 Task: Look for space in Finote Selam, Ethiopia from 1st June, 2023 to 9th June, 2023 for 6 adults in price range Rs.6000 to Rs.12000. Place can be entire place with 3 bedrooms having 3 beds and 3 bathrooms. Property type can be house, flat, hotel. Booking option can be shelf check-in. Required host language is English.
Action: Mouse moved to (480, 97)
Screenshot: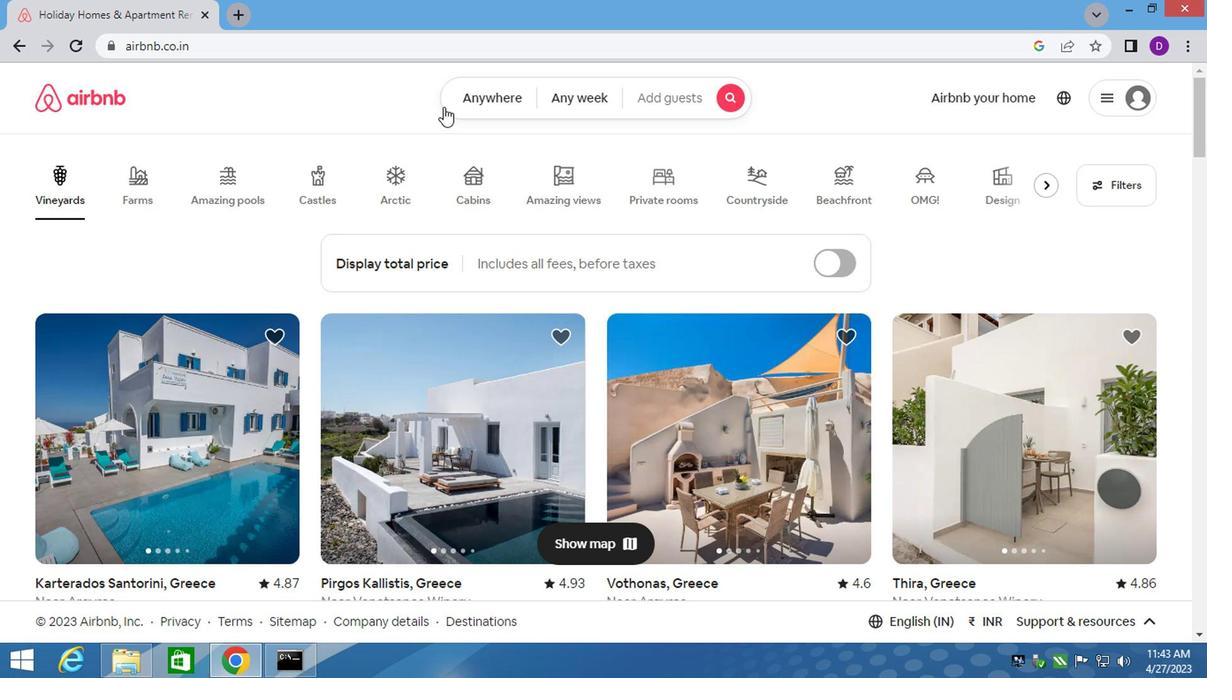 
Action: Mouse pressed left at (480, 97)
Screenshot: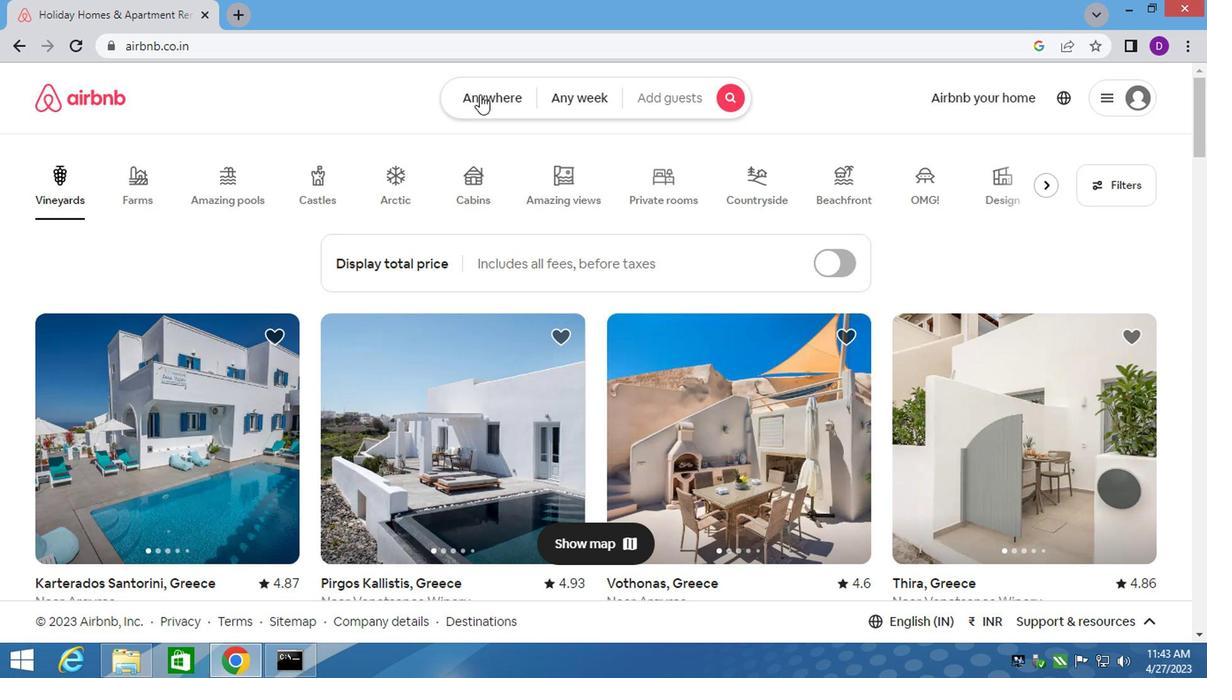 
Action: Mouse moved to (330, 172)
Screenshot: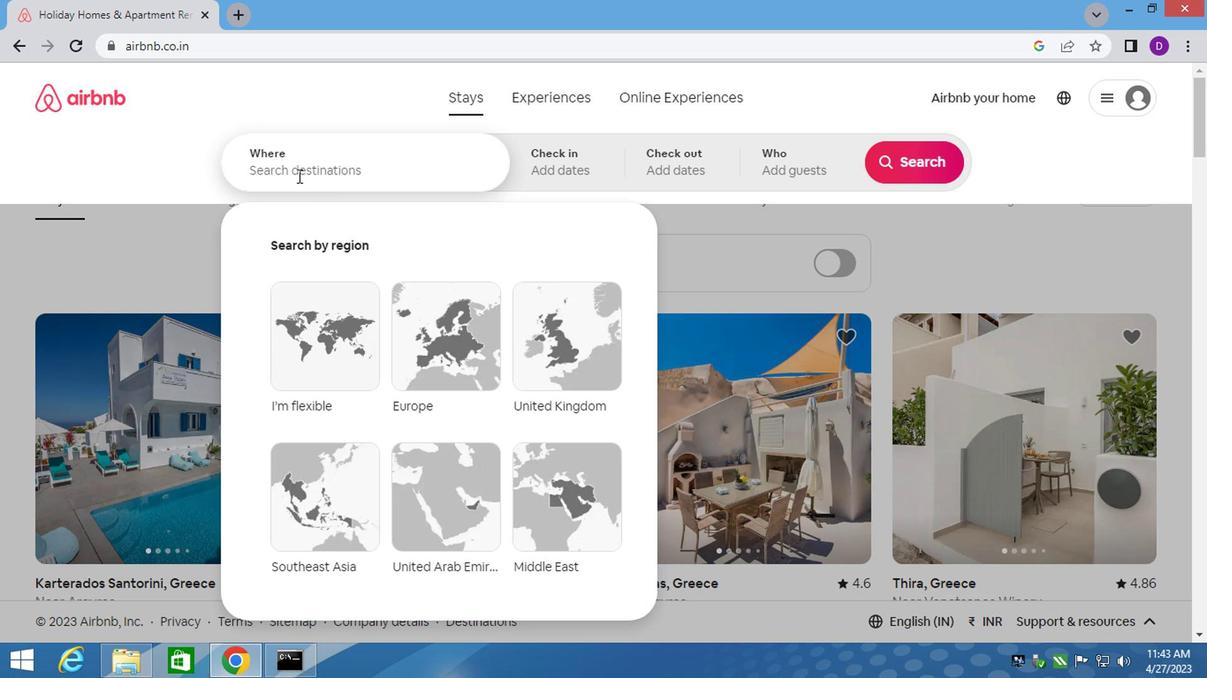 
Action: Mouse pressed left at (330, 172)
Screenshot: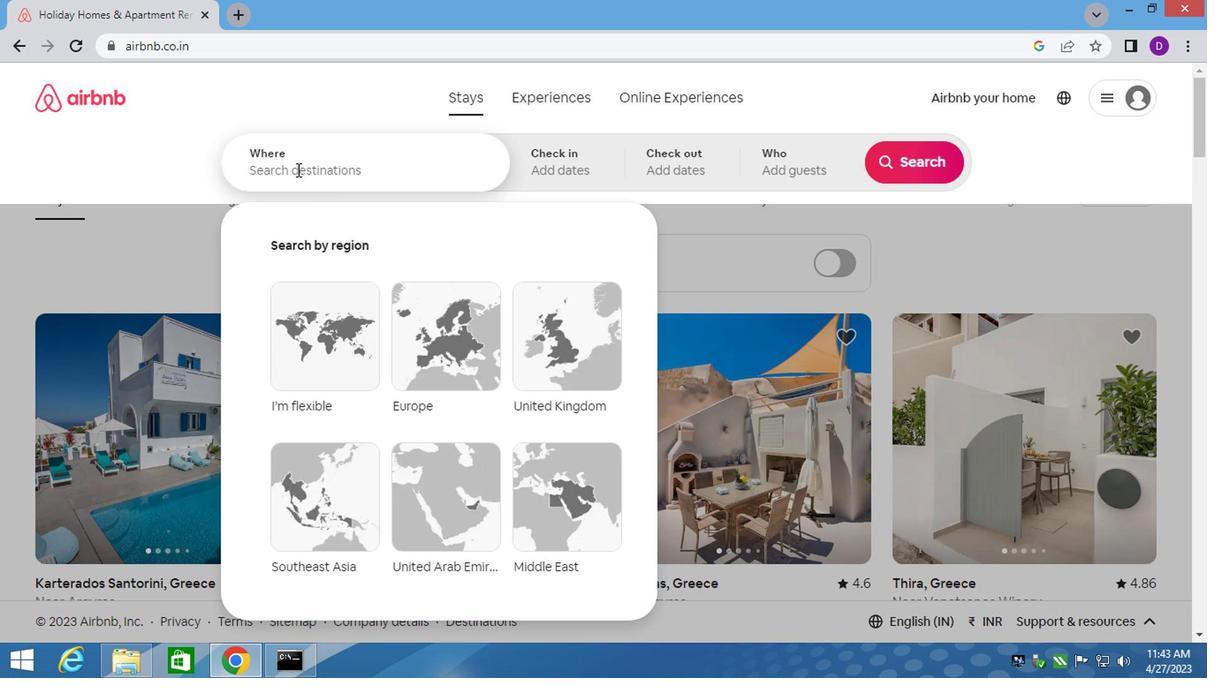 
Action: Key pressed <Key.shift_r><Key.shift_r><Key.shift_r><Key.shift_r><Key.shift_r><Key.shift_r><Key.shift_r><Key.shift_r><Key.shift_r><Key.shift_r>Finote<Key.space><Key.shift>SELAM,<Key.space><Key.shift>ETHIOPIA<Key.enter>
Screenshot: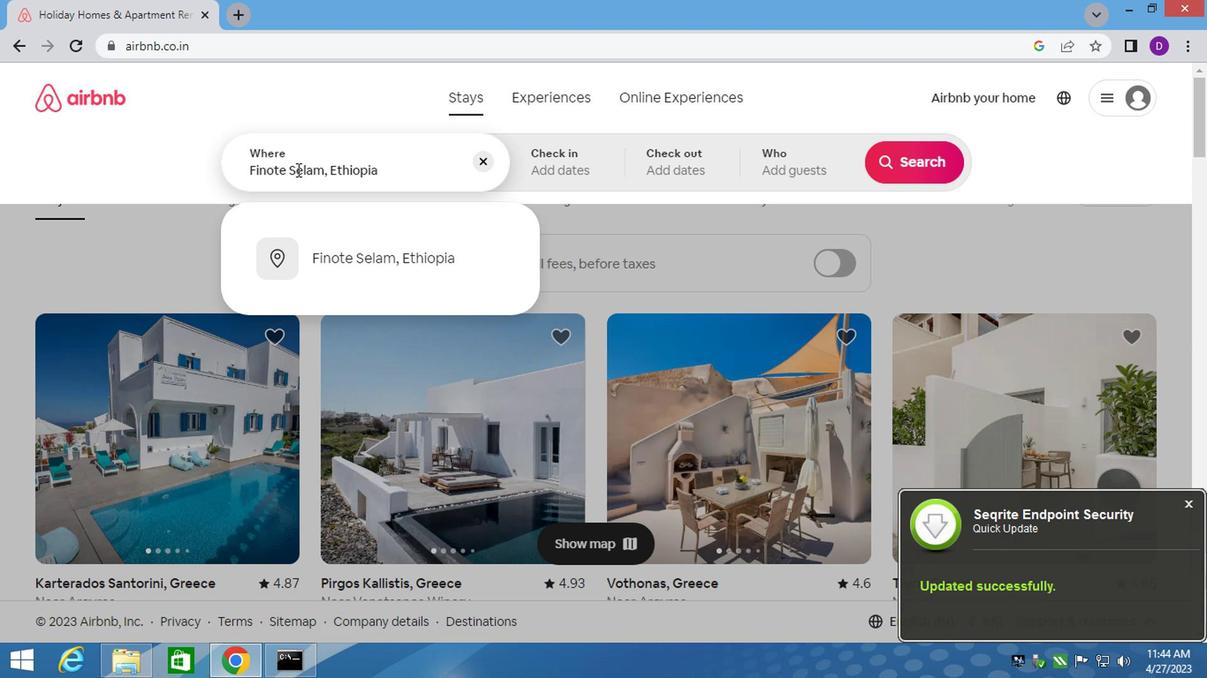 
Action: Mouse moved to (827, 310)
Screenshot: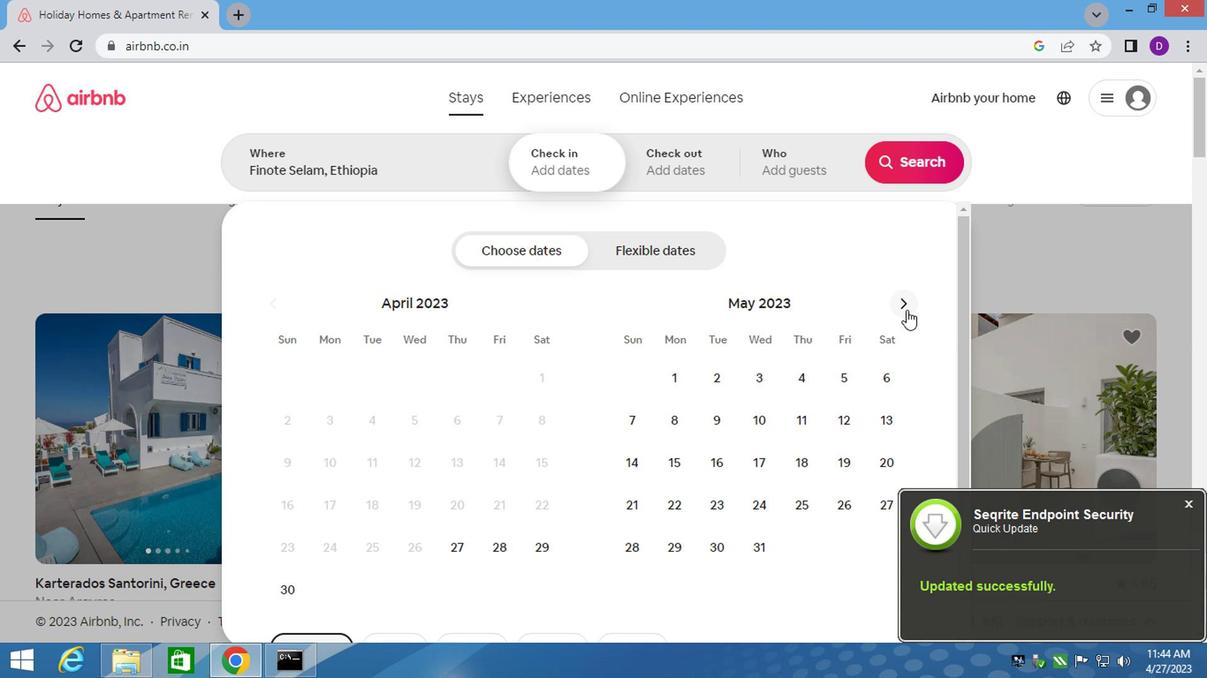 
Action: Mouse pressed left at (827, 310)
Screenshot: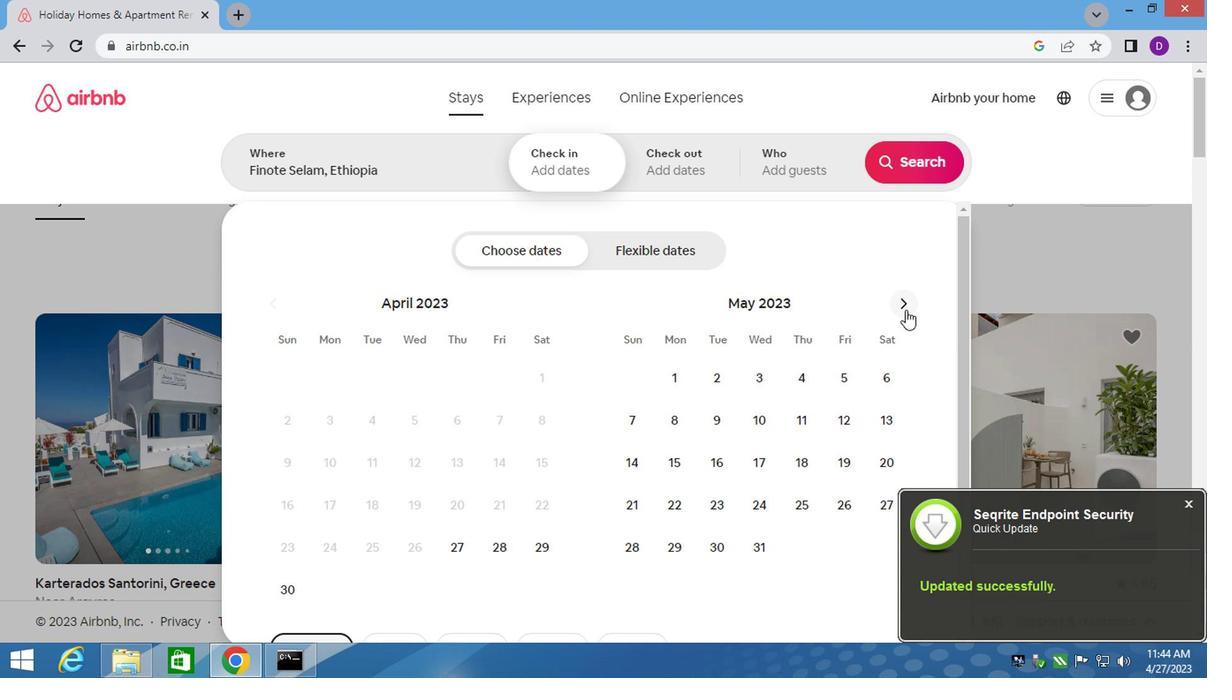 
Action: Mouse moved to (744, 386)
Screenshot: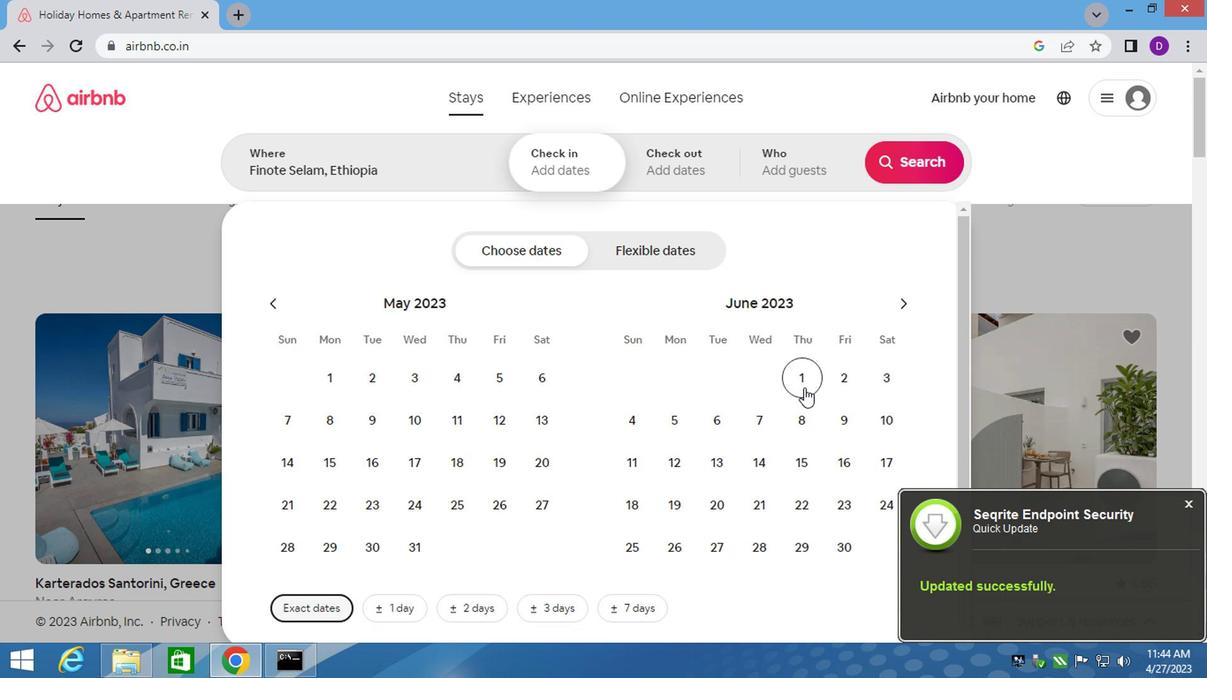 
Action: Mouse pressed left at (744, 386)
Screenshot: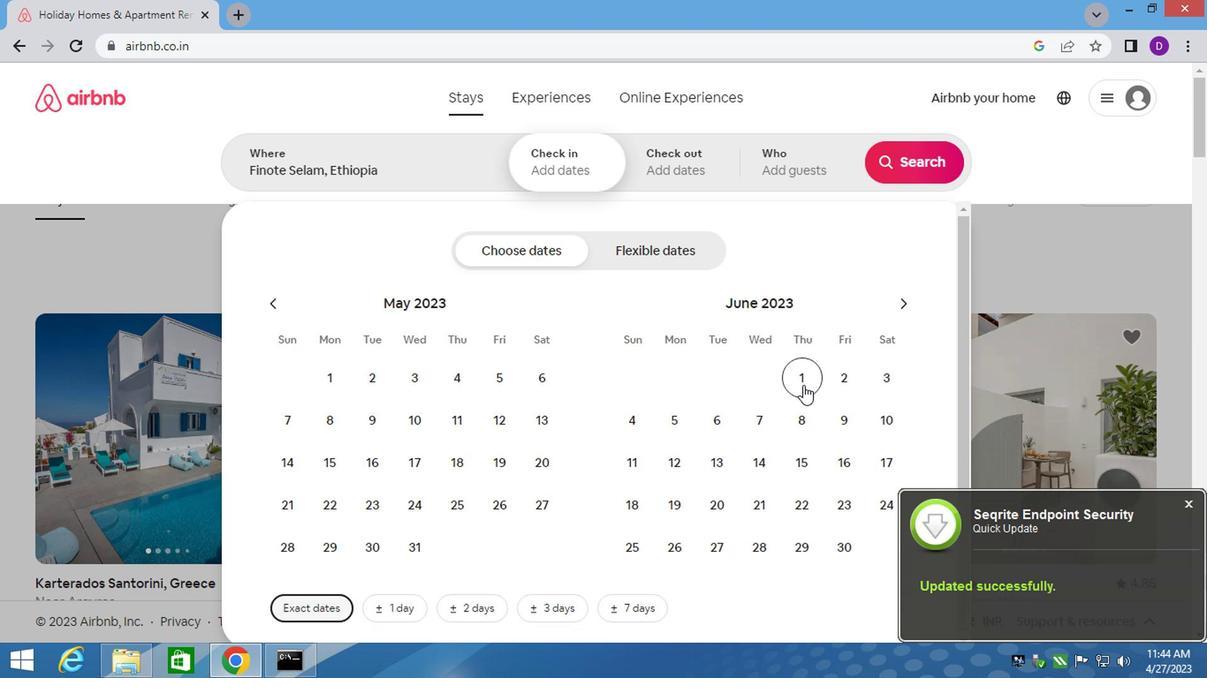 
Action: Mouse moved to (777, 428)
Screenshot: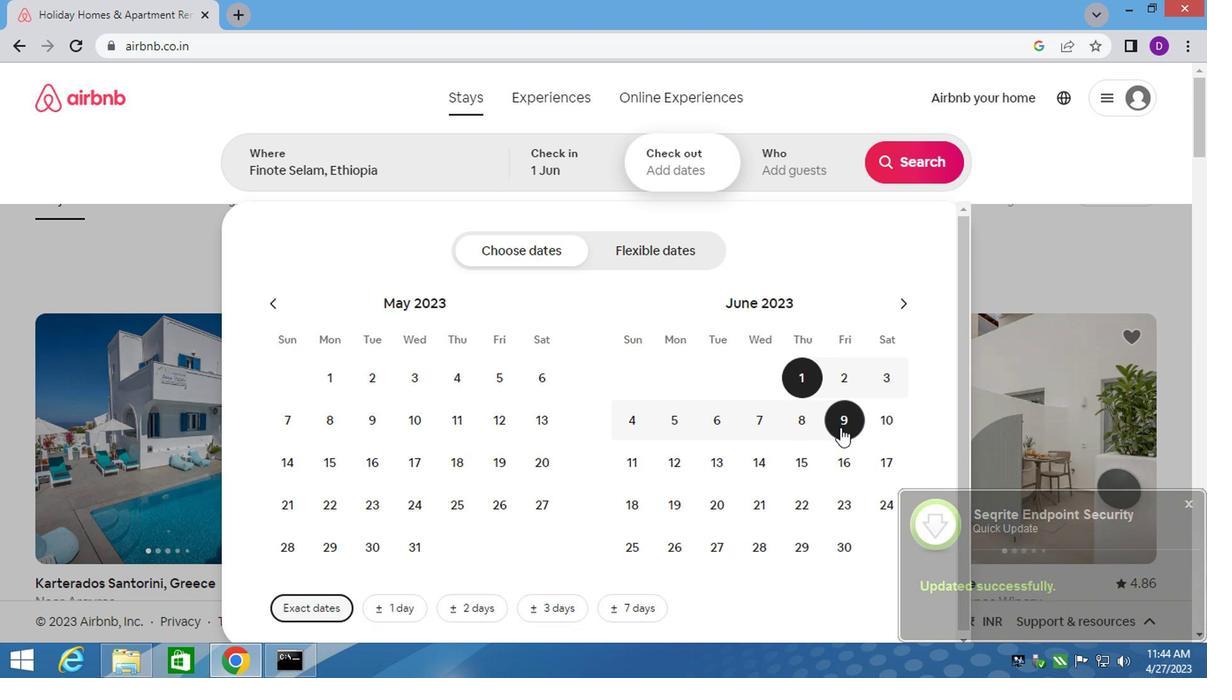 
Action: Mouse pressed left at (777, 428)
Screenshot: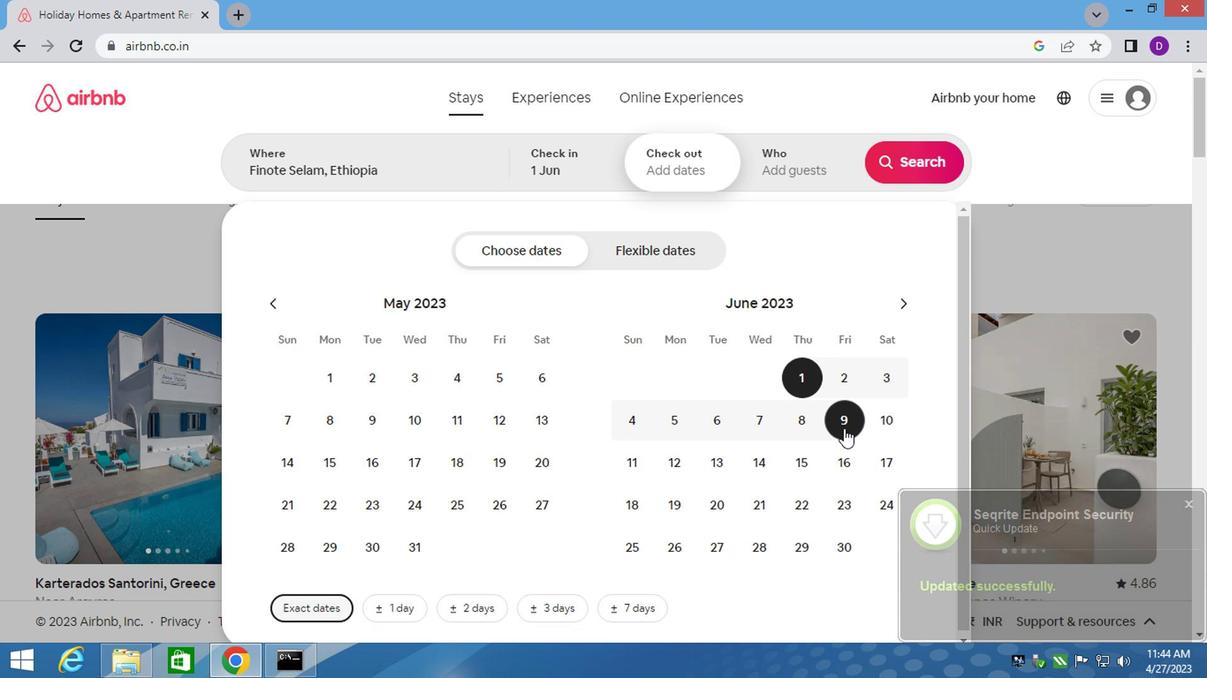 
Action: Mouse moved to (726, 160)
Screenshot: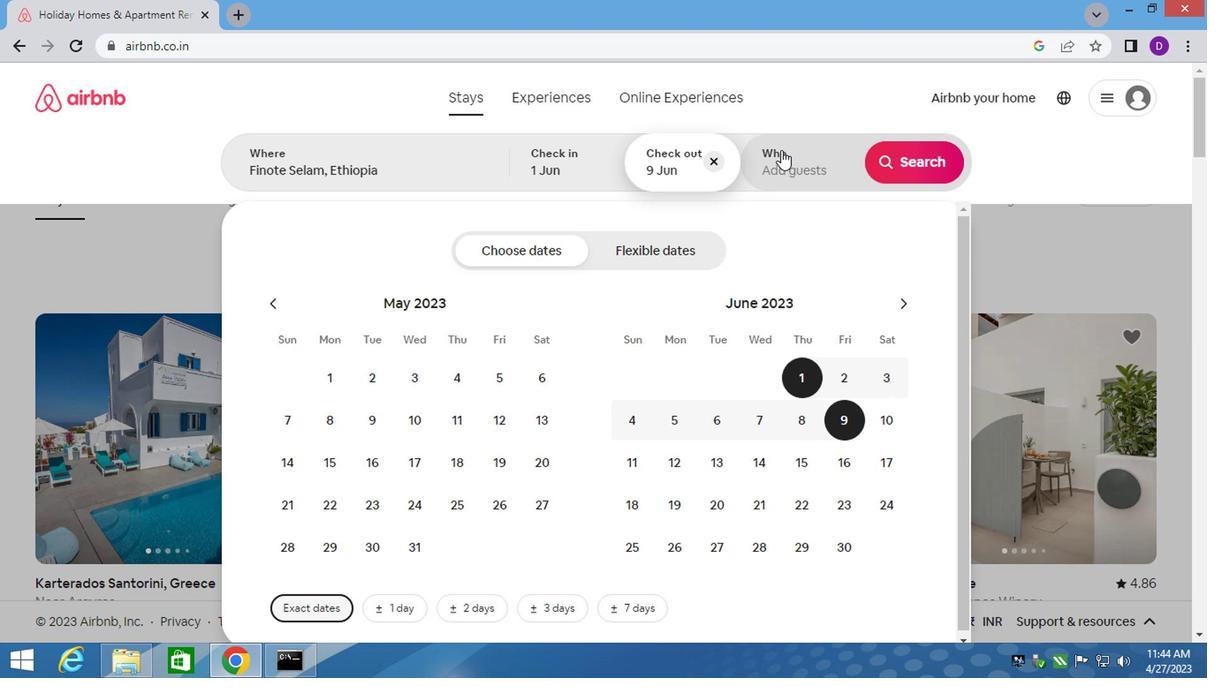 
Action: Mouse pressed left at (726, 160)
Screenshot: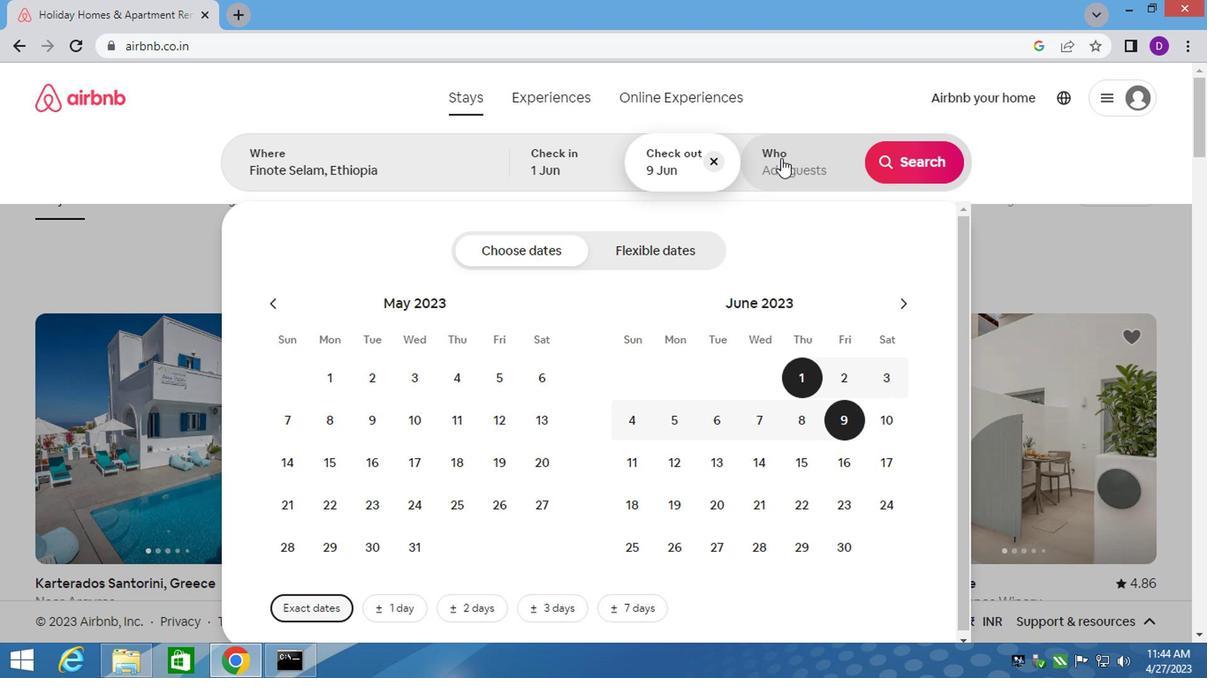 
Action: Mouse moved to (838, 265)
Screenshot: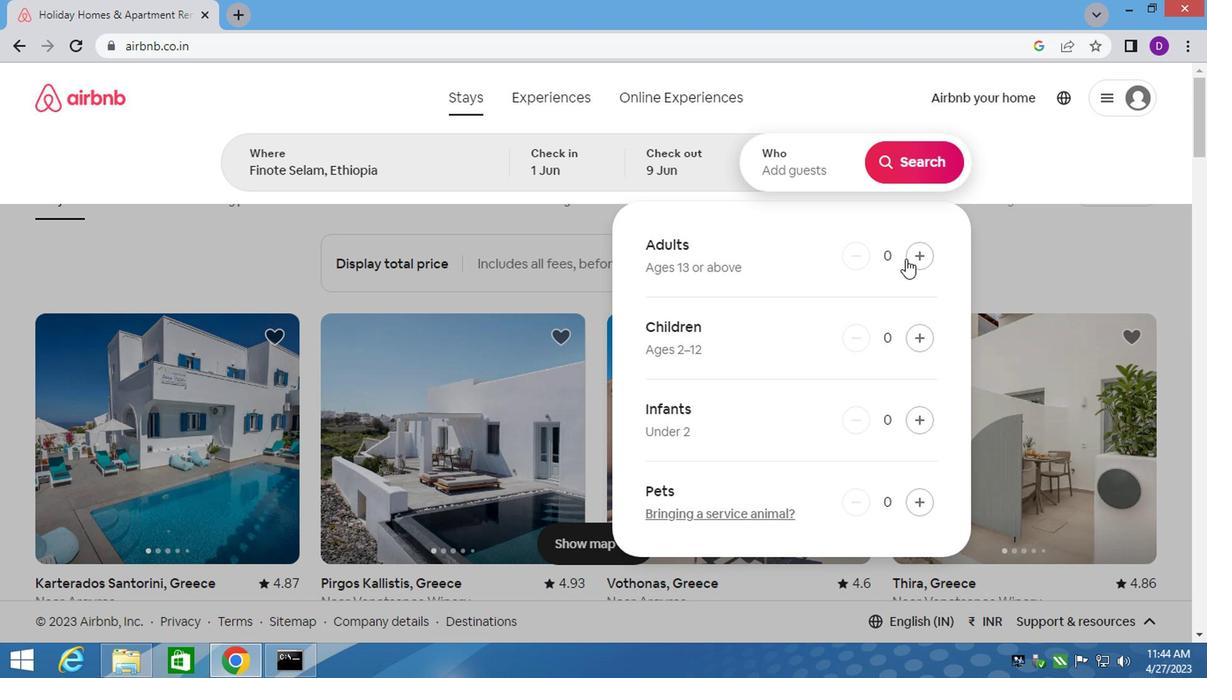 
Action: Mouse pressed left at (838, 265)
Screenshot: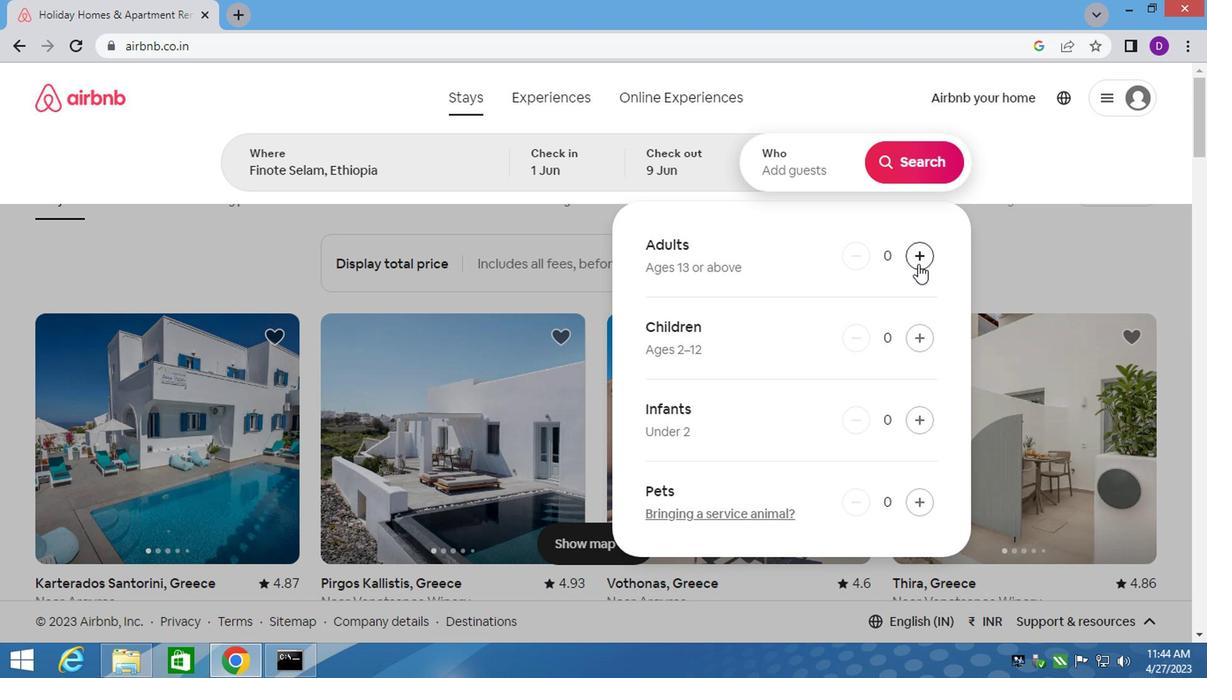 
Action: Mouse pressed left at (838, 265)
Screenshot: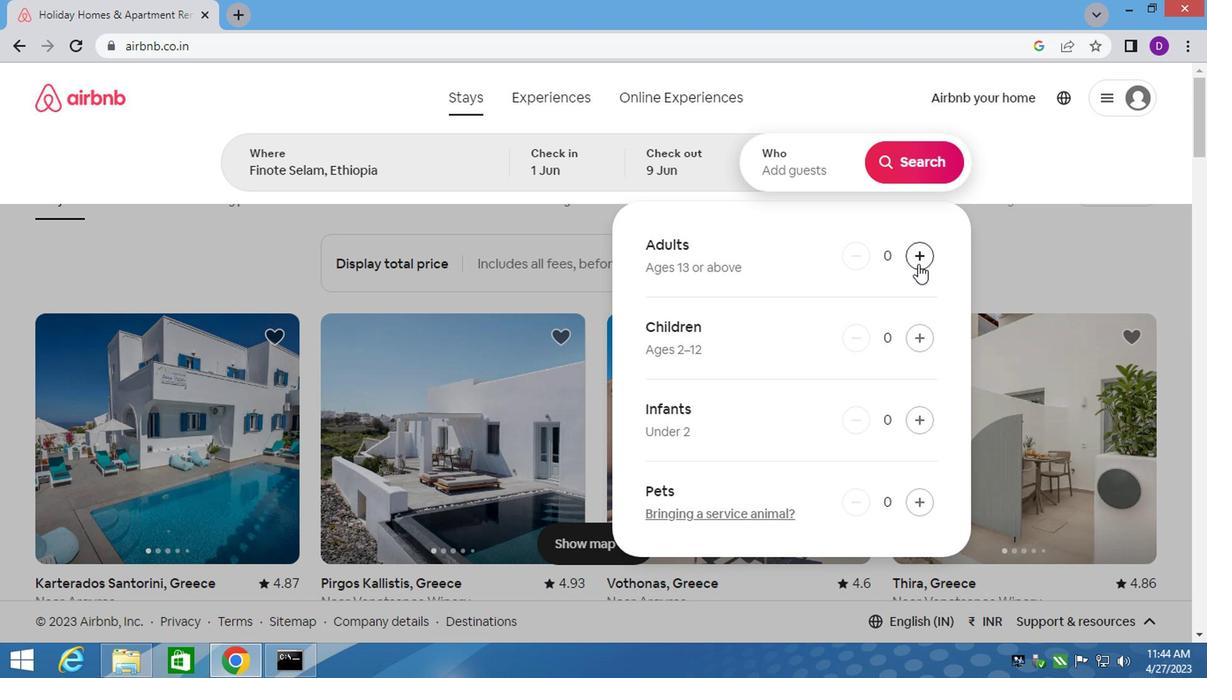 
Action: Mouse pressed left at (838, 265)
Screenshot: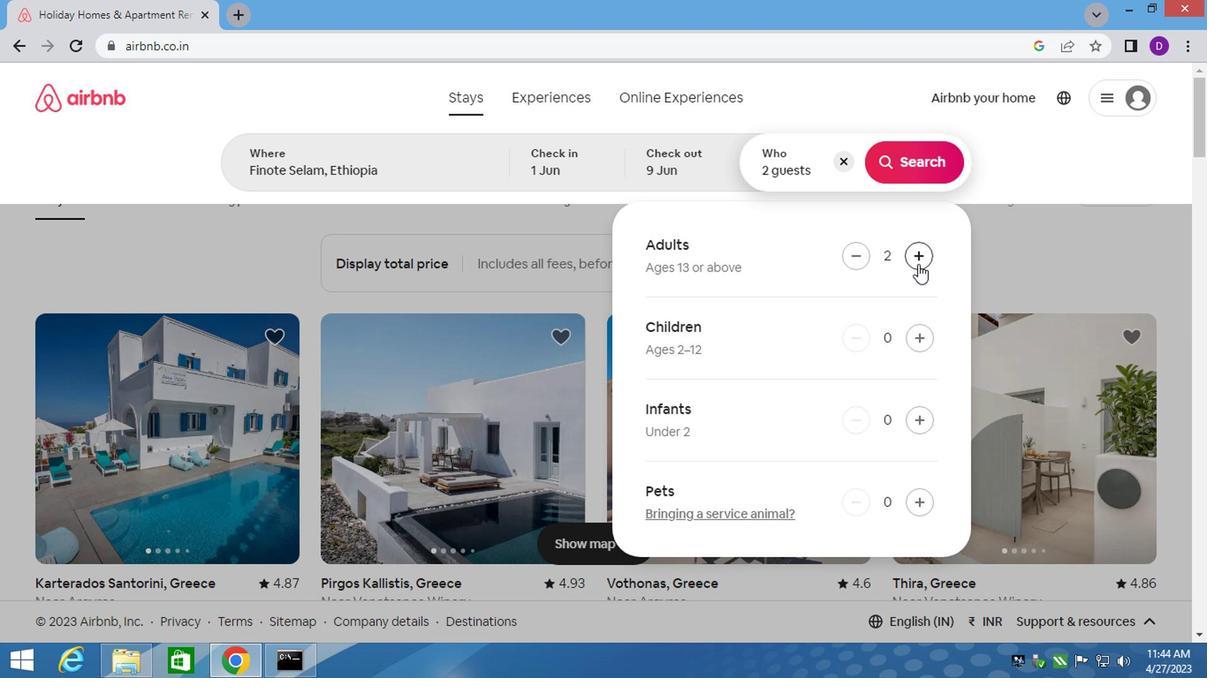 
Action: Mouse pressed left at (838, 265)
Screenshot: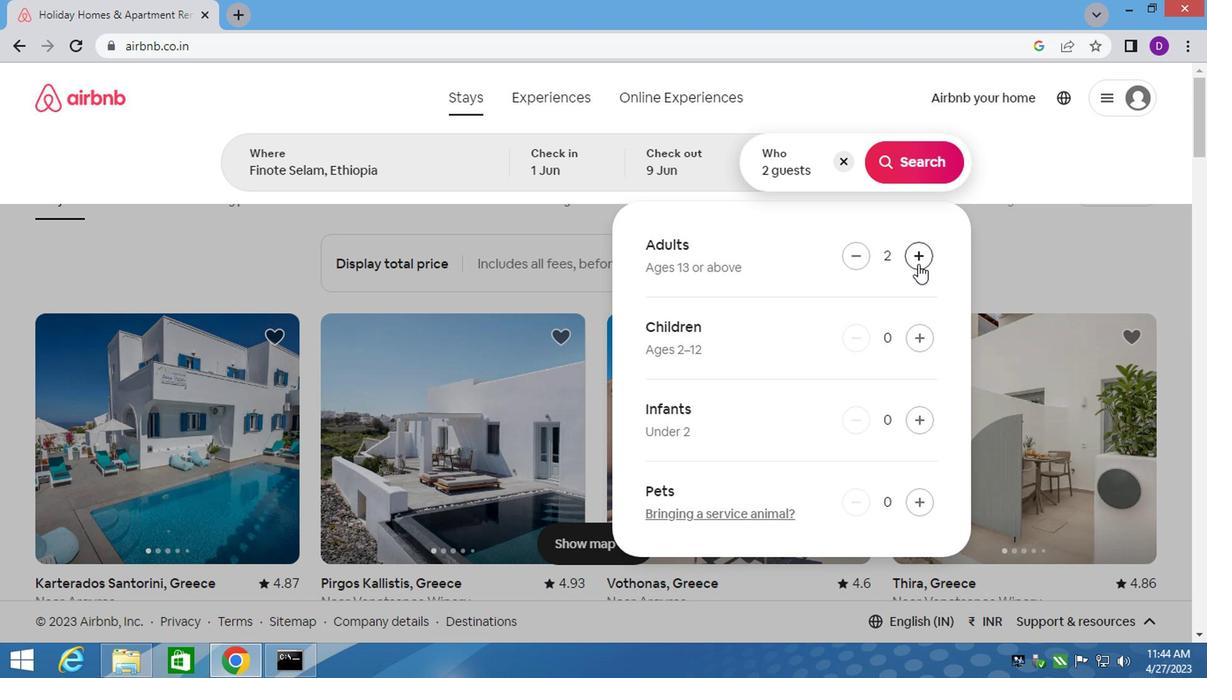 
Action: Mouse pressed left at (838, 265)
Screenshot: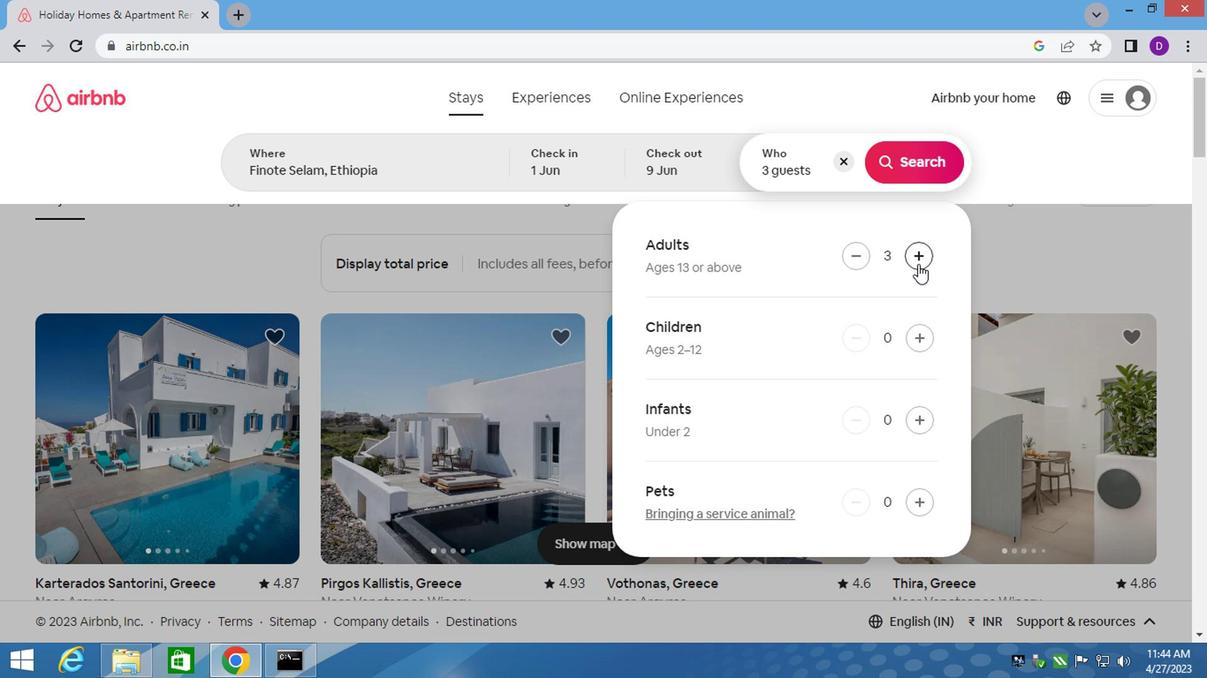 
Action: Mouse pressed left at (838, 265)
Screenshot: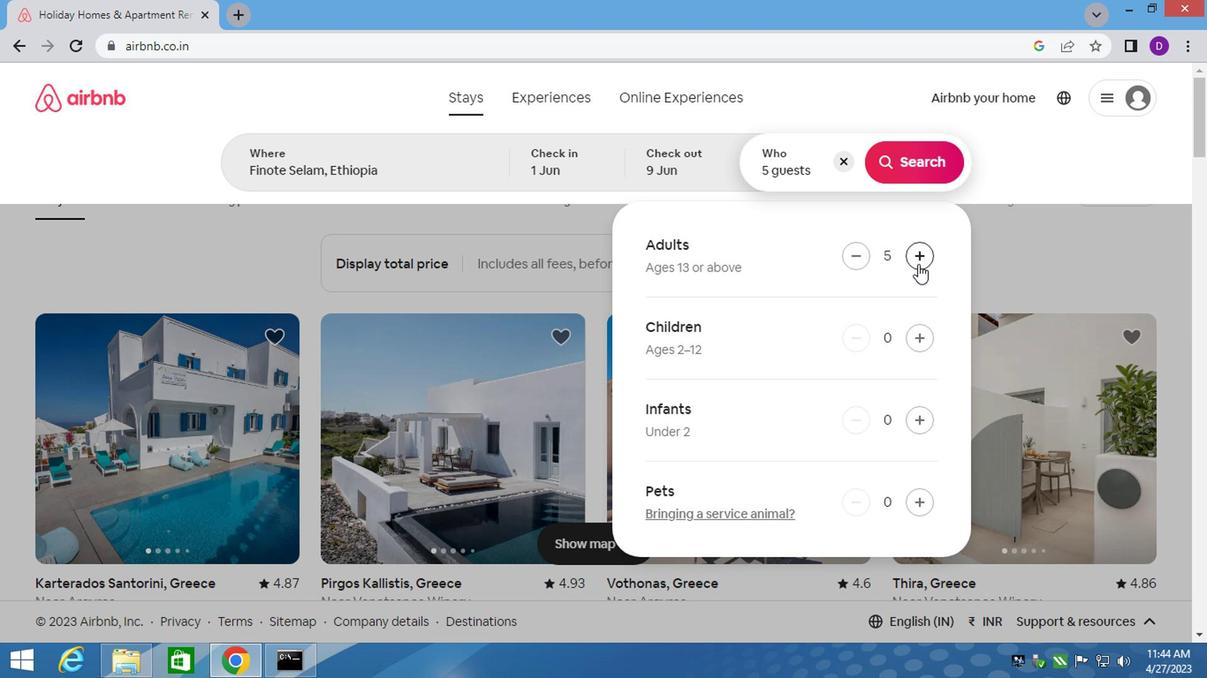 
Action: Mouse moved to (827, 163)
Screenshot: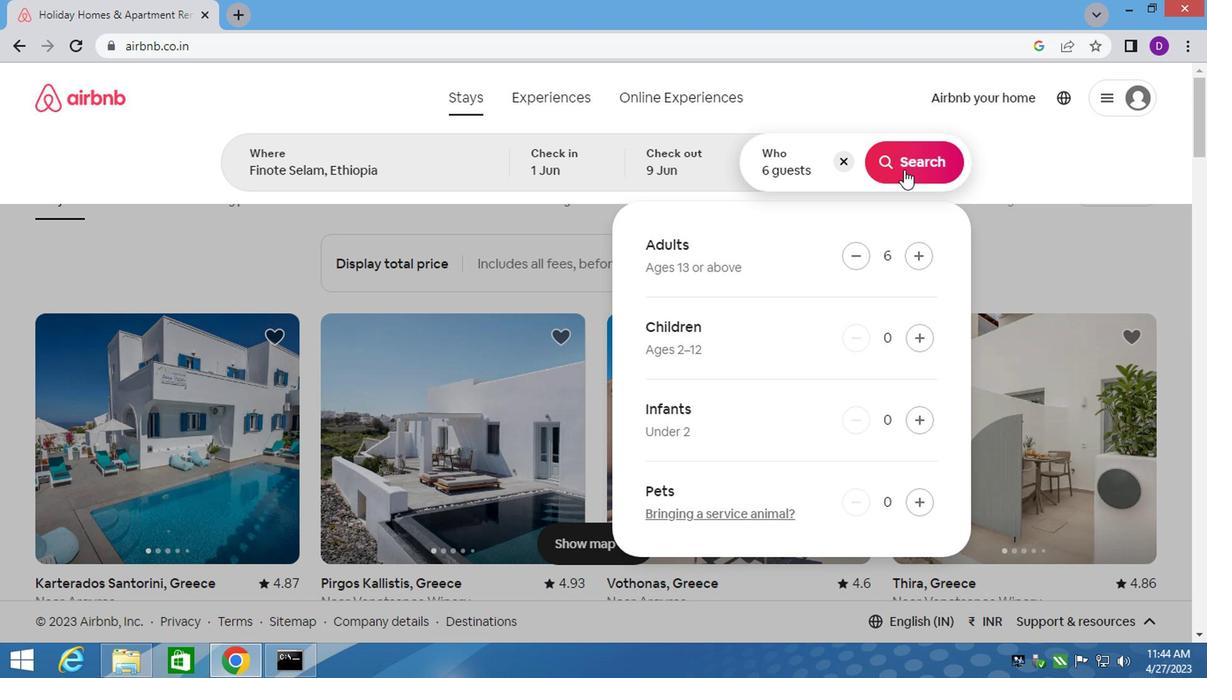 
Action: Mouse pressed left at (827, 163)
Screenshot: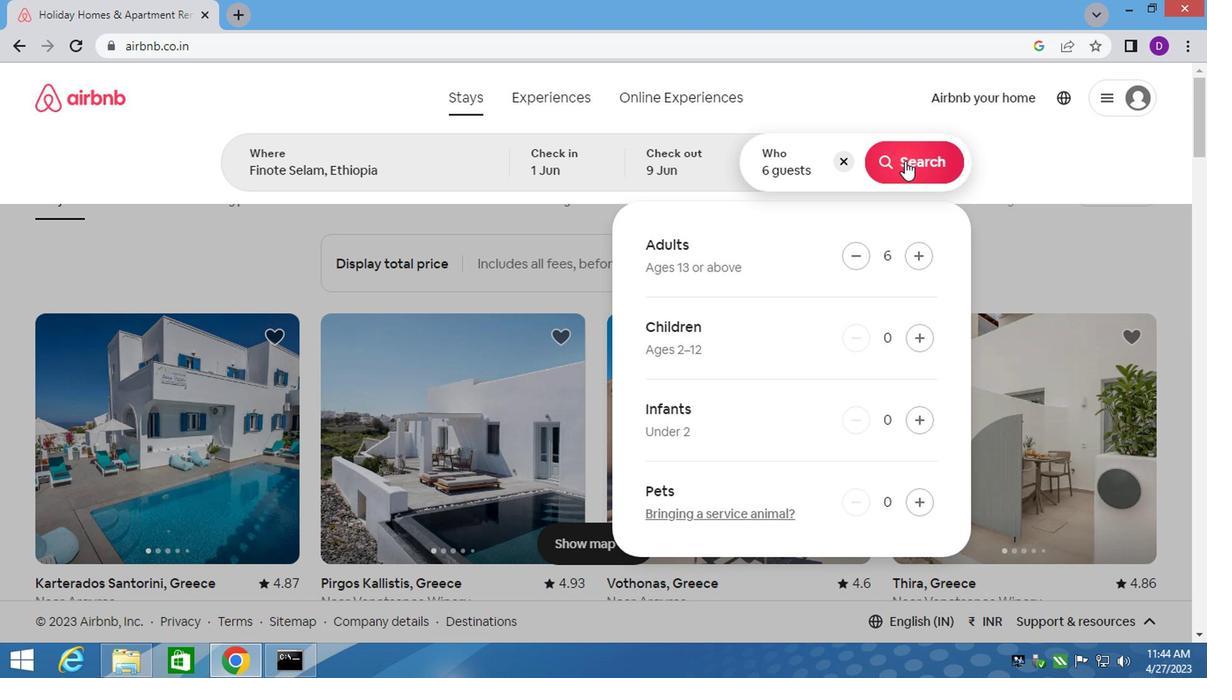 
Action: Mouse moved to (998, 174)
Screenshot: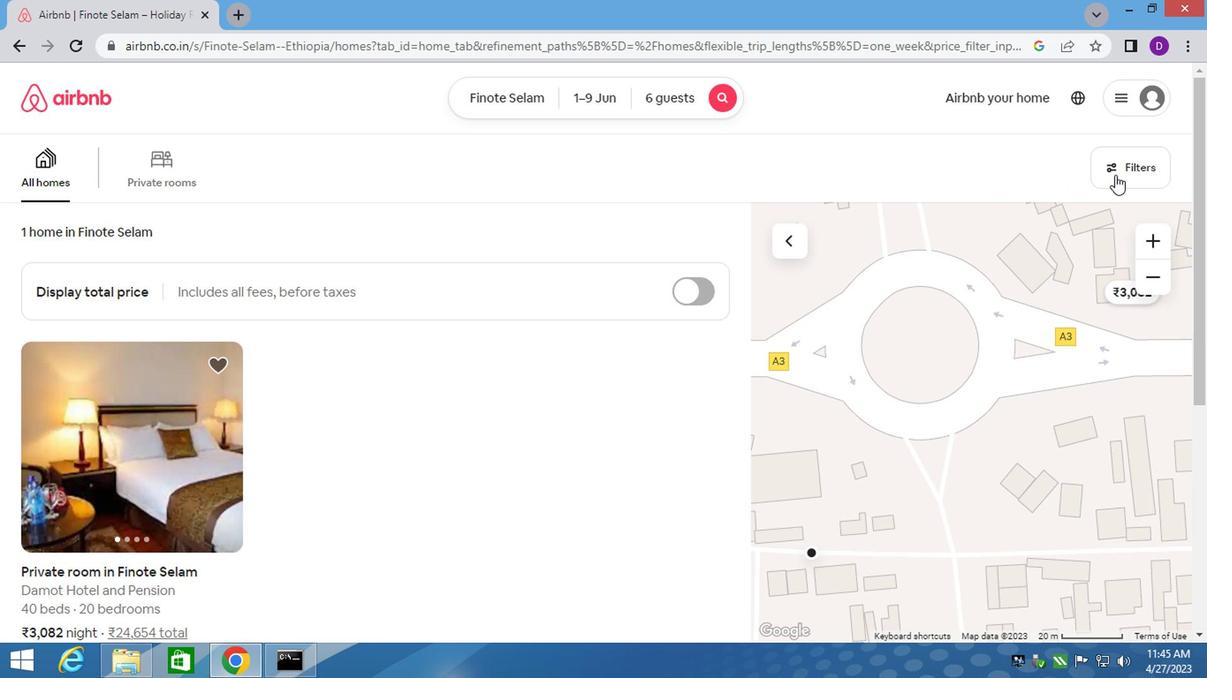 
Action: Mouse pressed left at (998, 174)
Screenshot: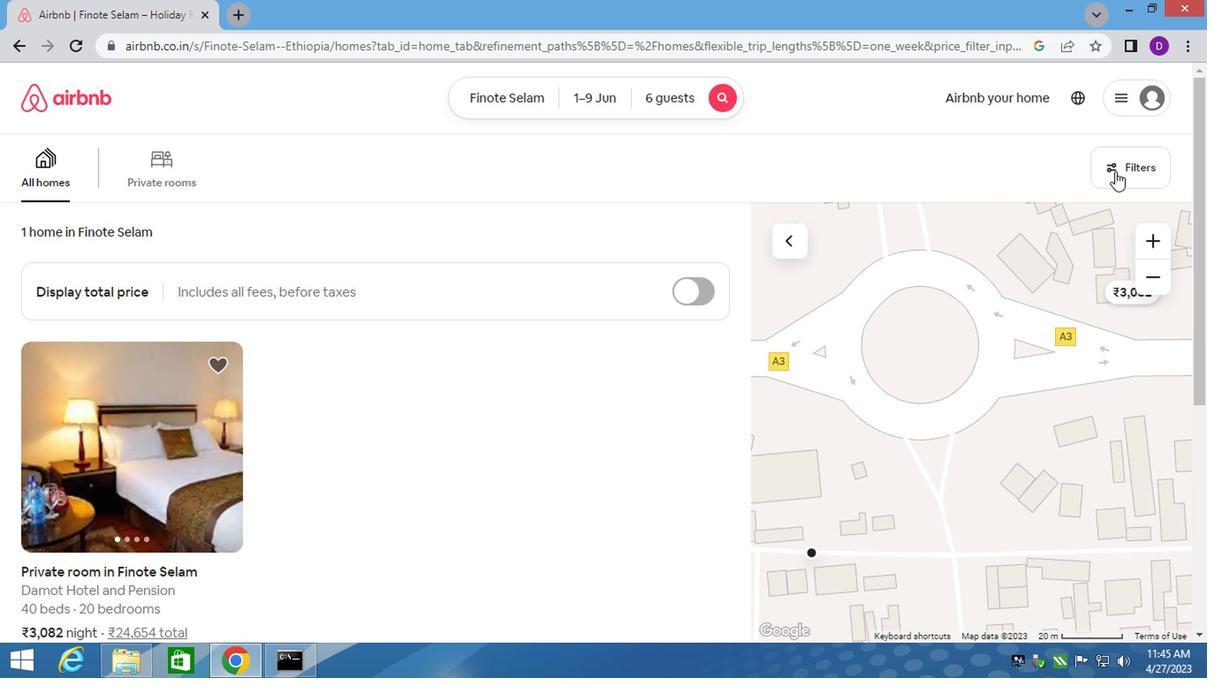 
Action: Mouse moved to (404, 338)
Screenshot: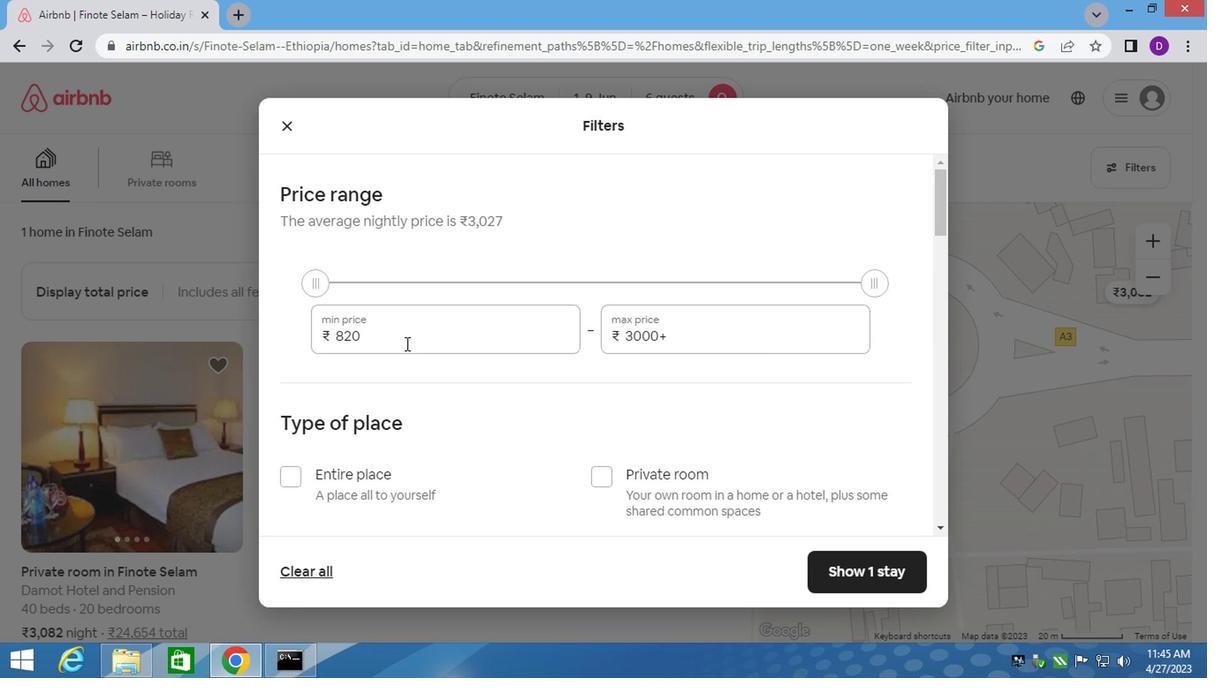 
Action: Mouse pressed left at (404, 338)
Screenshot: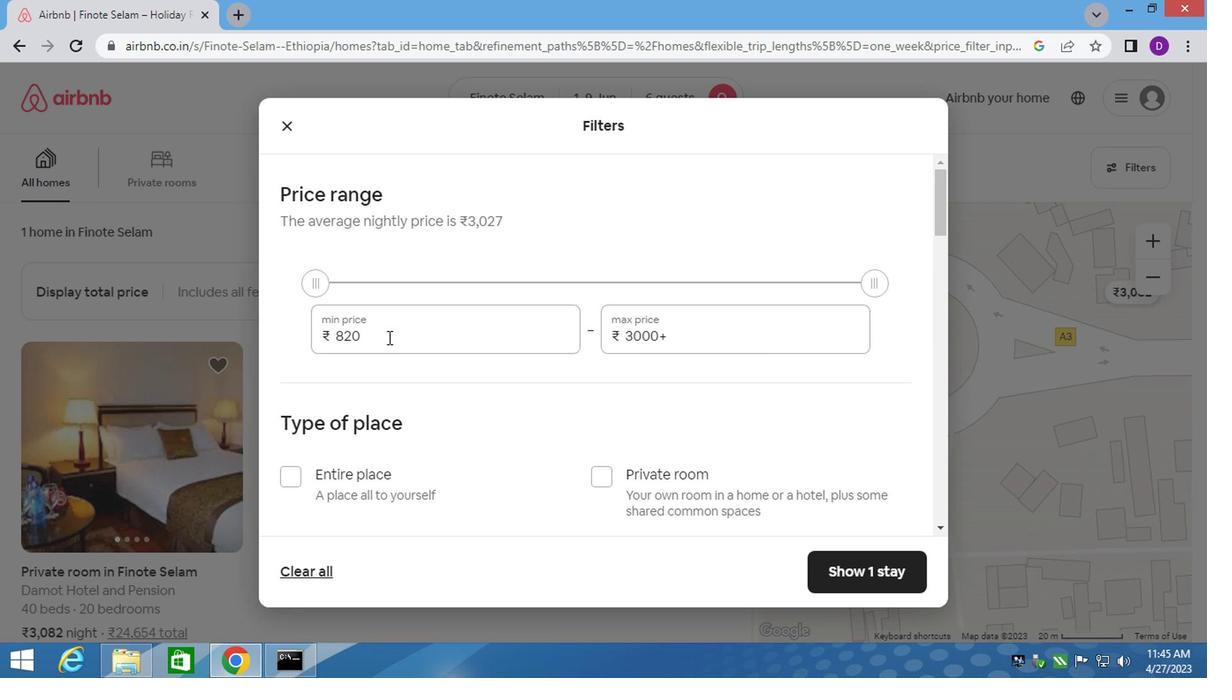 
Action: Mouse pressed left at (404, 338)
Screenshot: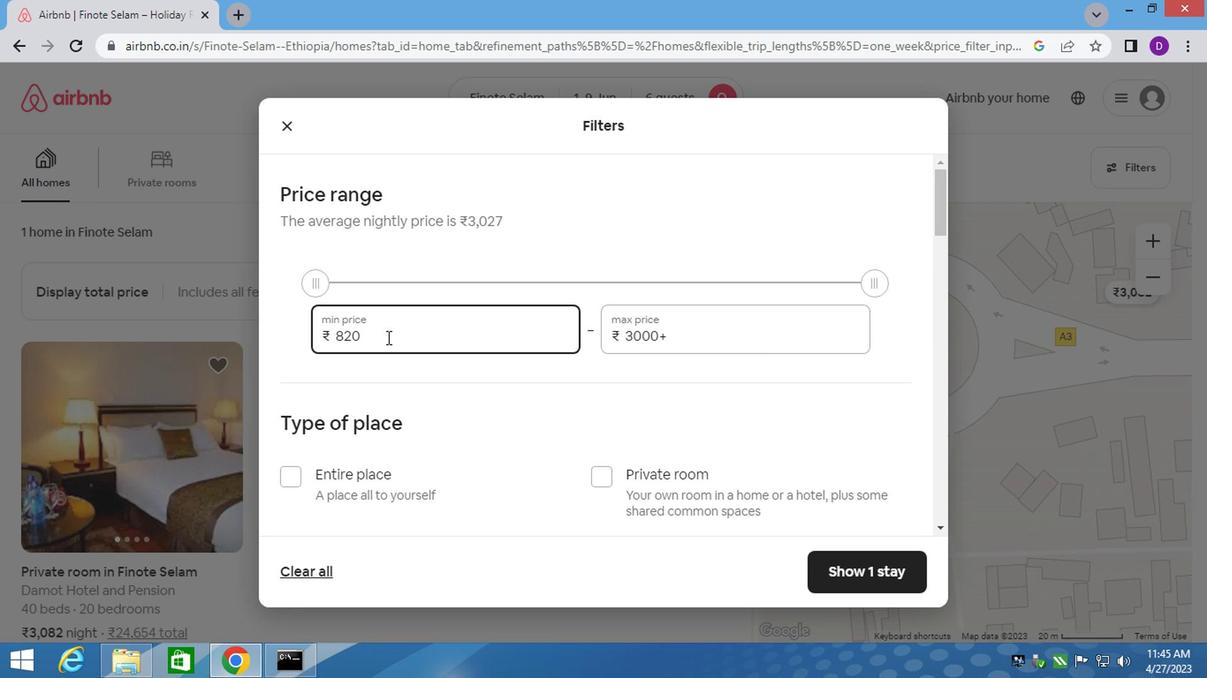 
Action: Mouse pressed left at (404, 338)
Screenshot: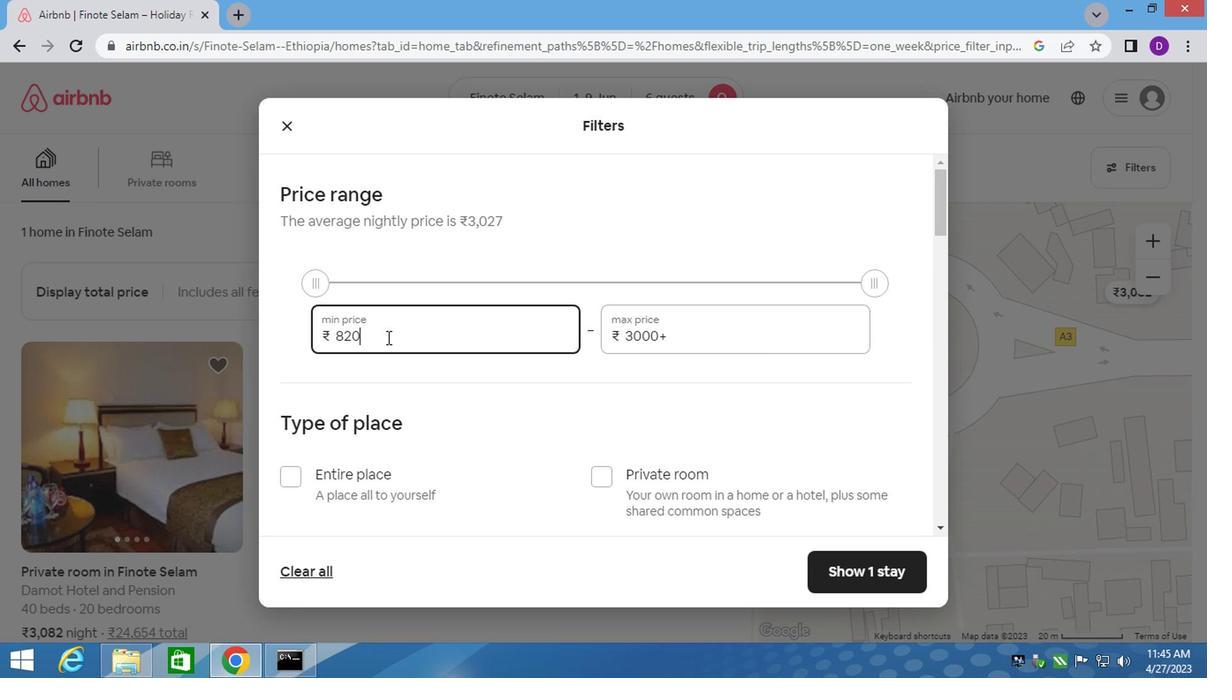 
Action: Key pressed 6000<Key.tab>12000
Screenshot: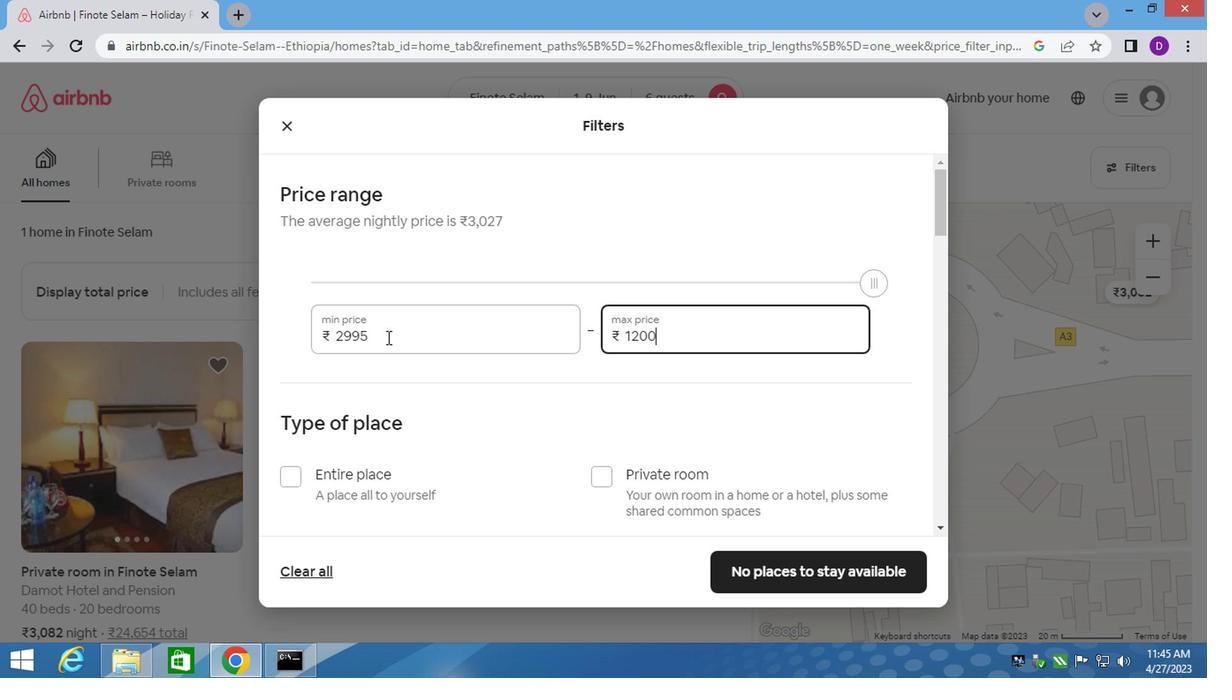 
Action: Mouse moved to (403, 338)
Screenshot: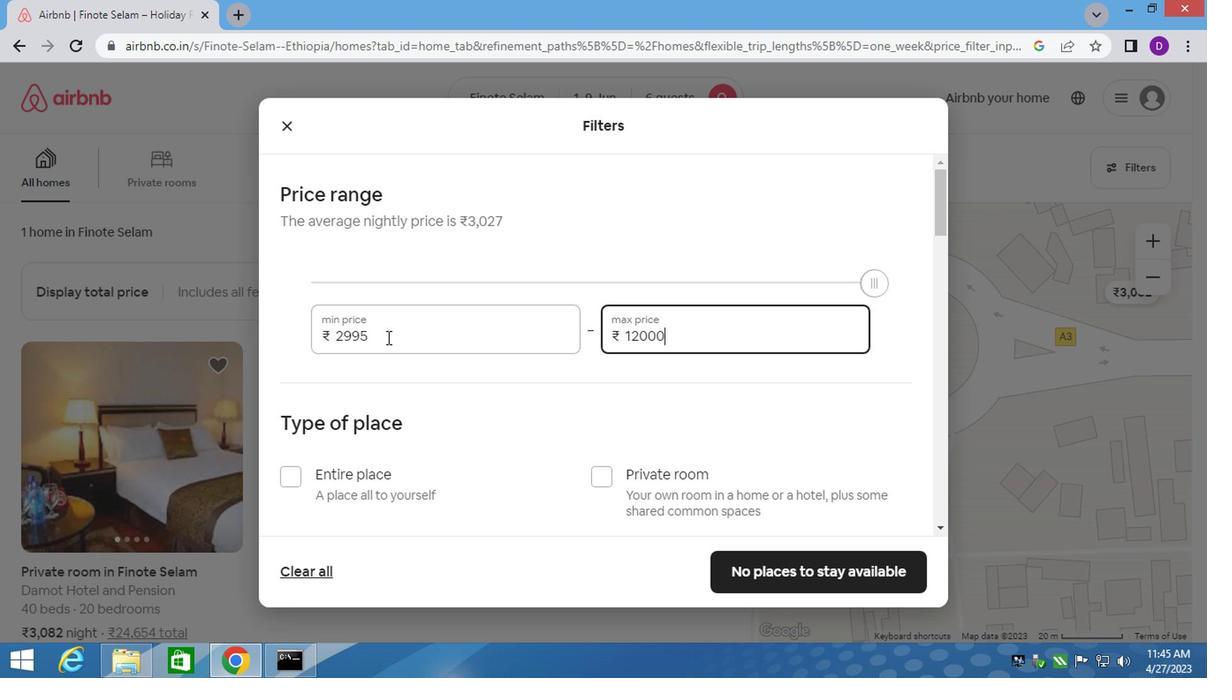
Action: Mouse scrolled (403, 337) with delta (0, -1)
Screenshot: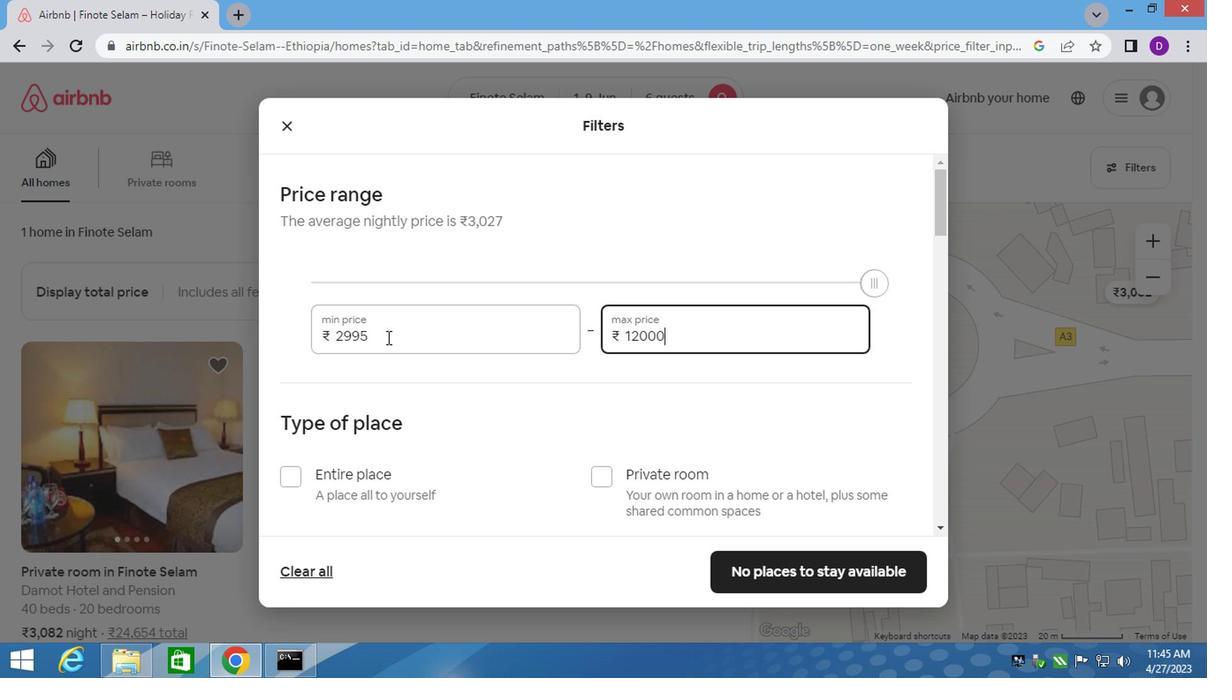 
Action: Mouse moved to (401, 343)
Screenshot: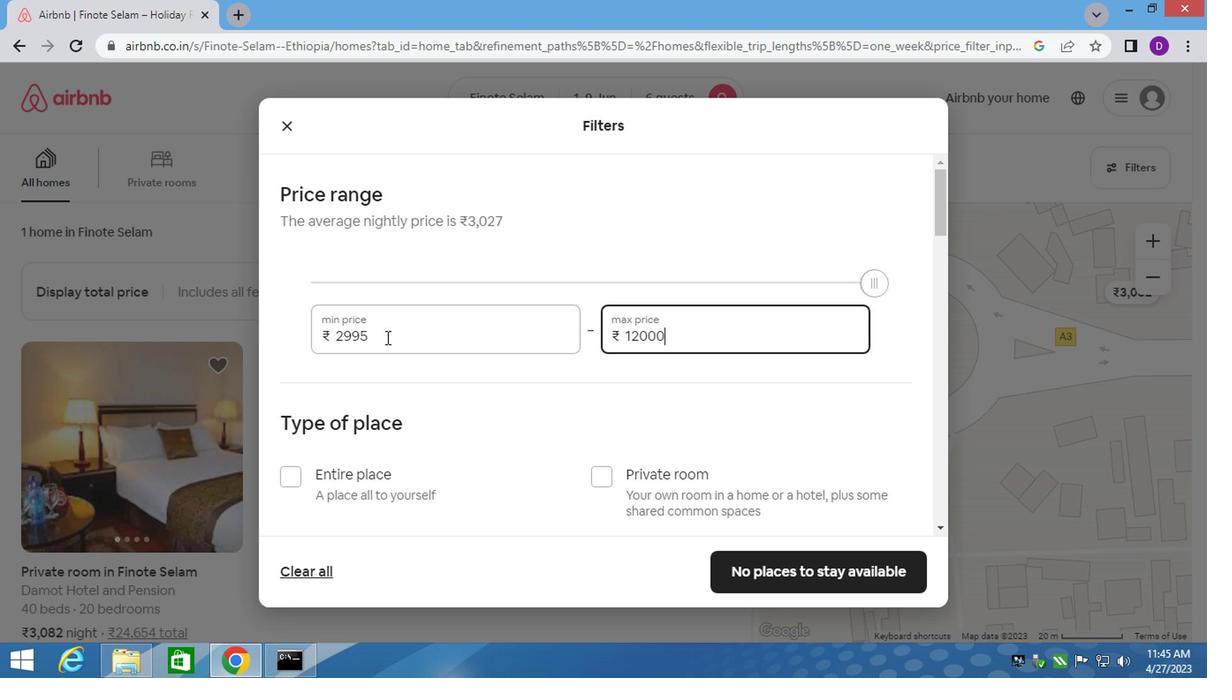 
Action: Mouse scrolled (401, 342) with delta (0, -1)
Screenshot: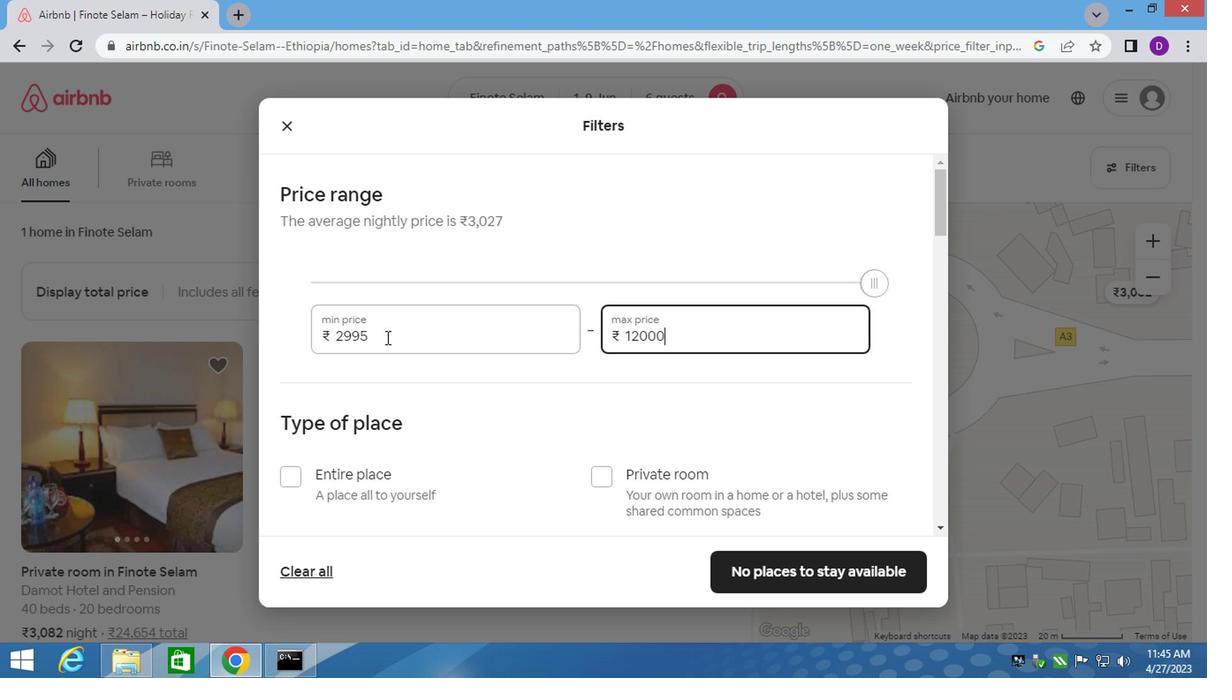 
Action: Mouse moved to (325, 301)
Screenshot: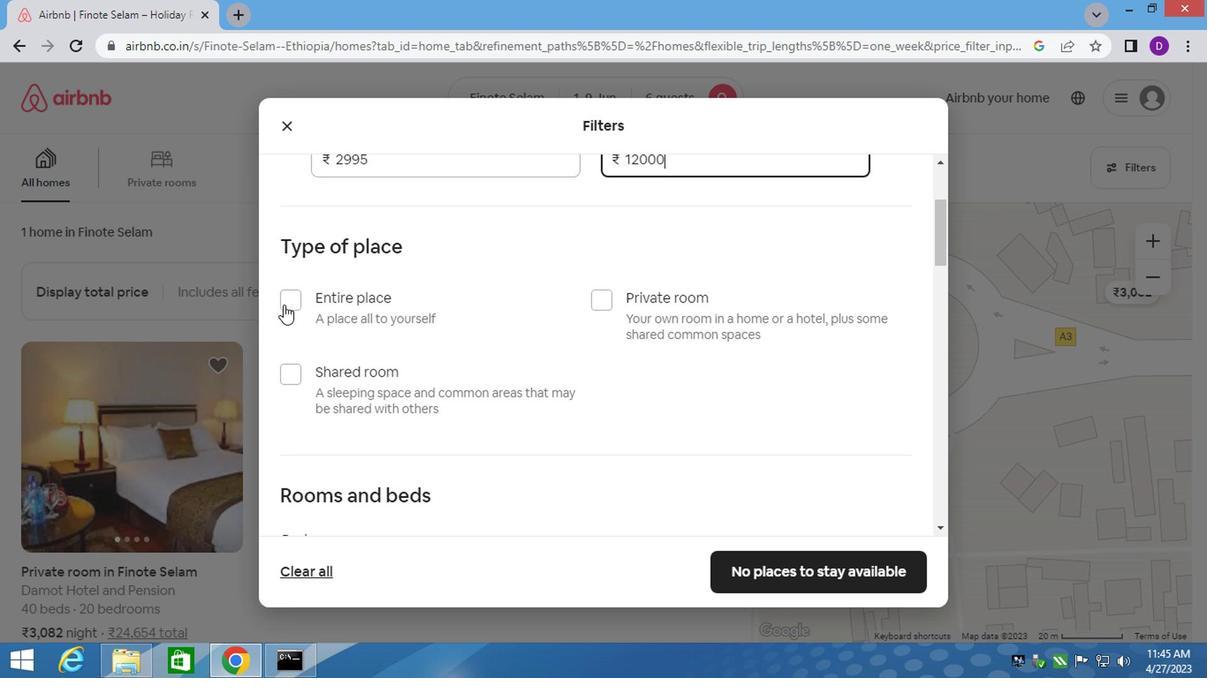 
Action: Mouse pressed left at (325, 301)
Screenshot: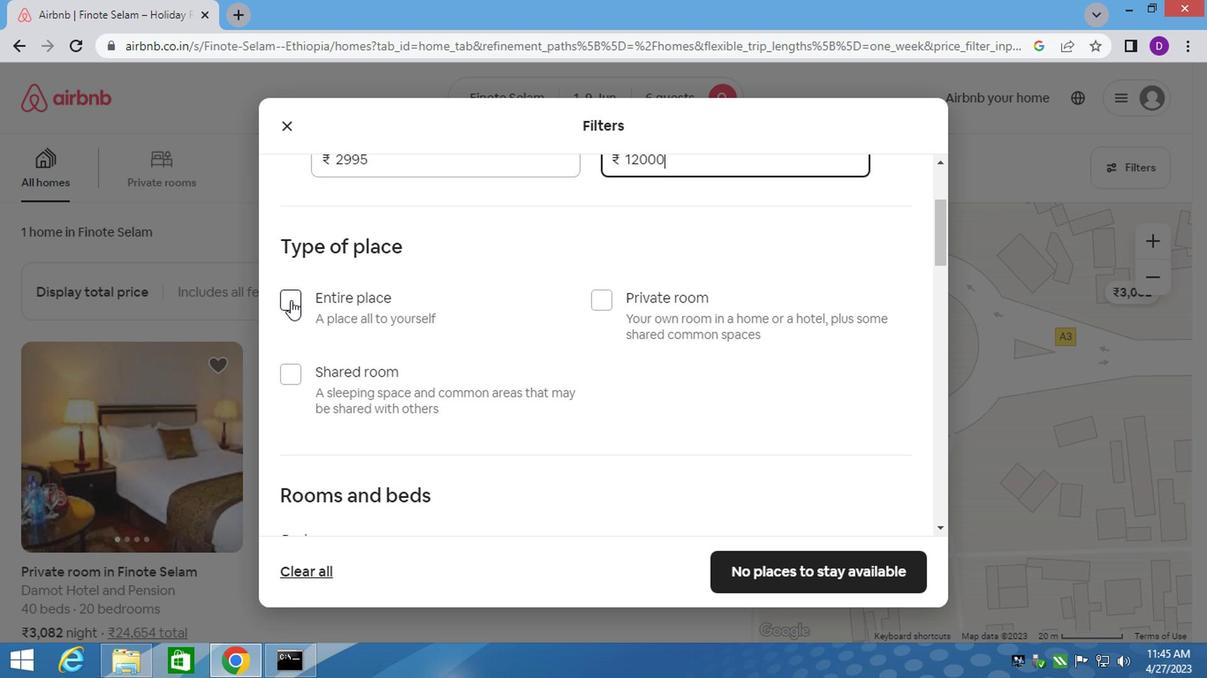 
Action: Mouse moved to (414, 335)
Screenshot: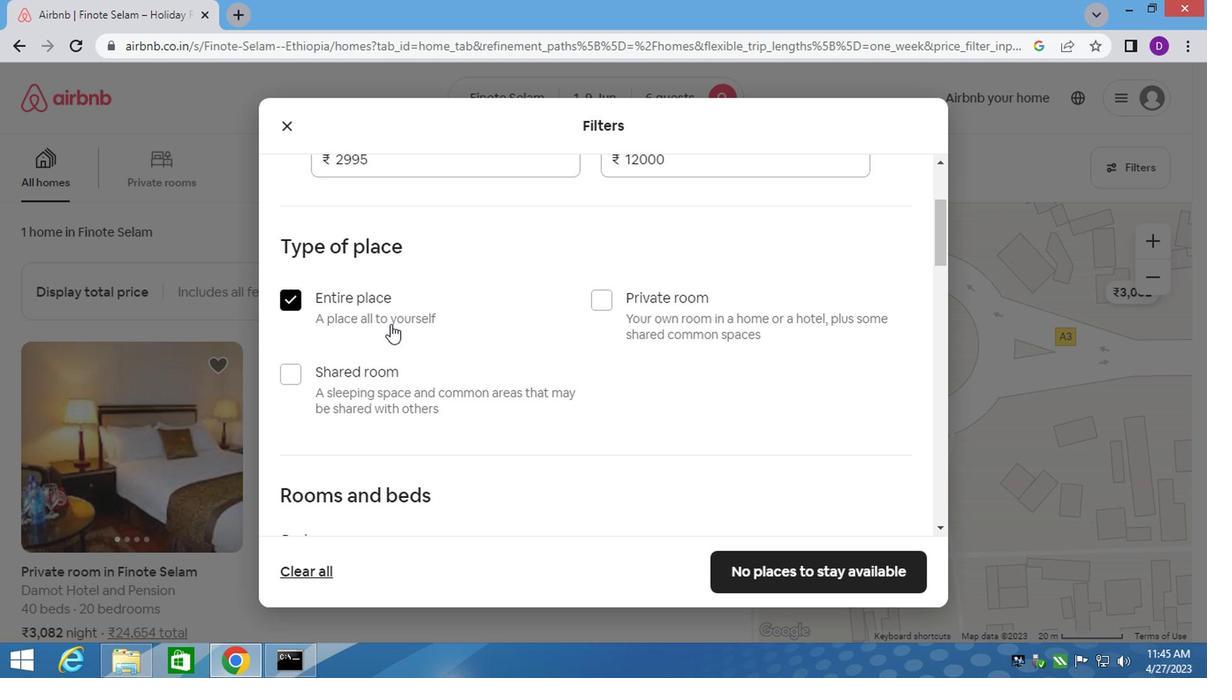 
Action: Mouse scrolled (414, 334) with delta (0, 0)
Screenshot: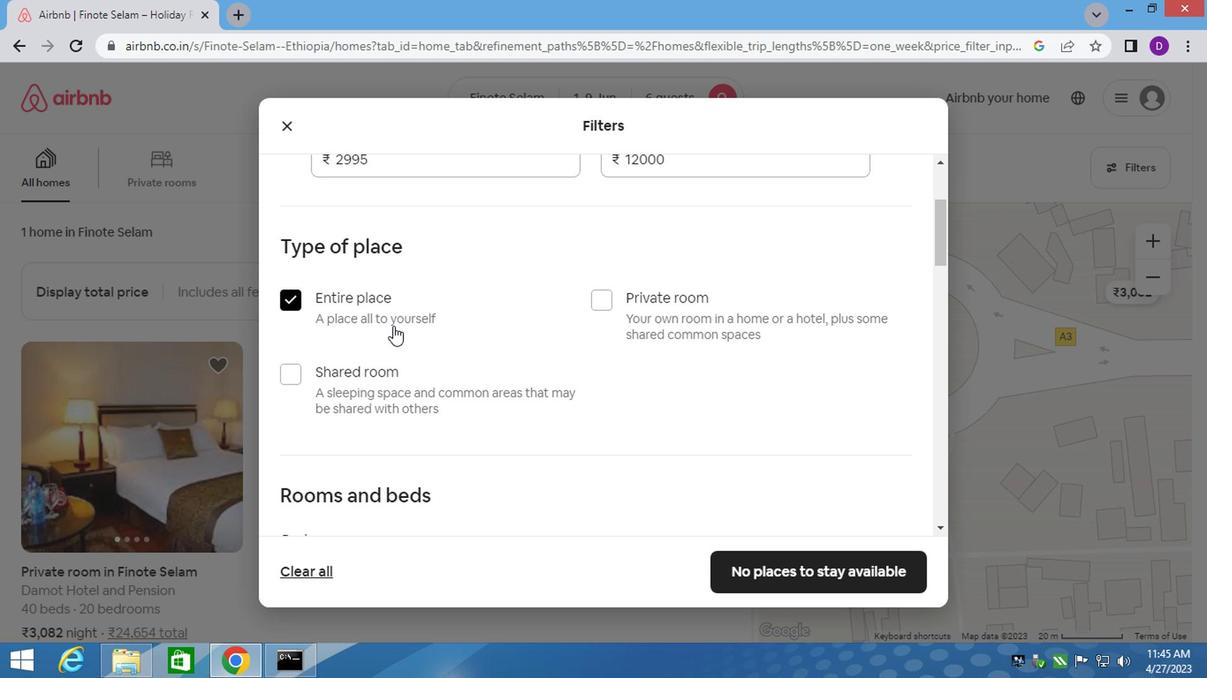 
Action: Mouse moved to (419, 343)
Screenshot: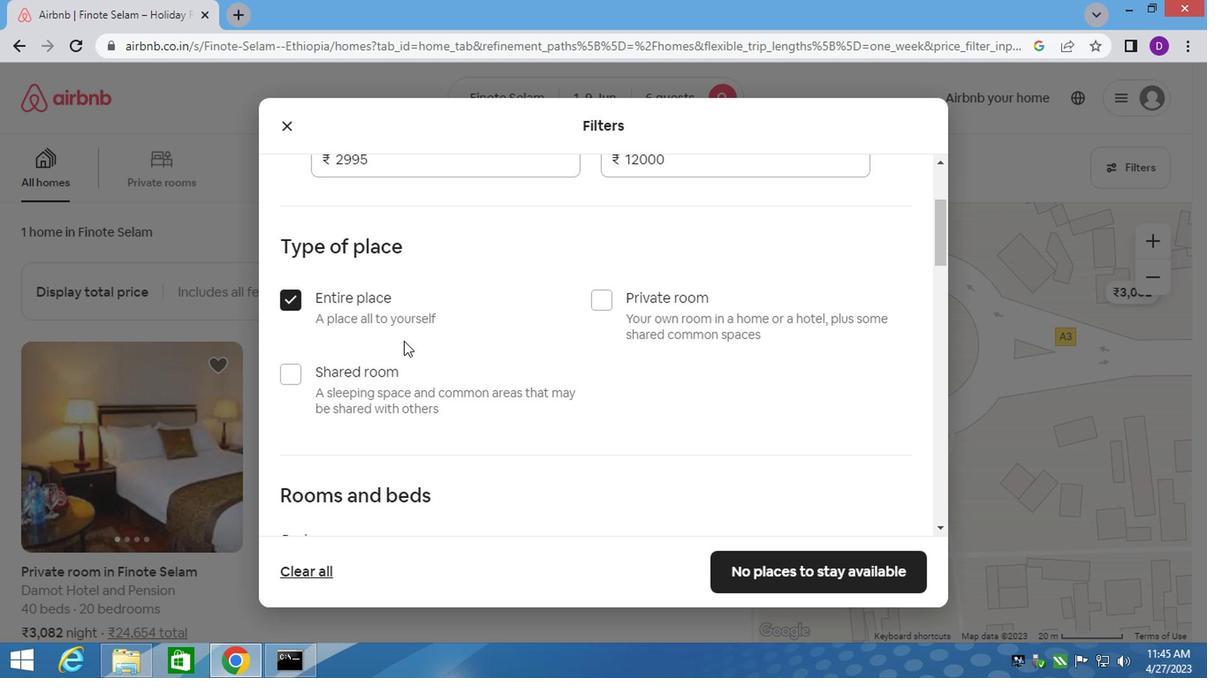
Action: Mouse scrolled (418, 341) with delta (0, 0)
Screenshot: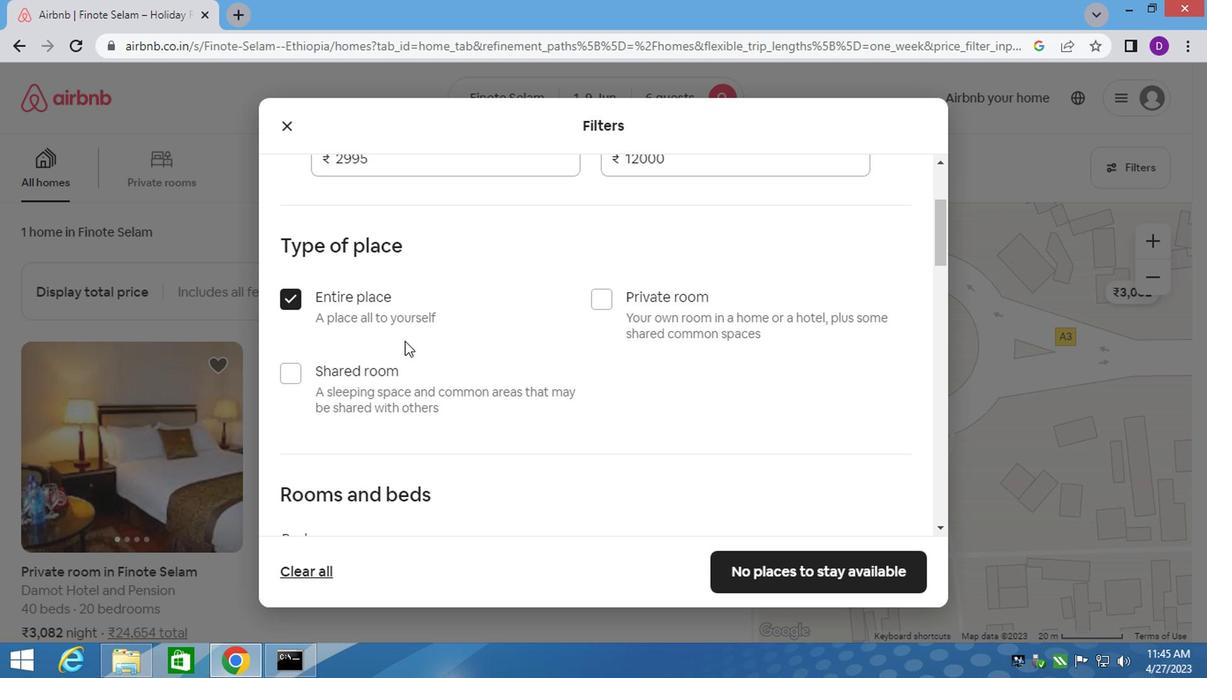 
Action: Mouse moved to (428, 348)
Screenshot: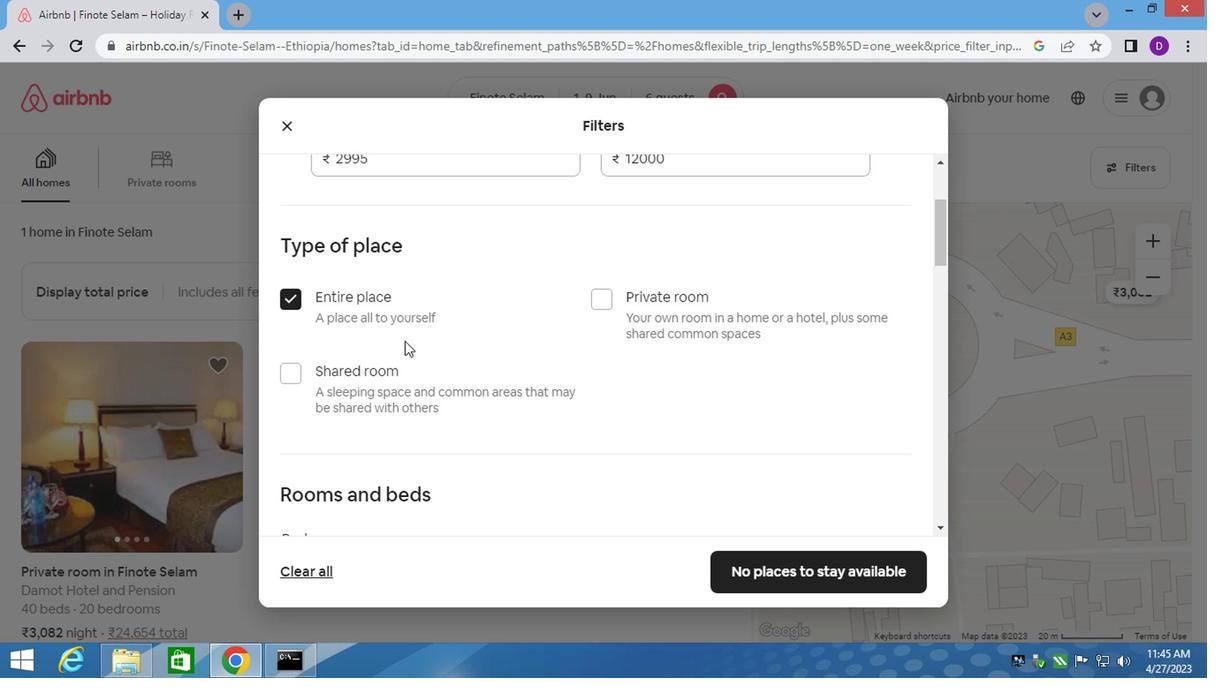
Action: Mouse scrolled (420, 343) with delta (0, 0)
Screenshot: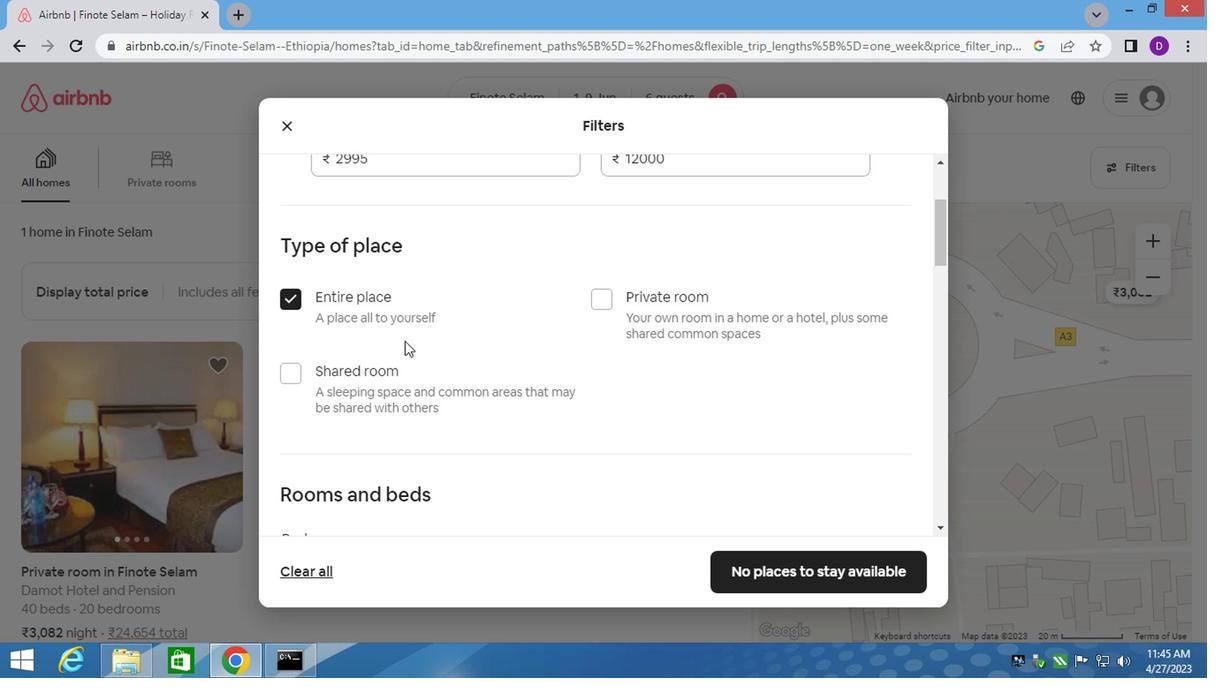 
Action: Mouse moved to (430, 350)
Screenshot: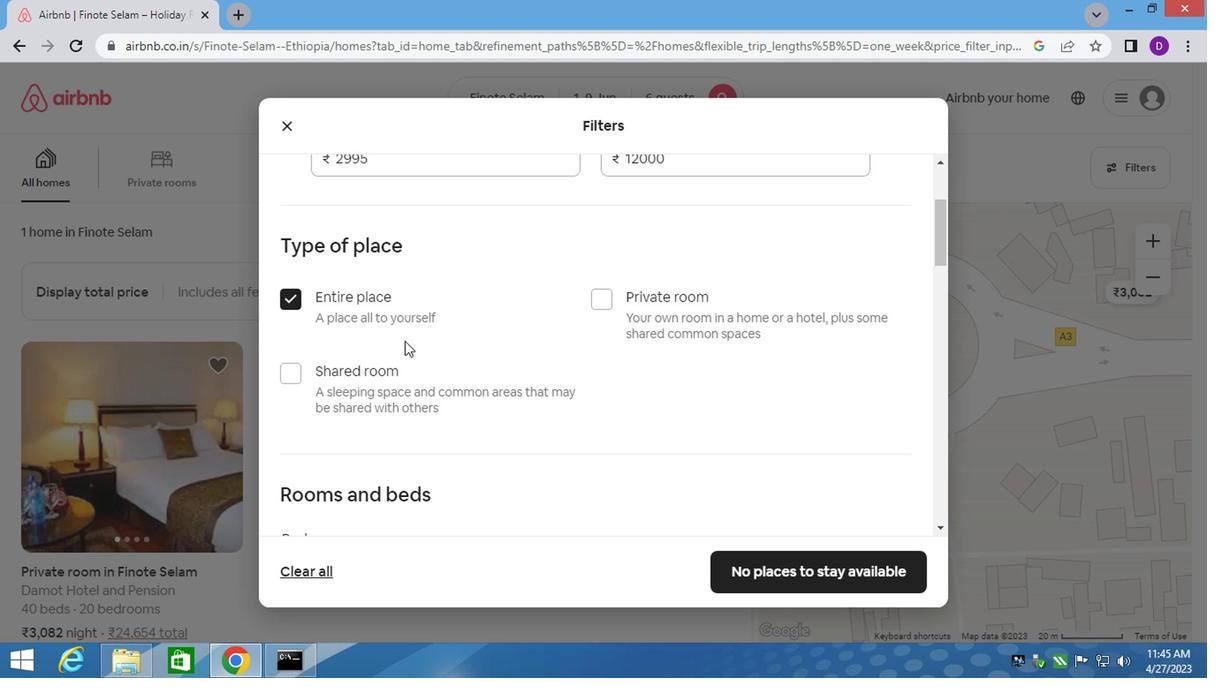 
Action: Mouse scrolled (423, 345) with delta (0, 0)
Screenshot: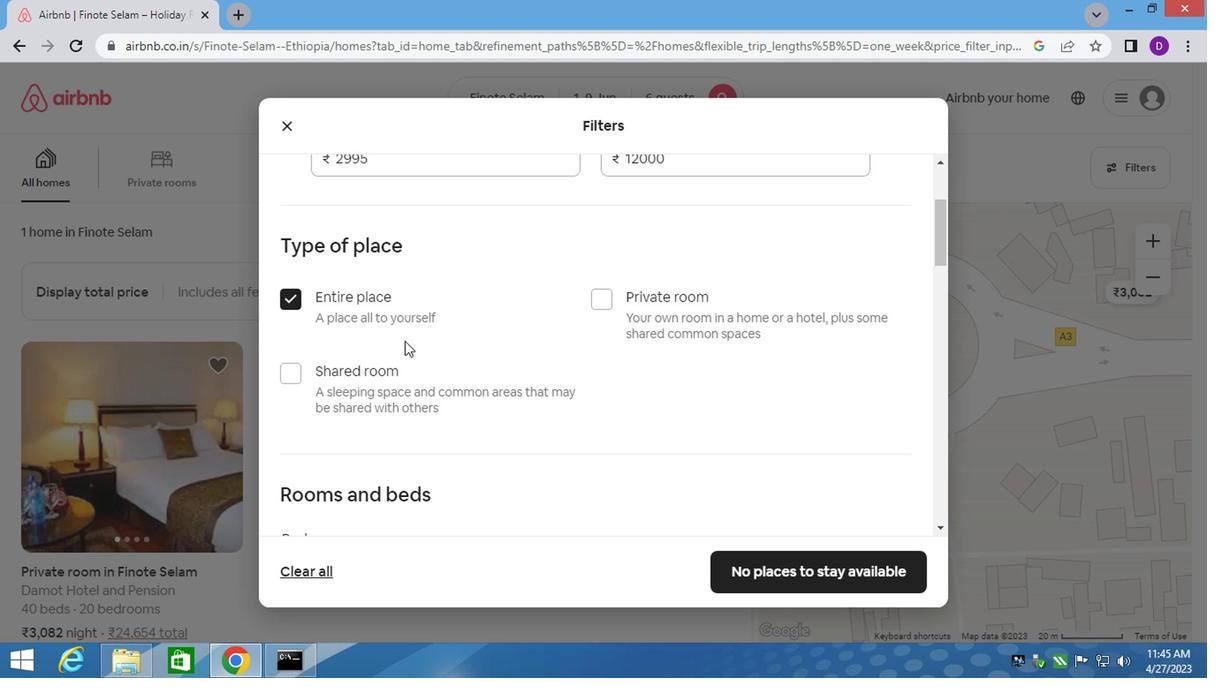 
Action: Mouse moved to (491, 232)
Screenshot: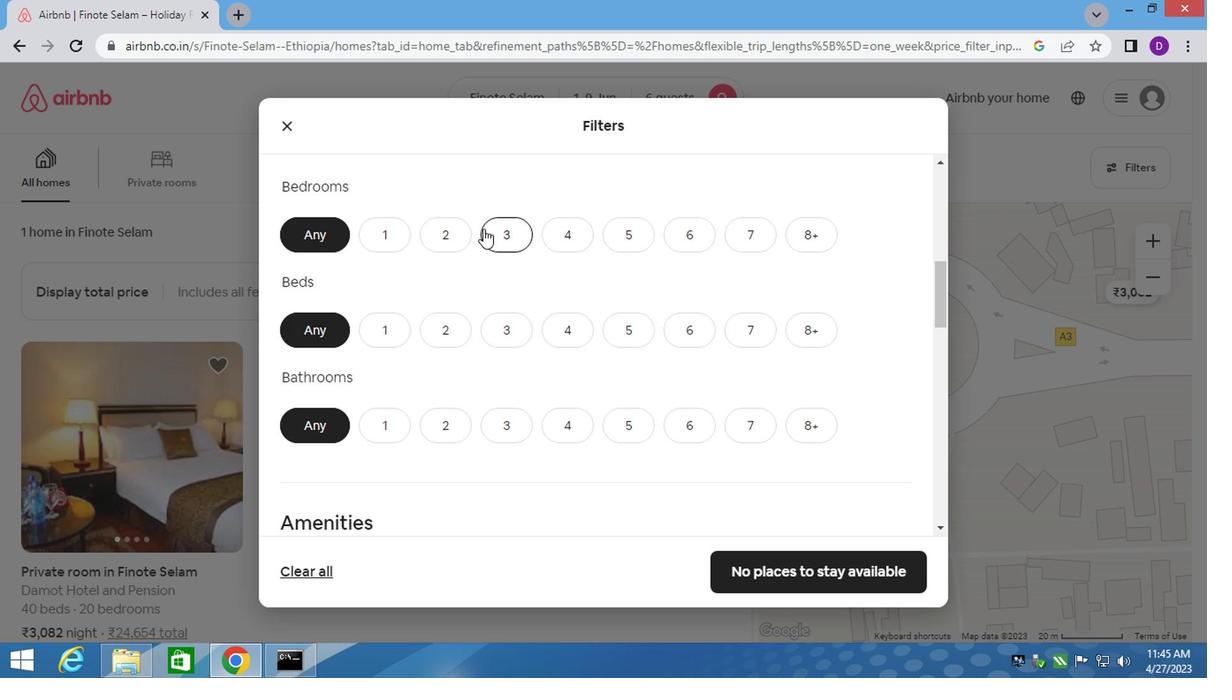 
Action: Mouse pressed left at (491, 232)
Screenshot: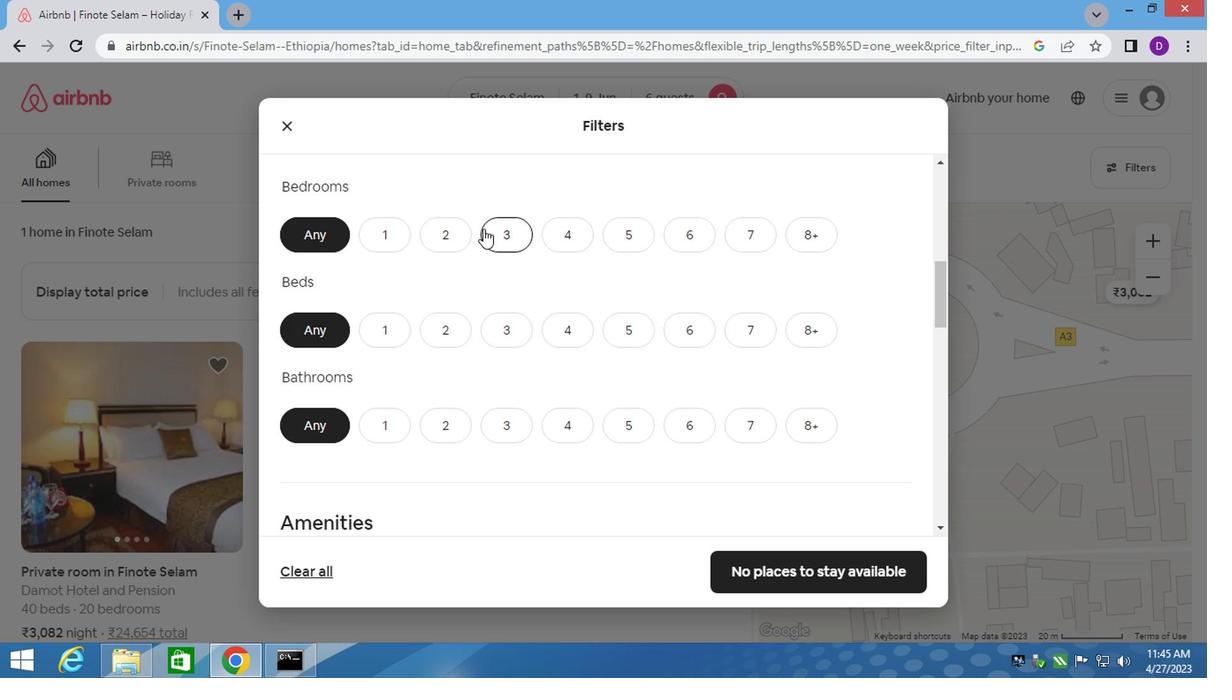 
Action: Mouse moved to (496, 323)
Screenshot: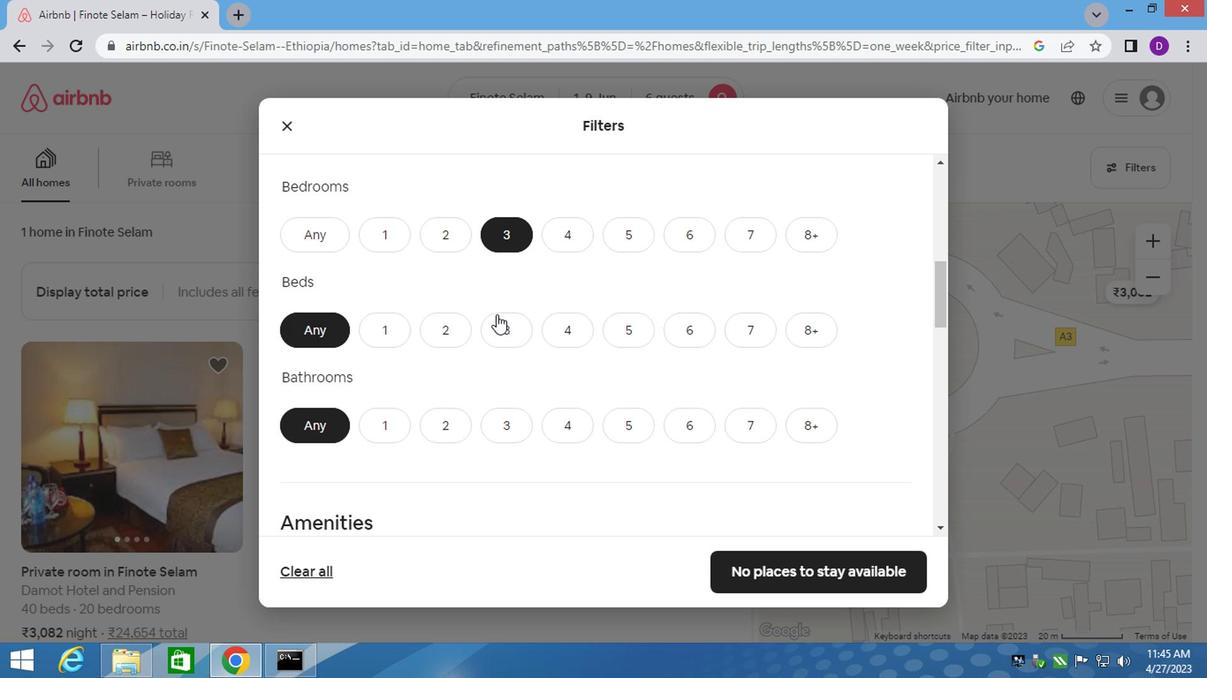 
Action: Mouse pressed left at (496, 323)
Screenshot: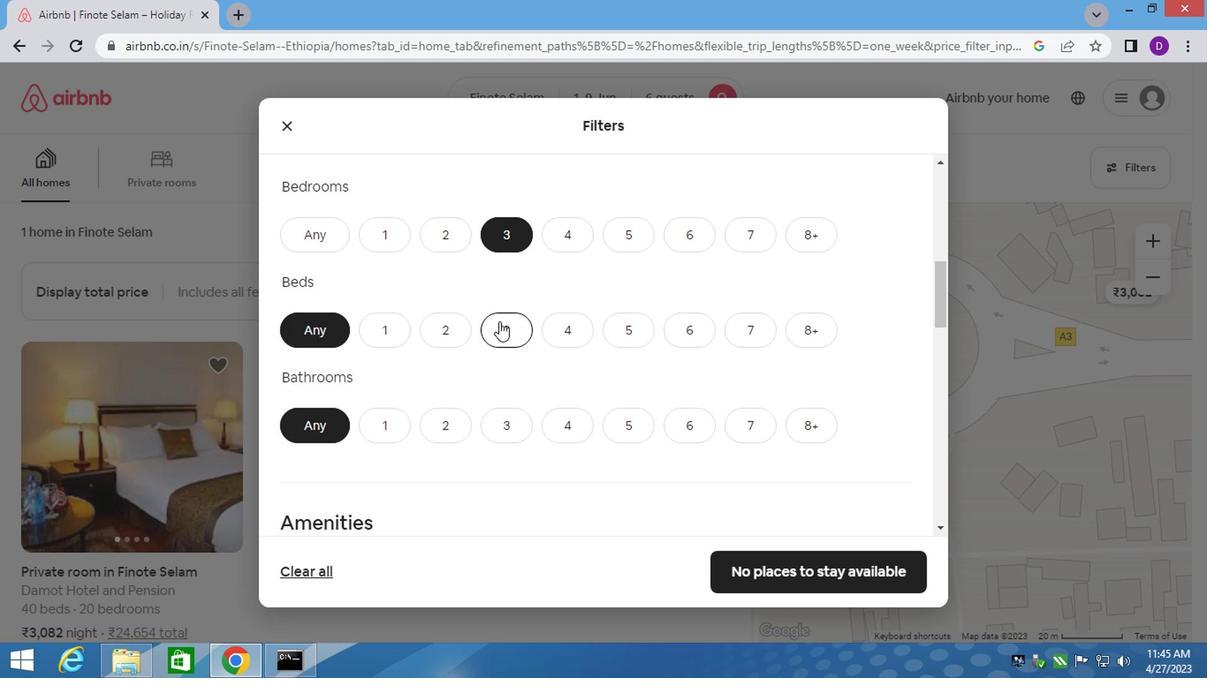 
Action: Mouse moved to (497, 425)
Screenshot: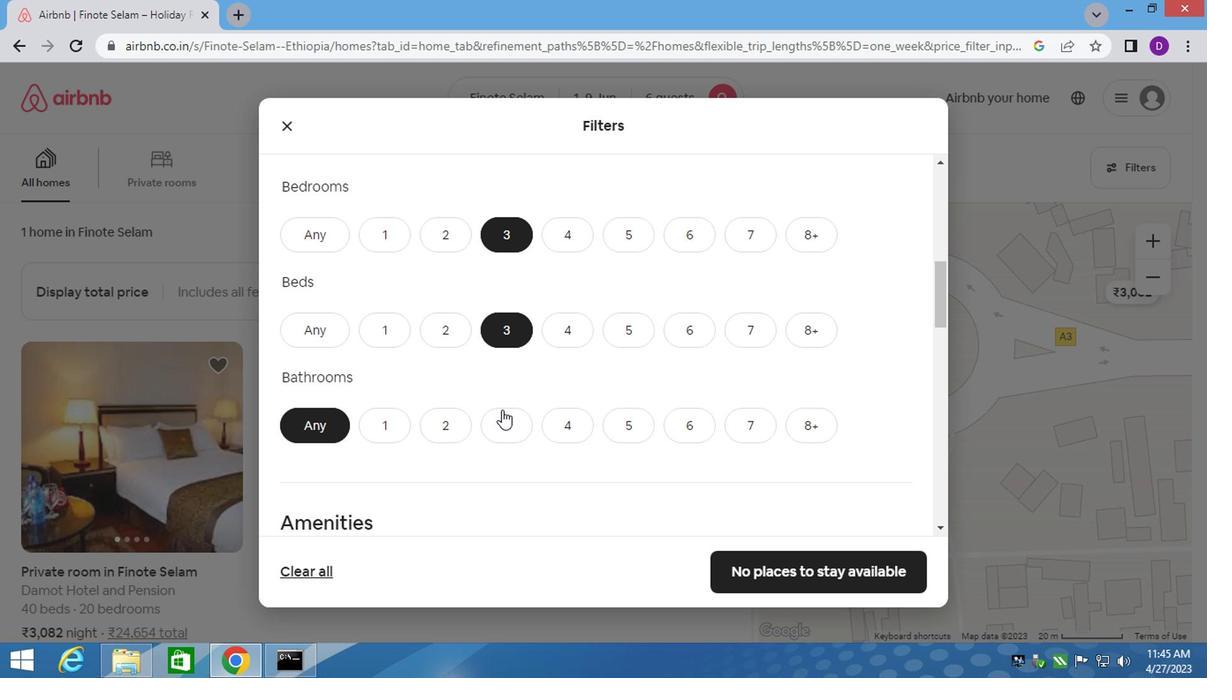 
Action: Mouse pressed left at (497, 425)
Screenshot: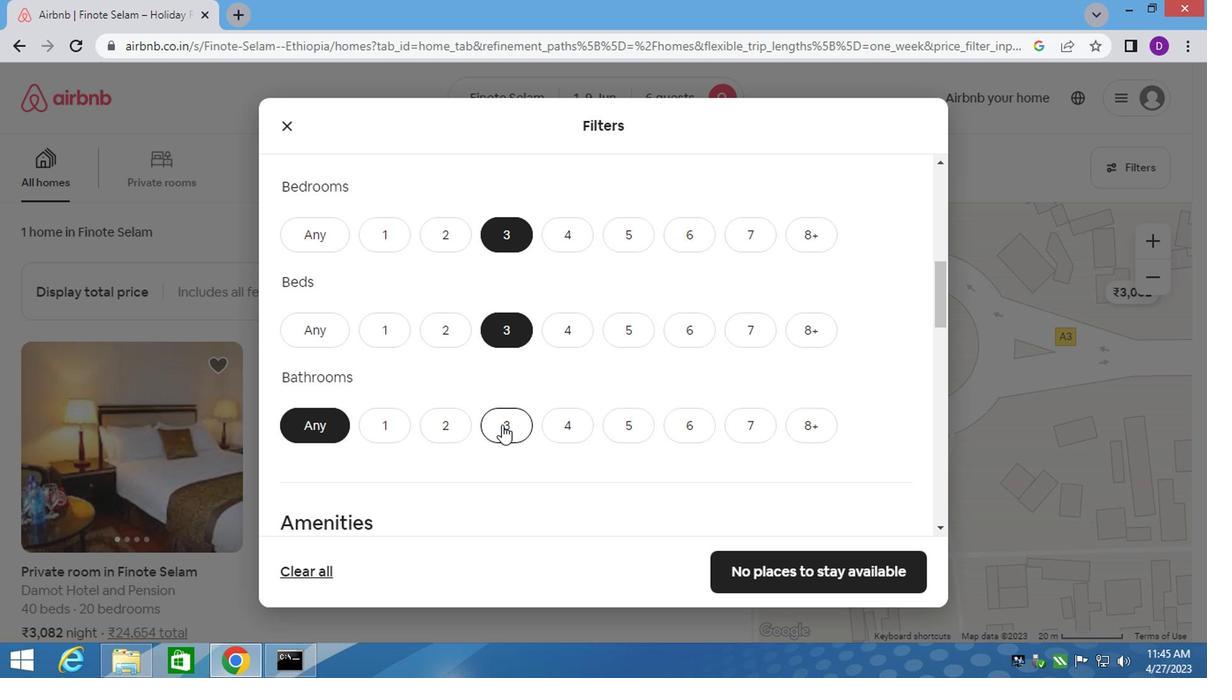 
Action: Mouse moved to (525, 419)
Screenshot: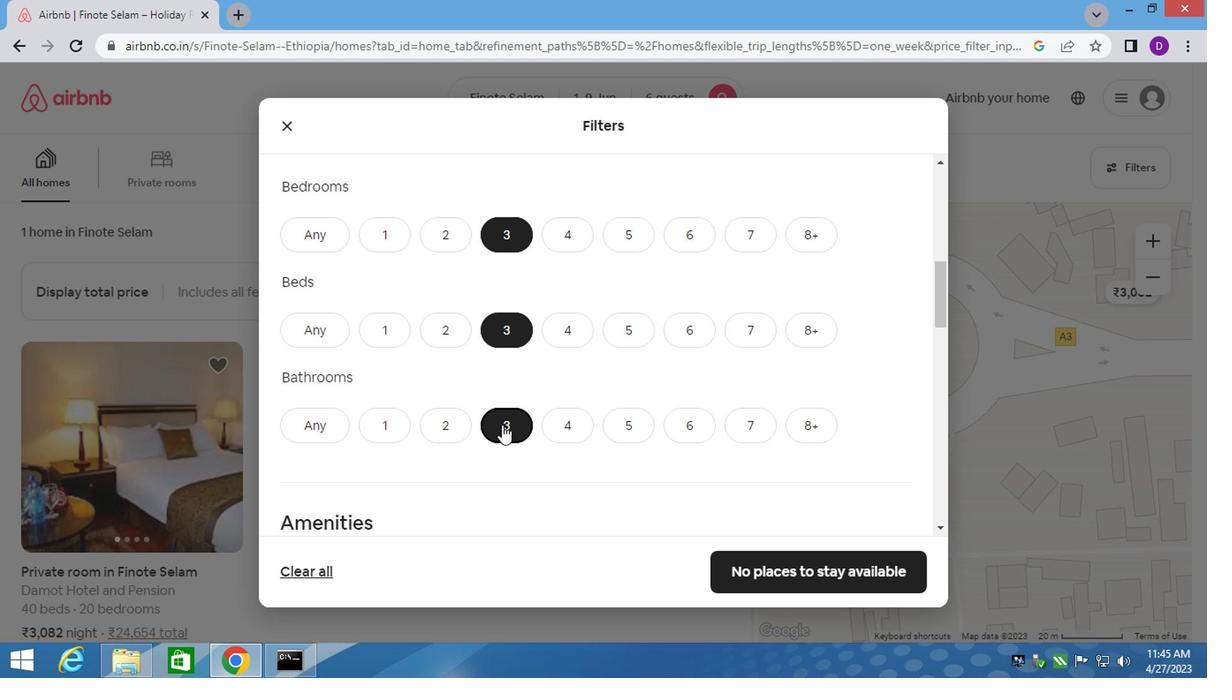
Action: Mouse scrolled (525, 419) with delta (0, 0)
Screenshot: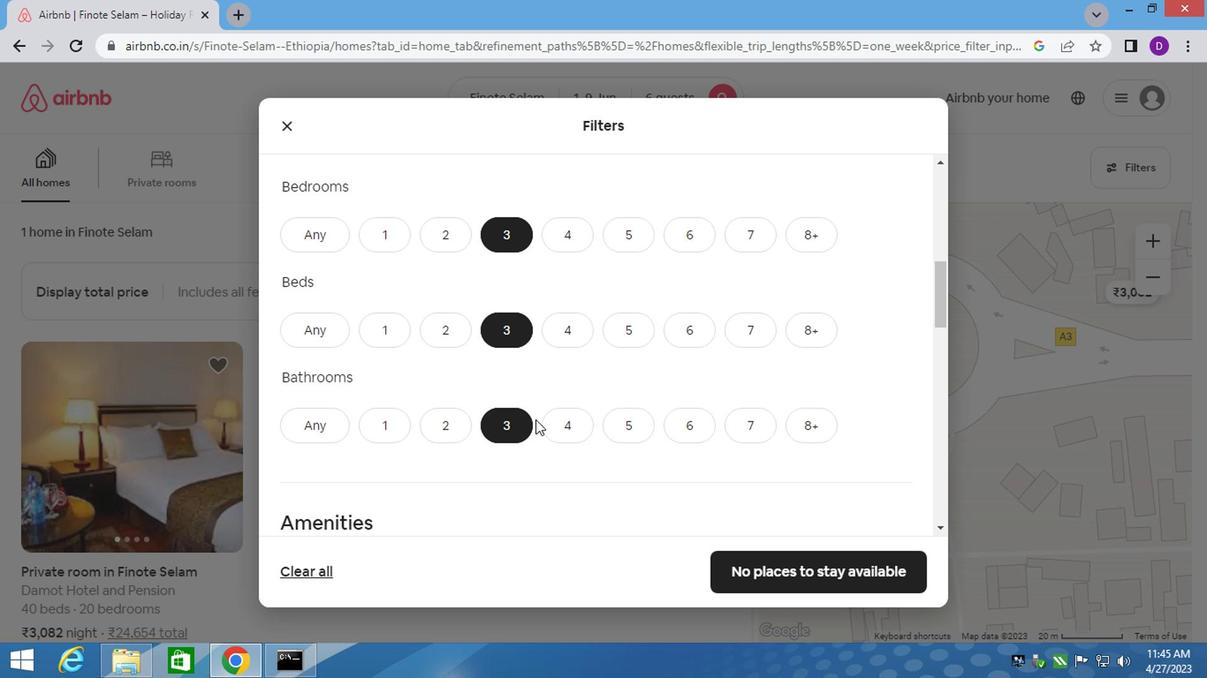 
Action: Mouse scrolled (525, 419) with delta (0, 0)
Screenshot: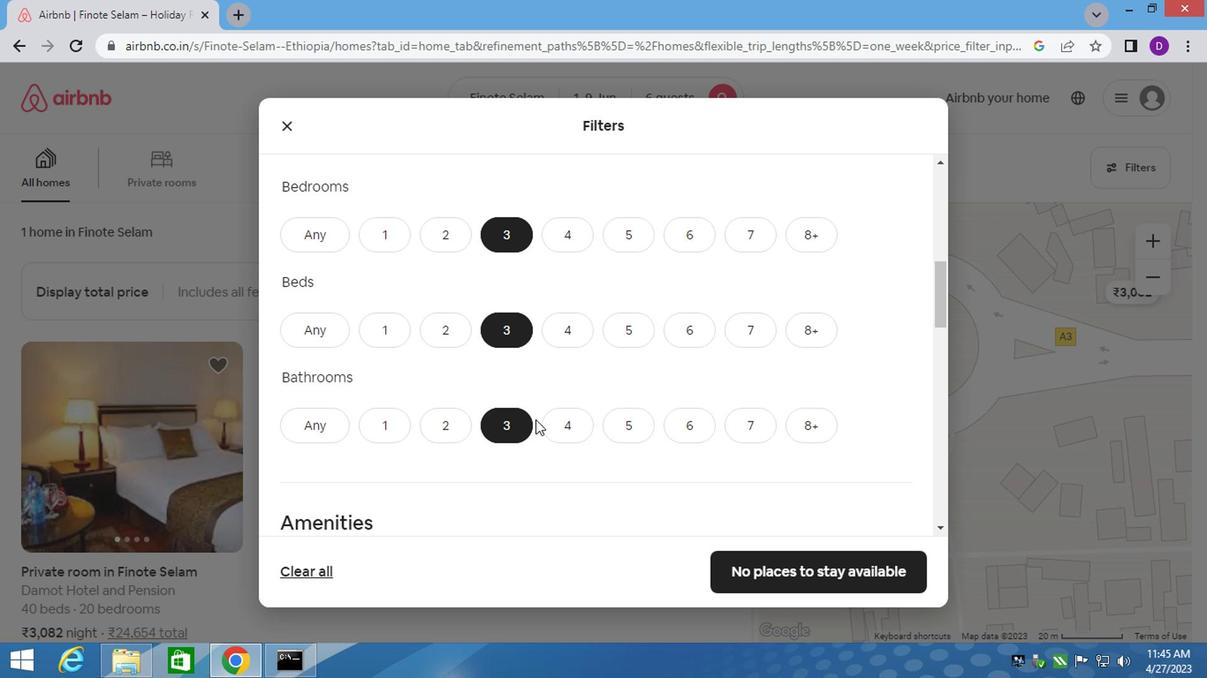 
Action: Mouse moved to (523, 419)
Screenshot: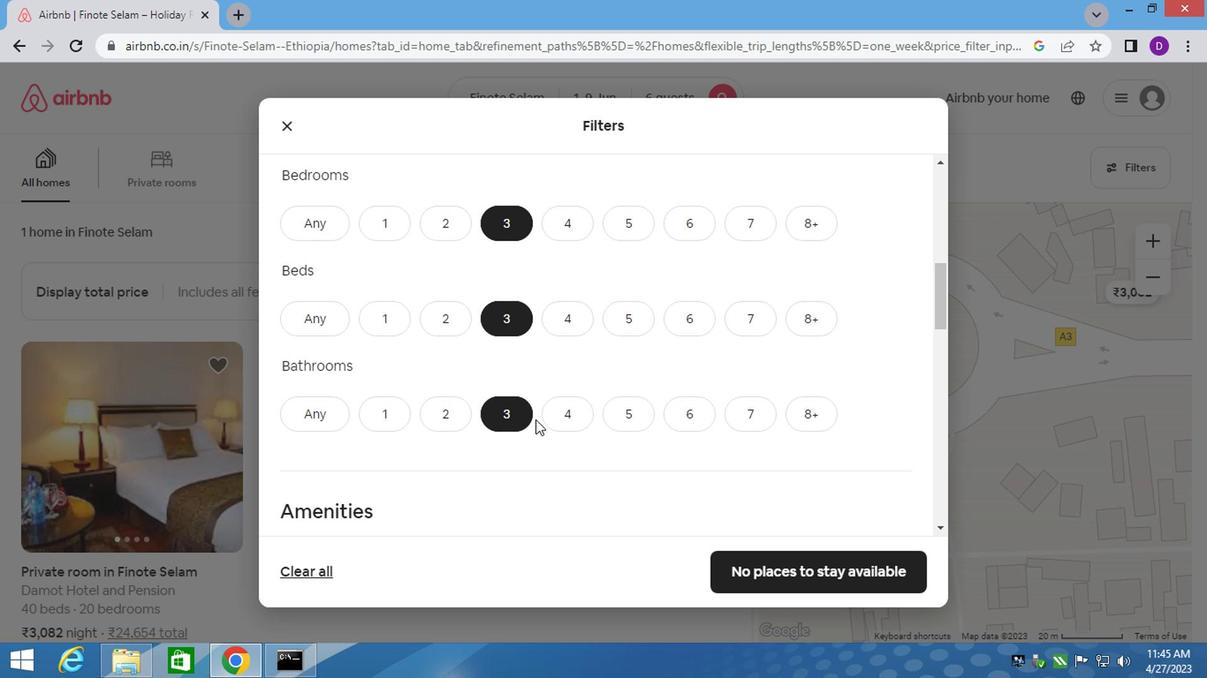 
Action: Mouse scrolled (525, 419) with delta (0, 0)
Screenshot: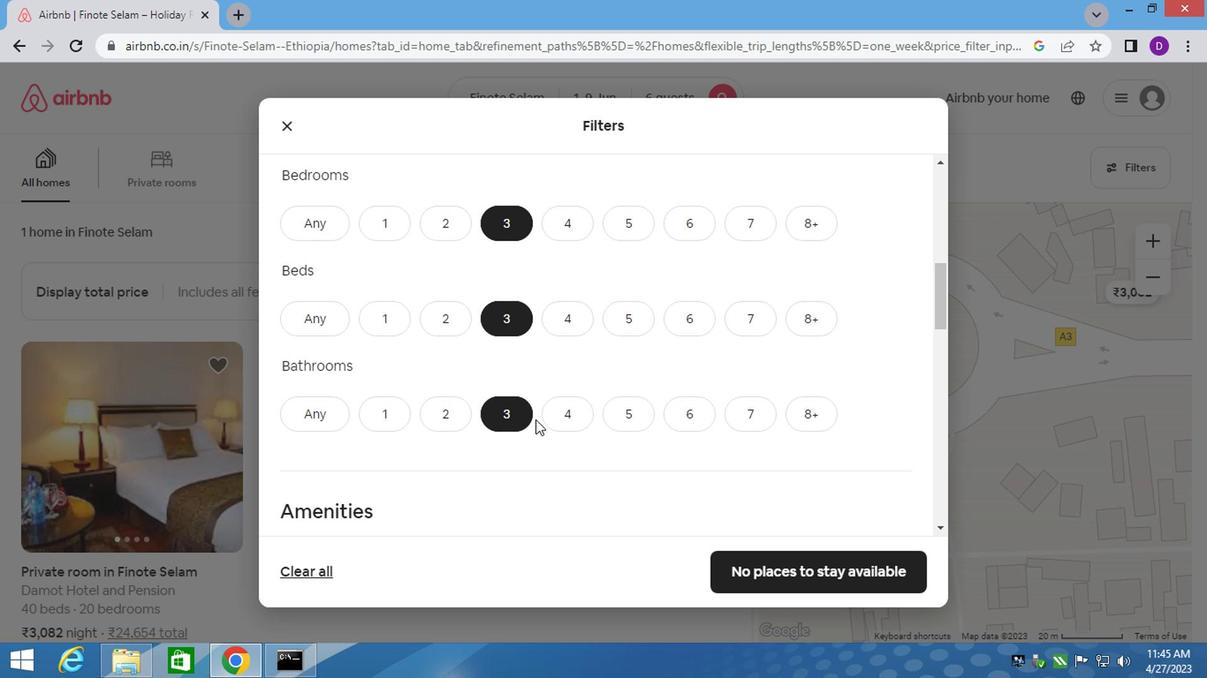 
Action: Mouse moved to (445, 408)
Screenshot: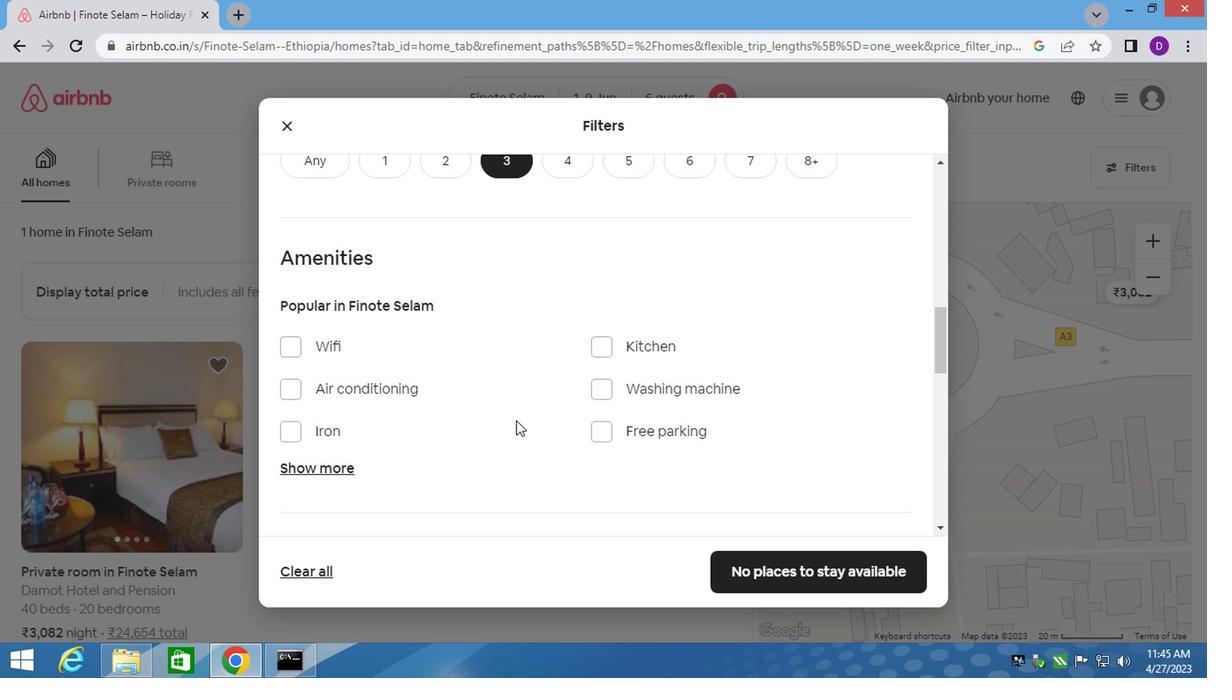 
Action: Mouse scrolled (445, 406) with delta (0, -1)
Screenshot: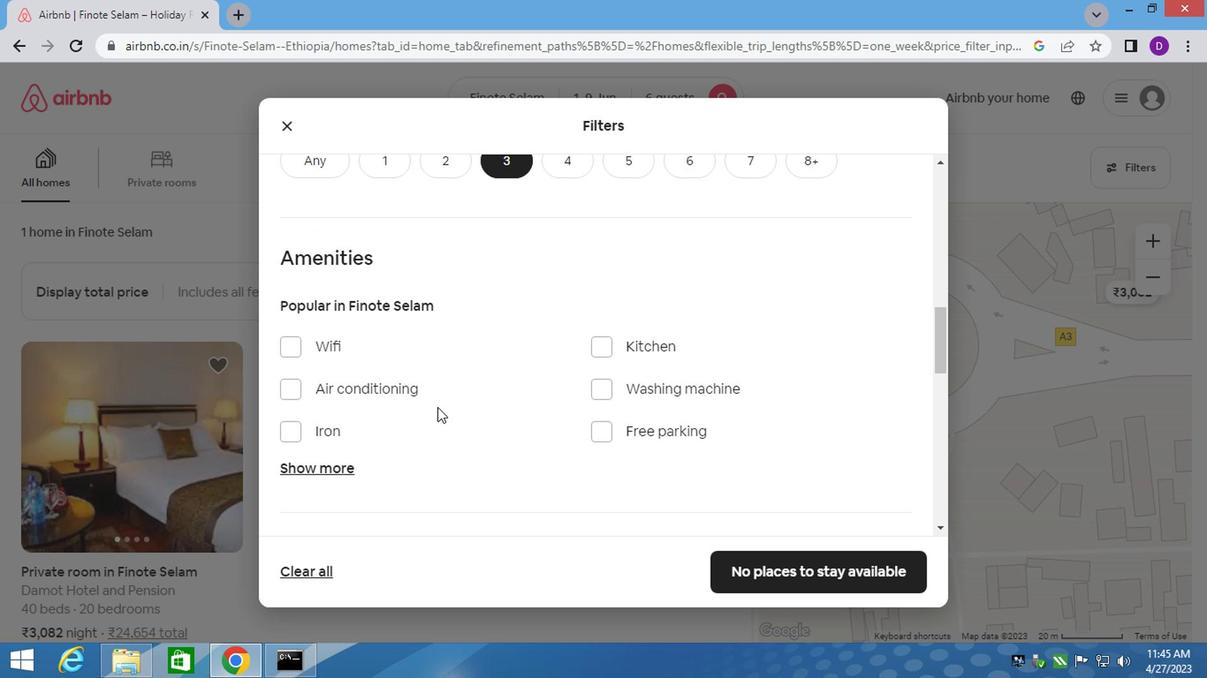 
Action: Mouse moved to (565, 387)
Screenshot: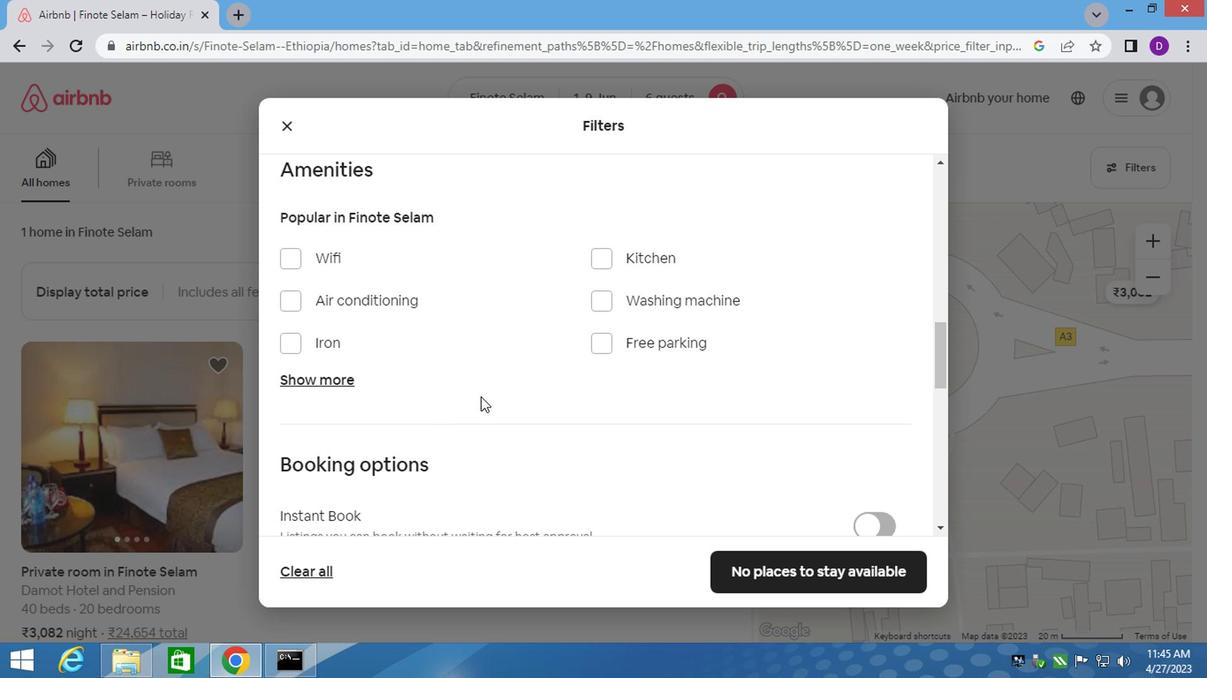 
Action: Mouse scrolled (556, 386) with delta (0, -1)
Screenshot: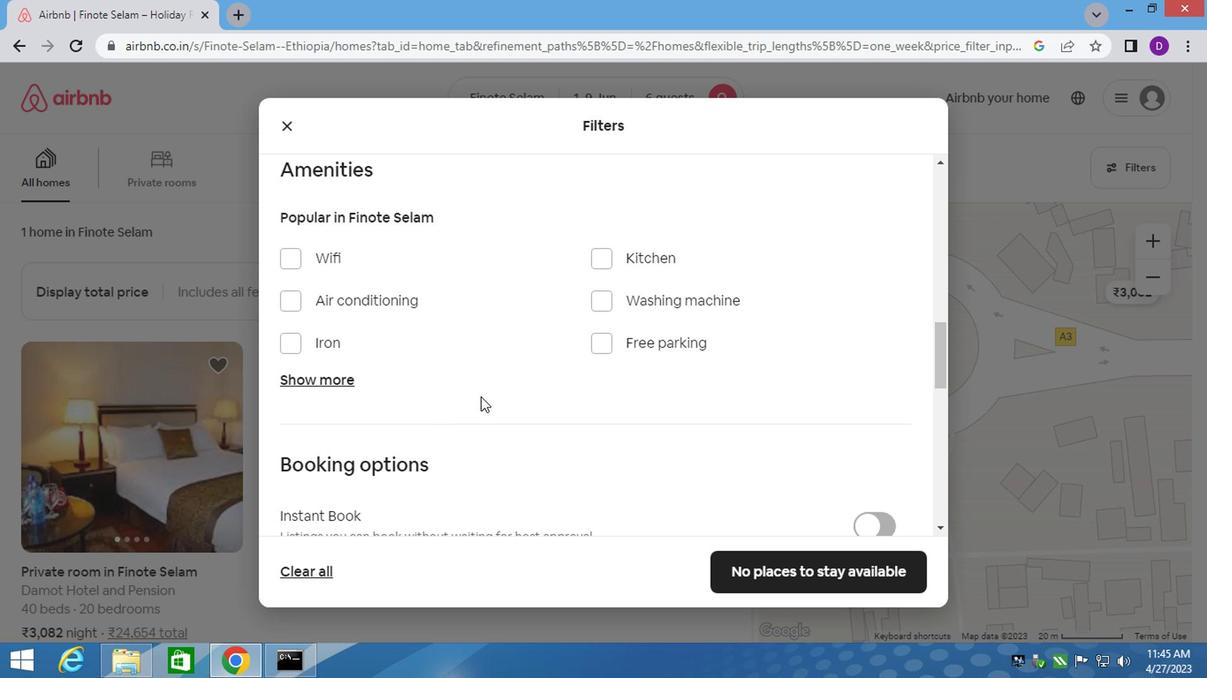 
Action: Mouse moved to (606, 395)
Screenshot: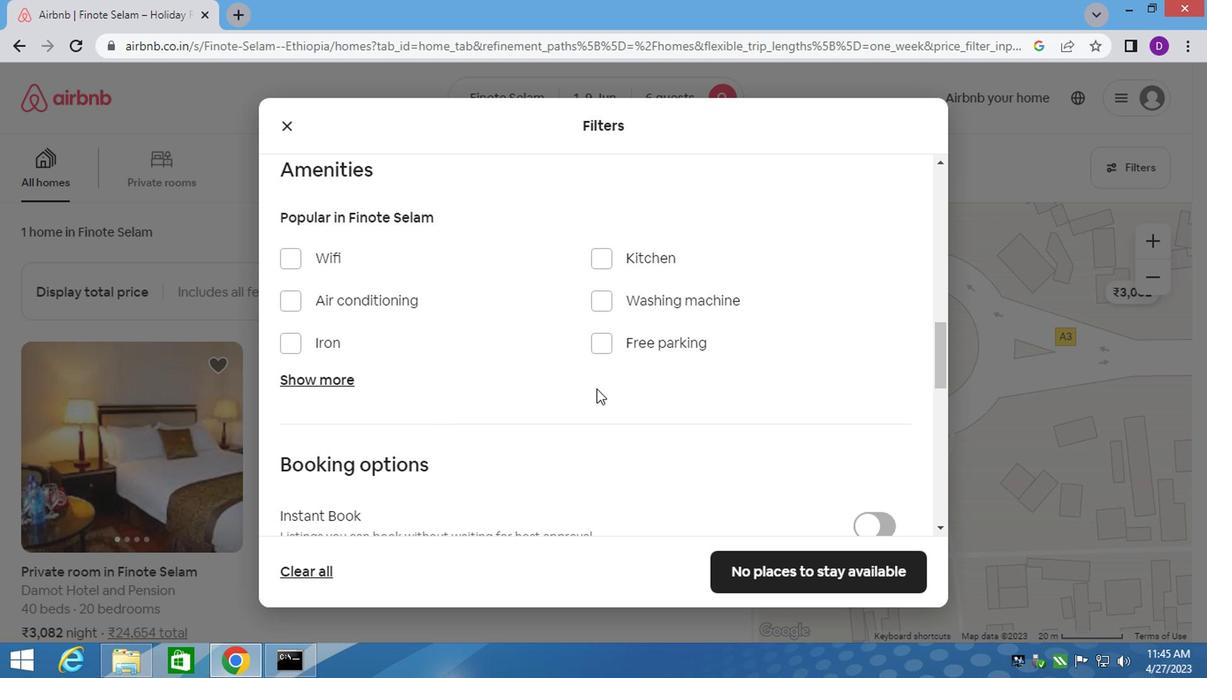 
Action: Mouse scrolled (592, 392) with delta (0, 0)
Screenshot: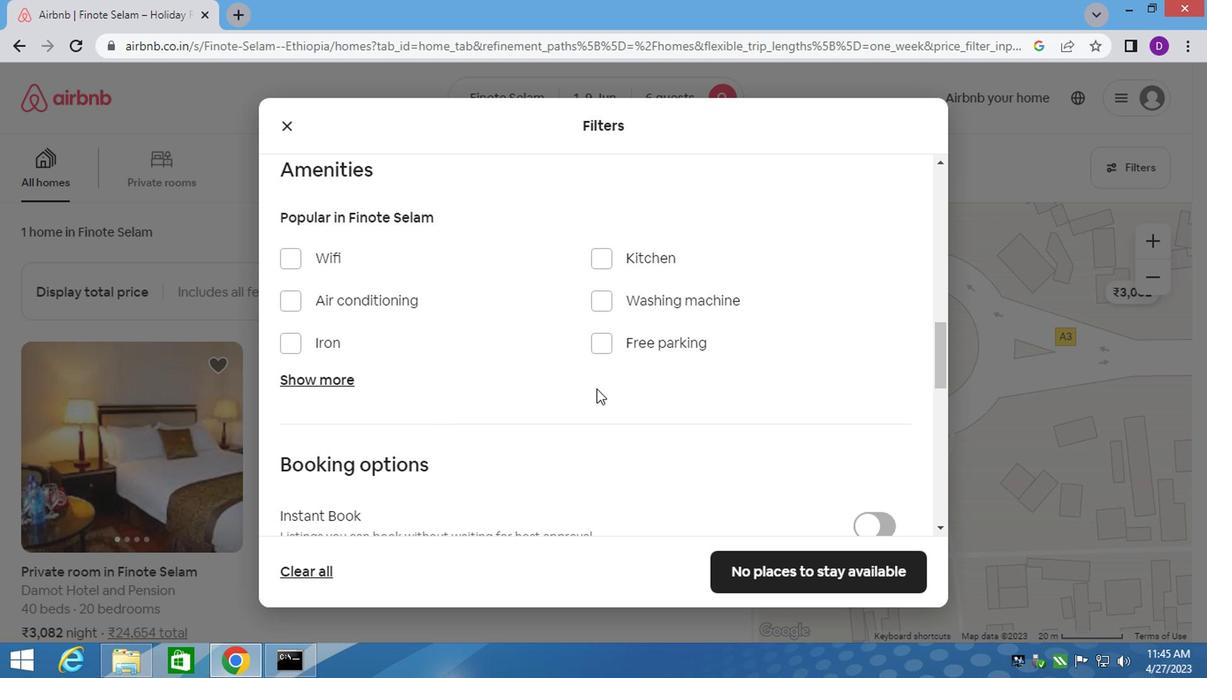 
Action: Mouse moved to (796, 406)
Screenshot: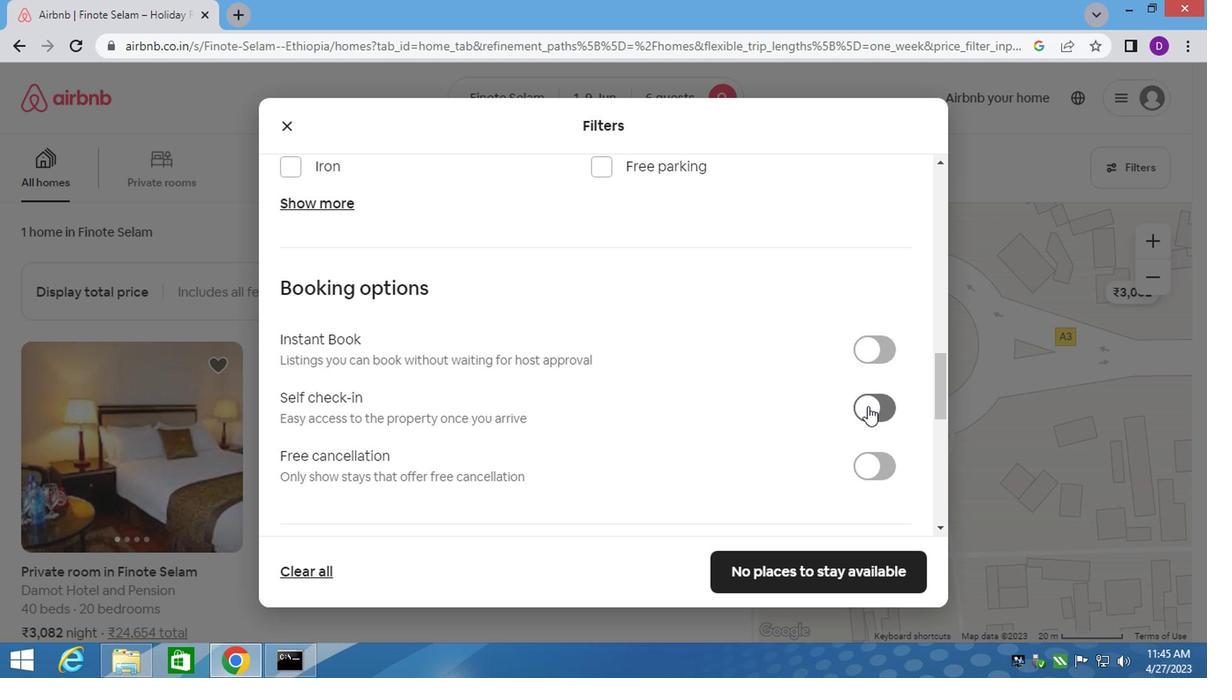 
Action: Mouse pressed left at (796, 406)
Screenshot: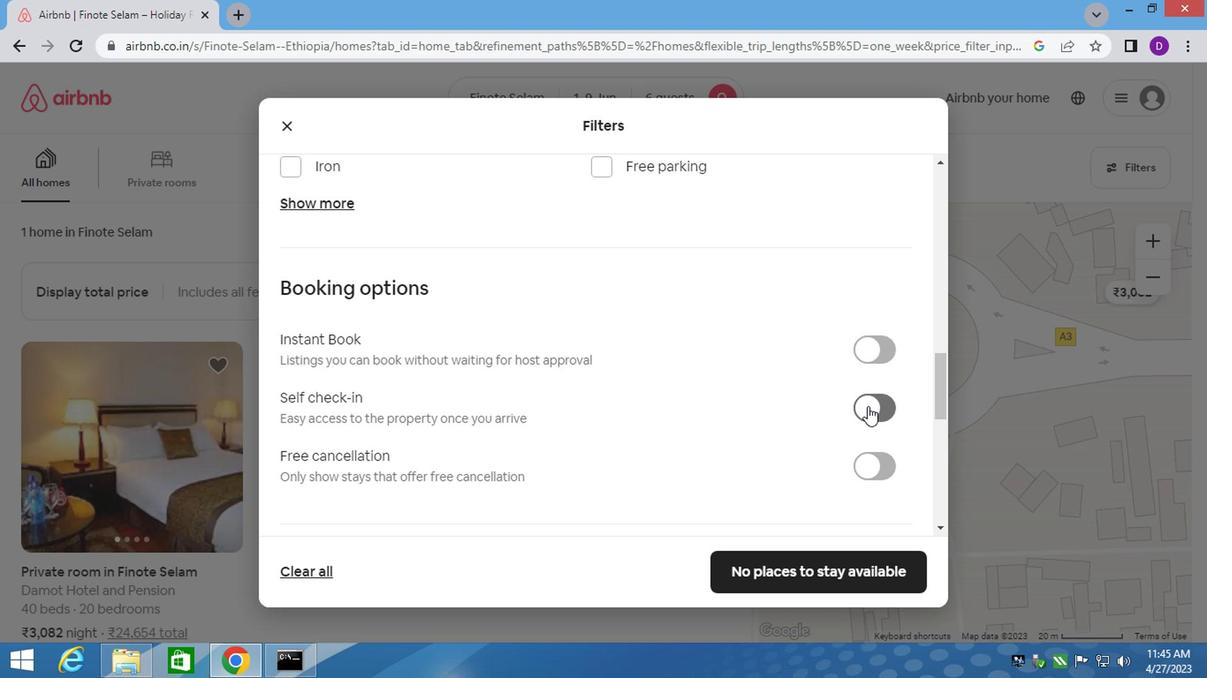 
Action: Mouse moved to (590, 408)
Screenshot: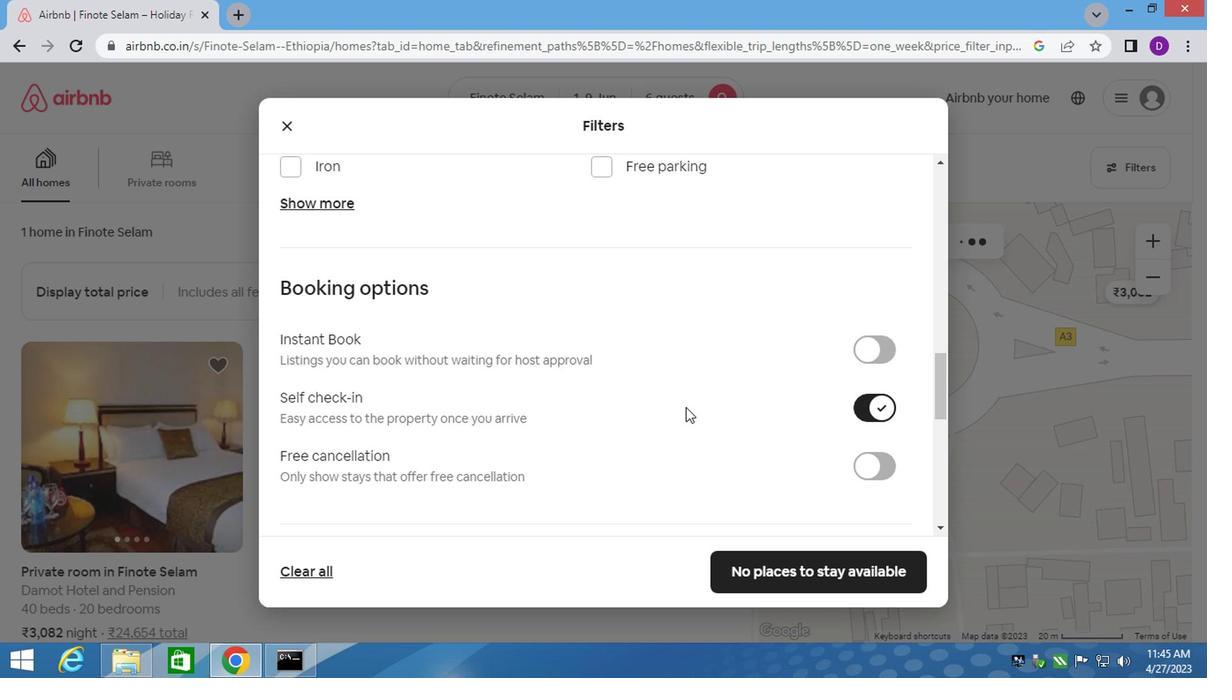 
Action: Mouse scrolled (592, 406) with delta (0, -1)
Screenshot: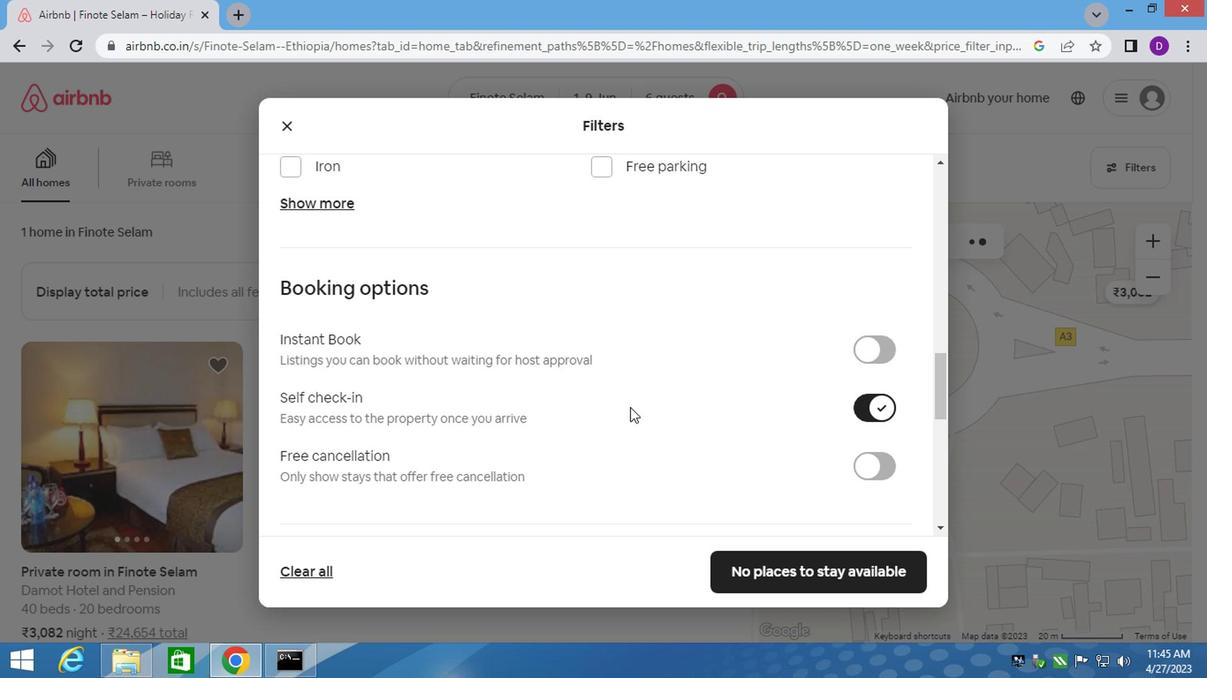 
Action: Mouse moved to (589, 408)
Screenshot: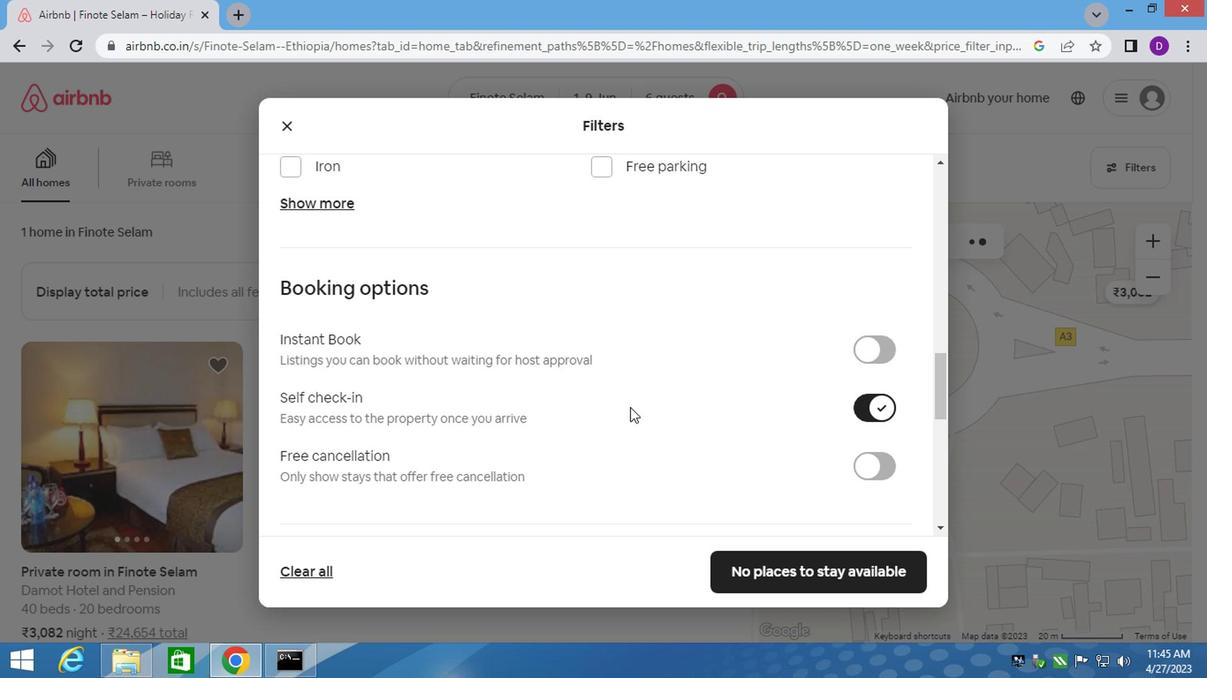 
Action: Mouse scrolled (589, 408) with delta (0, 0)
Screenshot: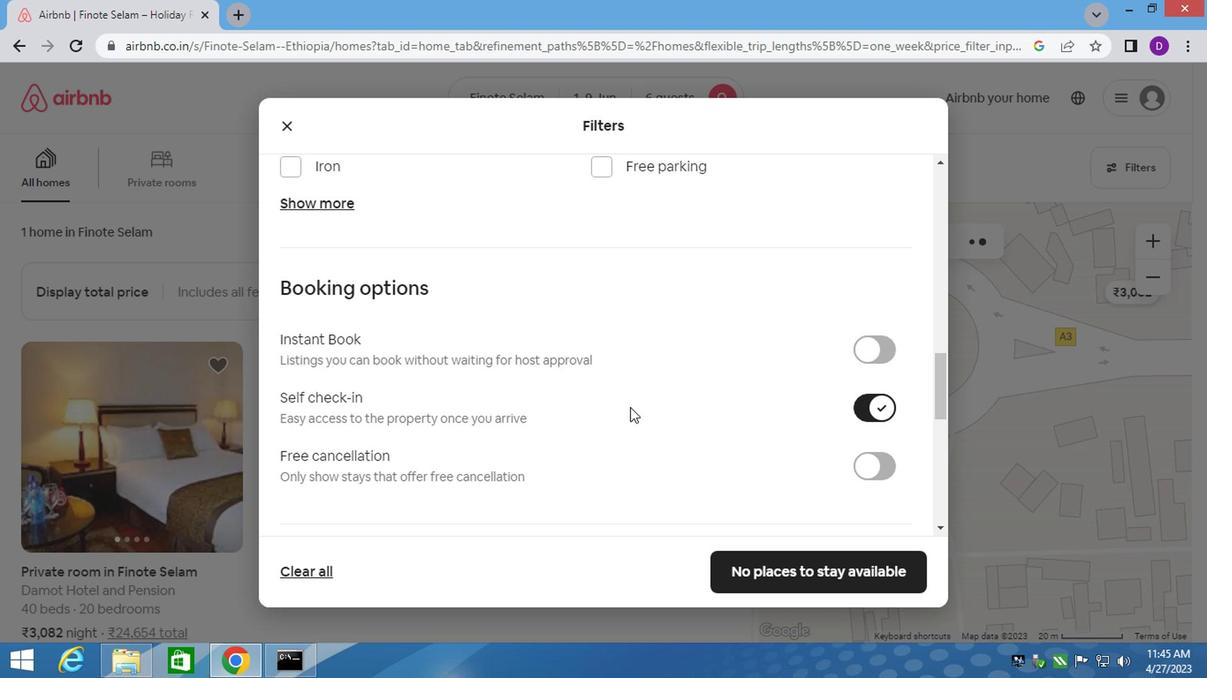 
Action: Mouse moved to (589, 409)
Screenshot: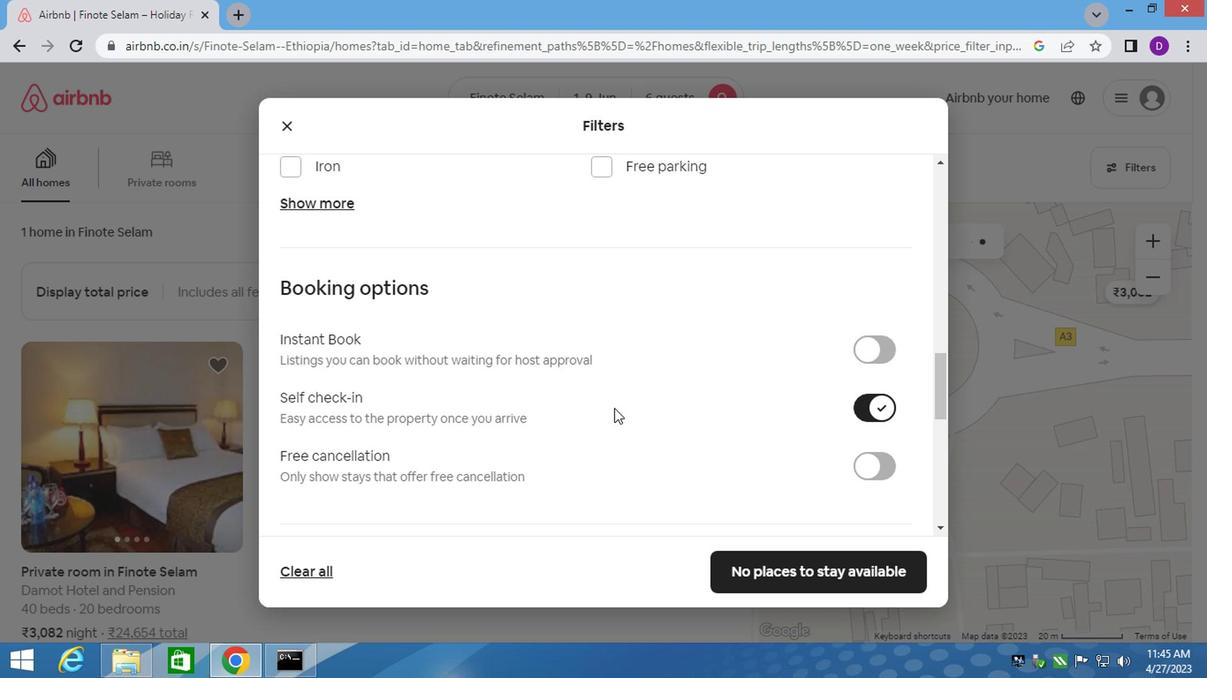 
Action: Mouse scrolled (589, 408) with delta (0, -1)
Screenshot: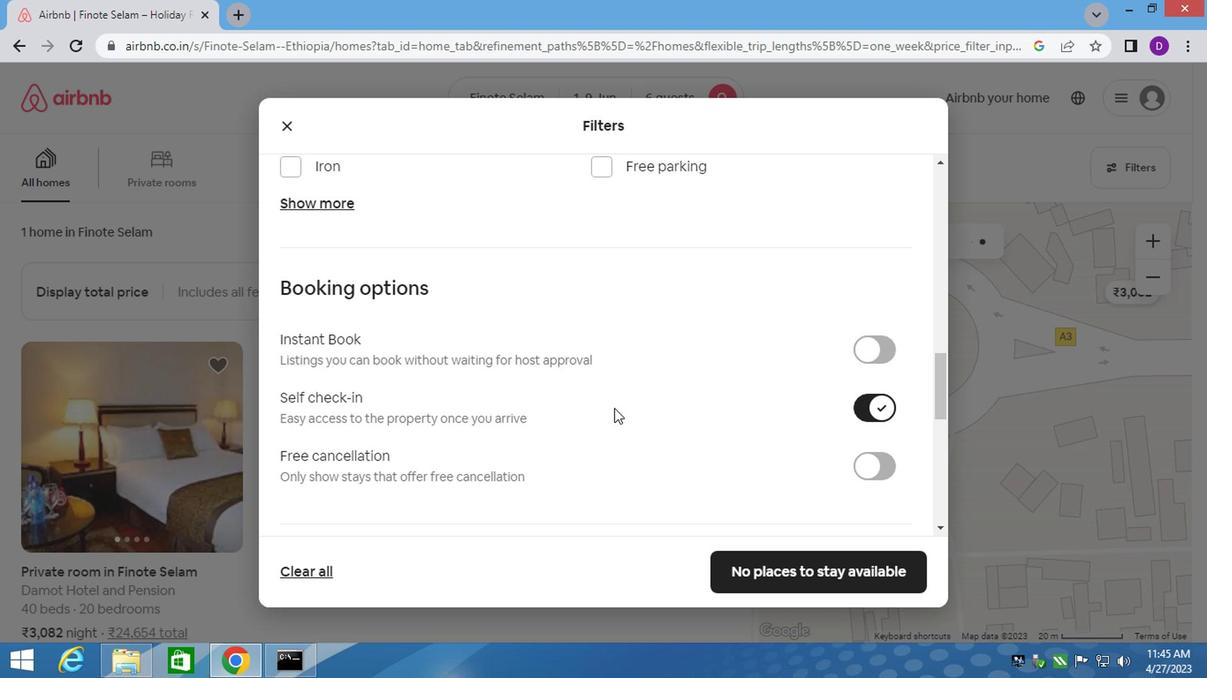 
Action: Mouse scrolled (589, 408) with delta (0, -1)
Screenshot: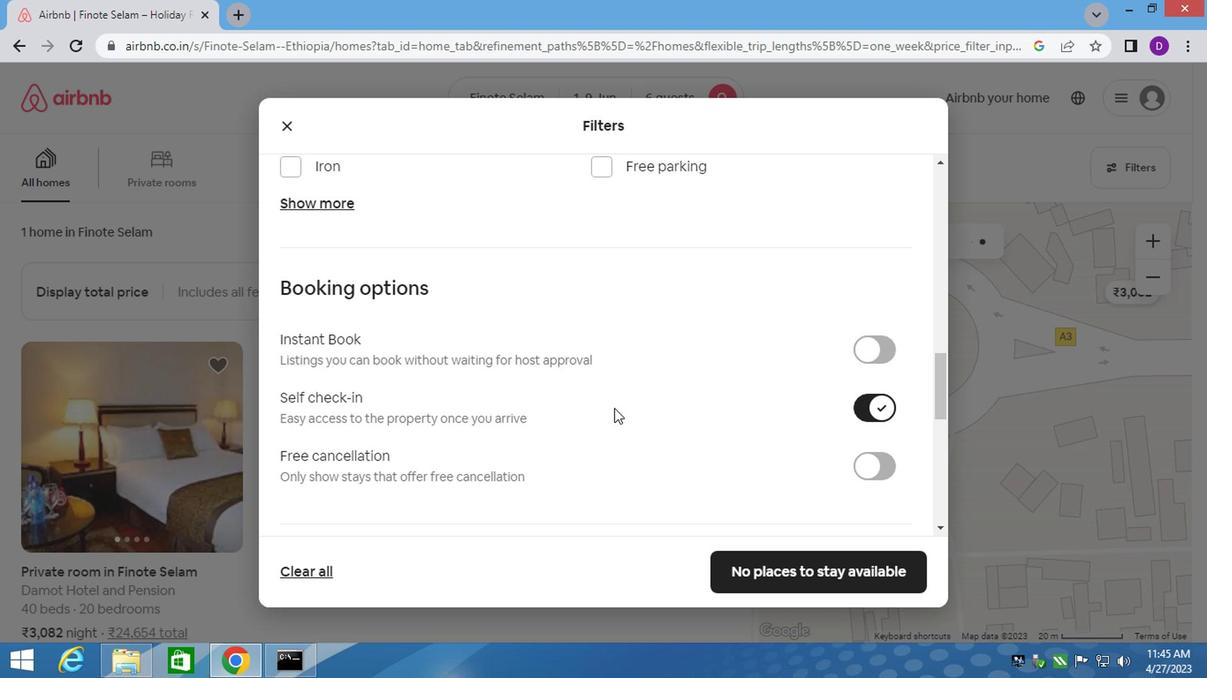 
Action: Mouse scrolled (589, 408) with delta (0, -1)
Screenshot: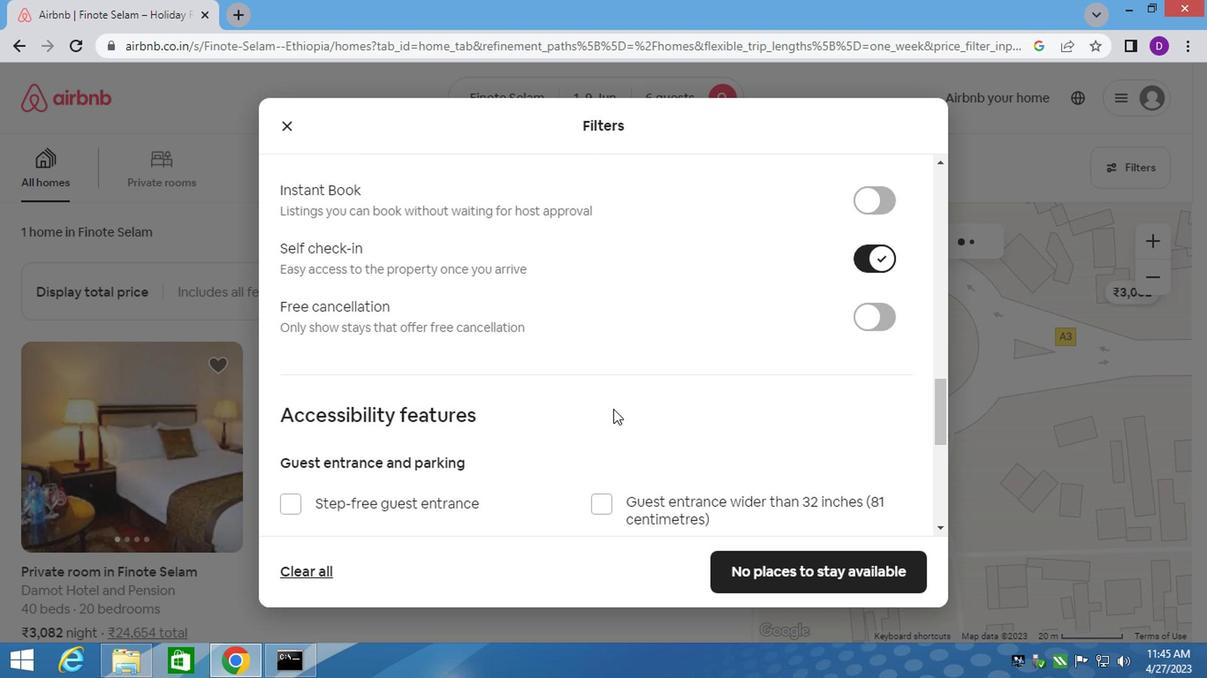 
Action: Mouse scrolled (589, 408) with delta (0, -1)
Screenshot: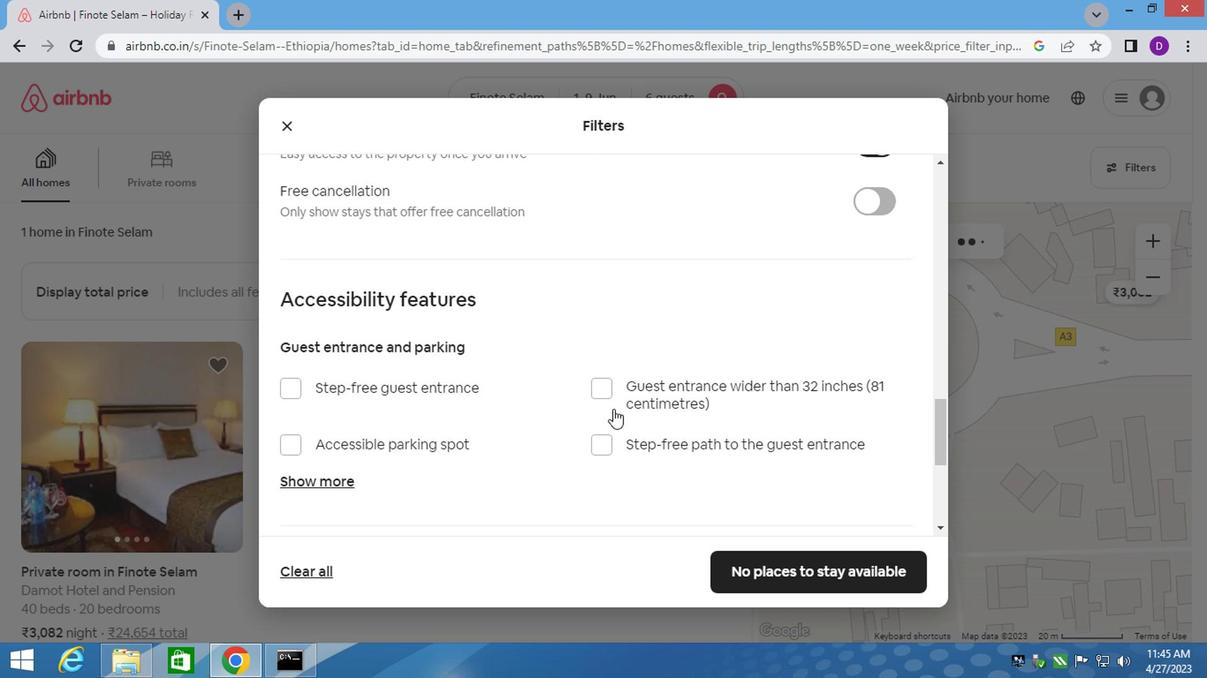 
Action: Mouse moved to (588, 409)
Screenshot: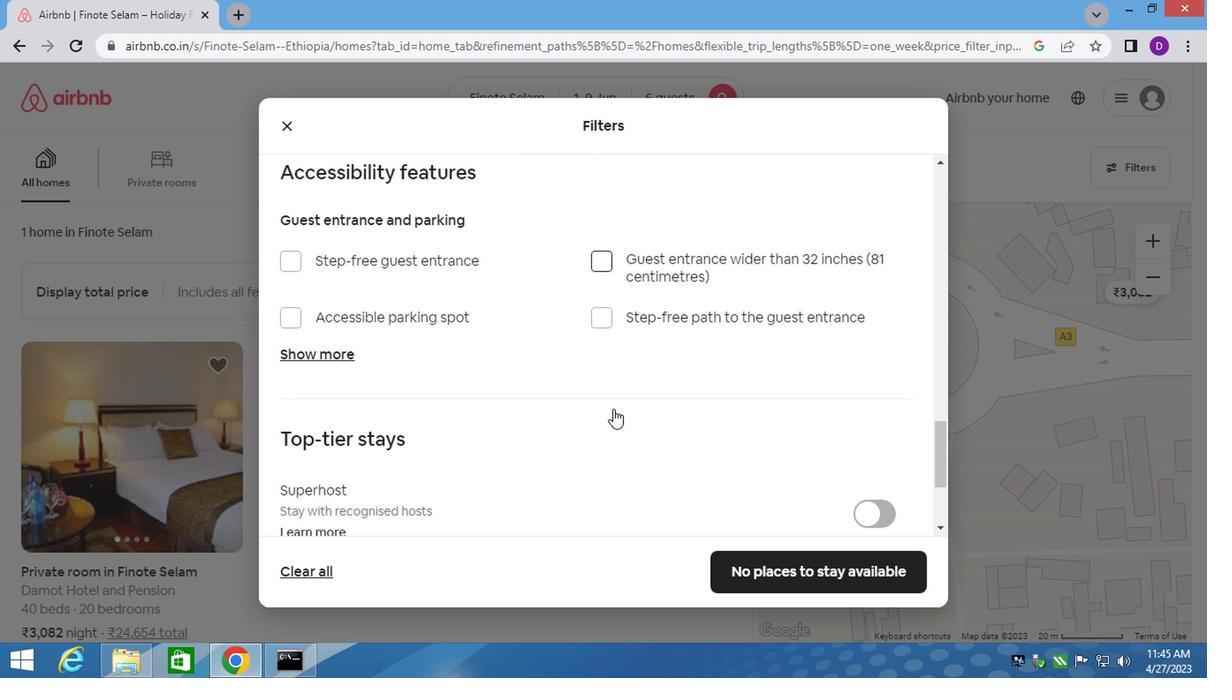
Action: Mouse scrolled (589, 408) with delta (0, -1)
Screenshot: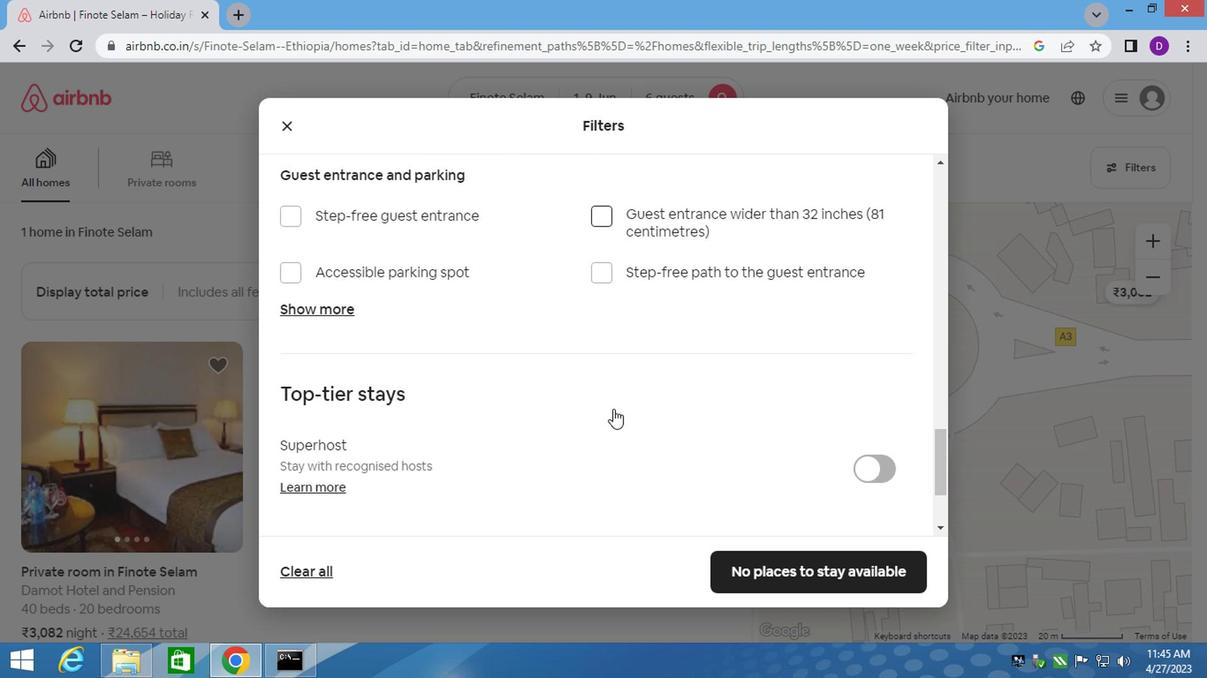 
Action: Mouse moved to (542, 418)
Screenshot: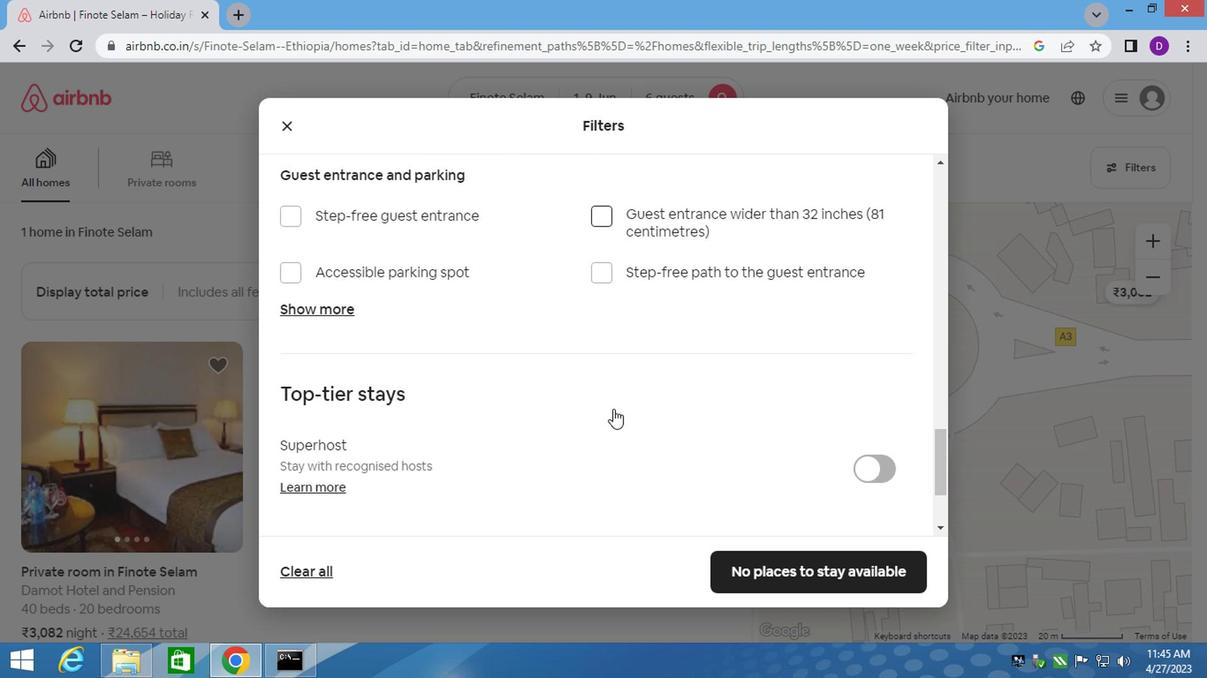
Action: Mouse scrolled (589, 408) with delta (0, -1)
Screenshot: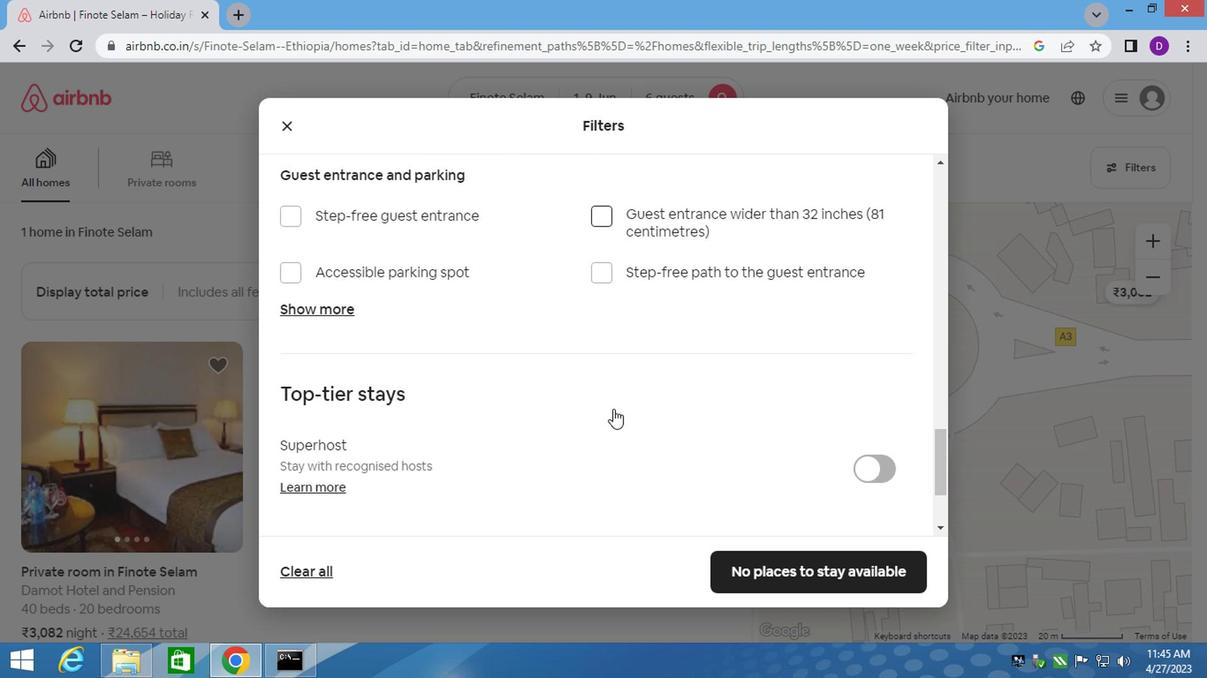 
Action: Mouse moved to (478, 423)
Screenshot: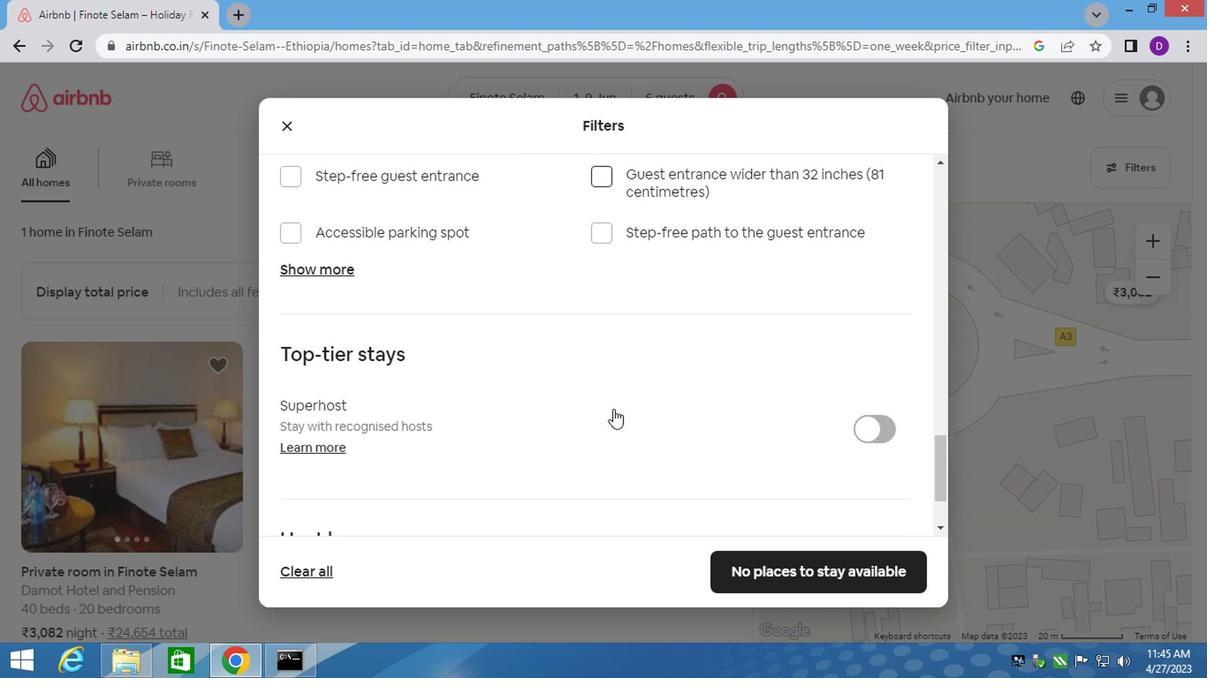 
Action: Mouse scrolled (589, 408) with delta (0, -1)
Screenshot: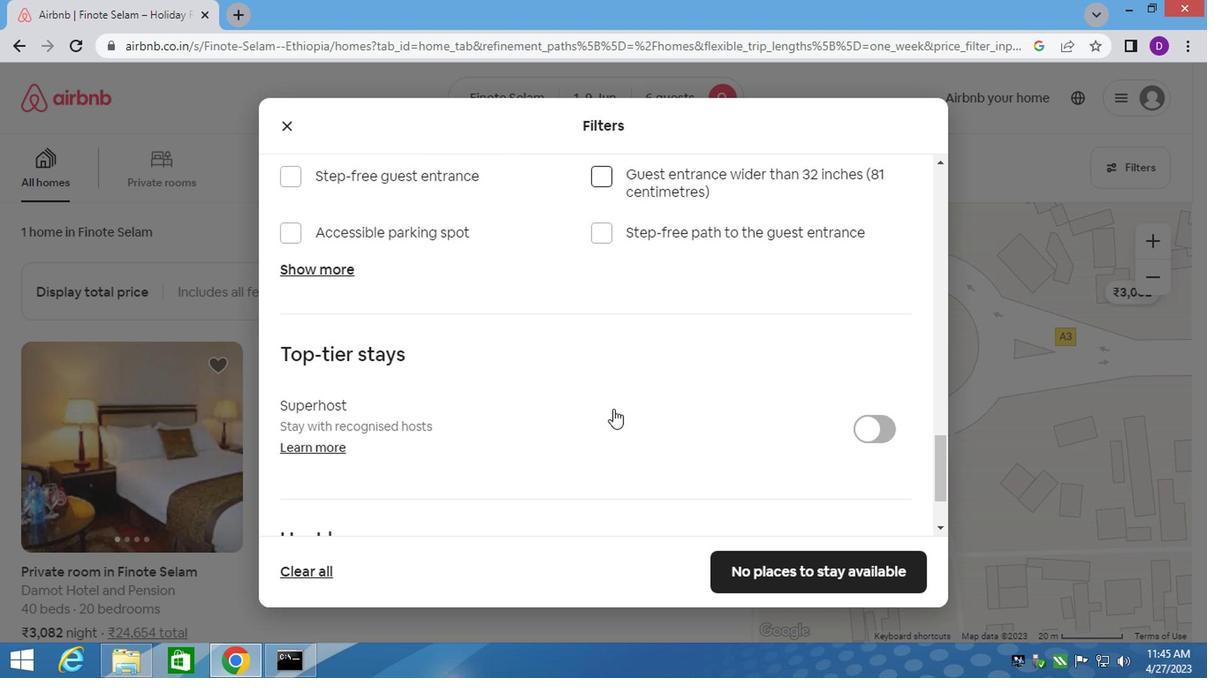 
Action: Mouse moved to (426, 428)
Screenshot: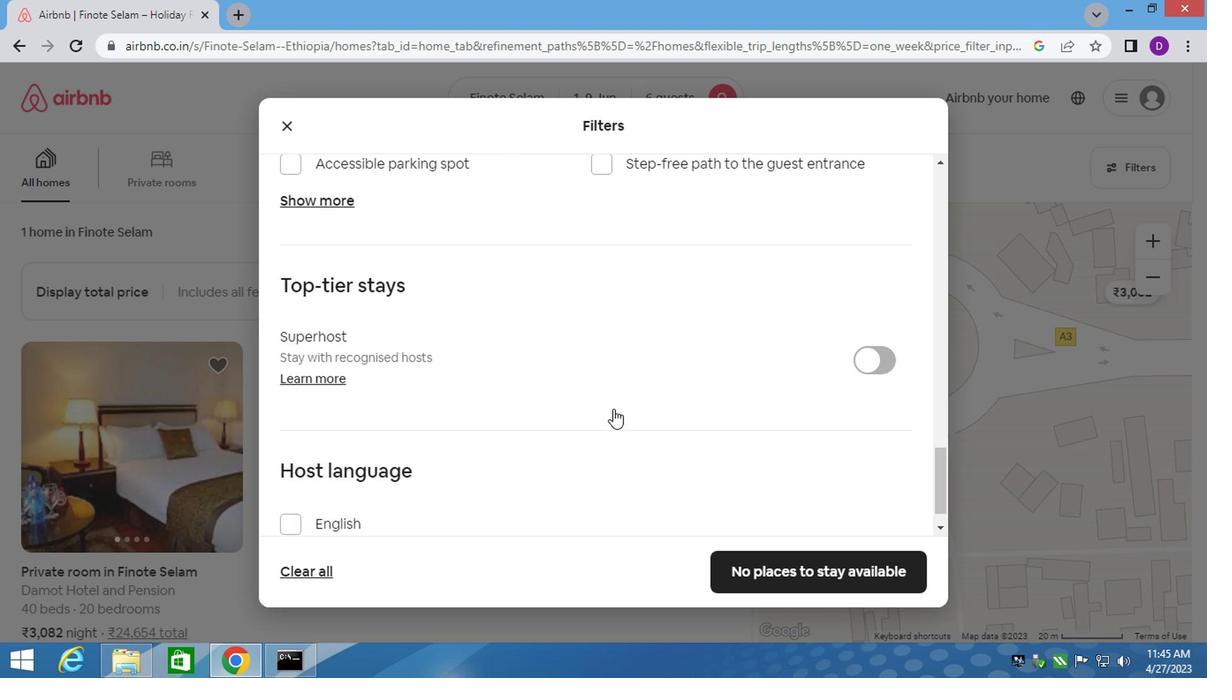 
Action: Mouse scrolled (426, 426) with delta (0, -1)
Screenshot: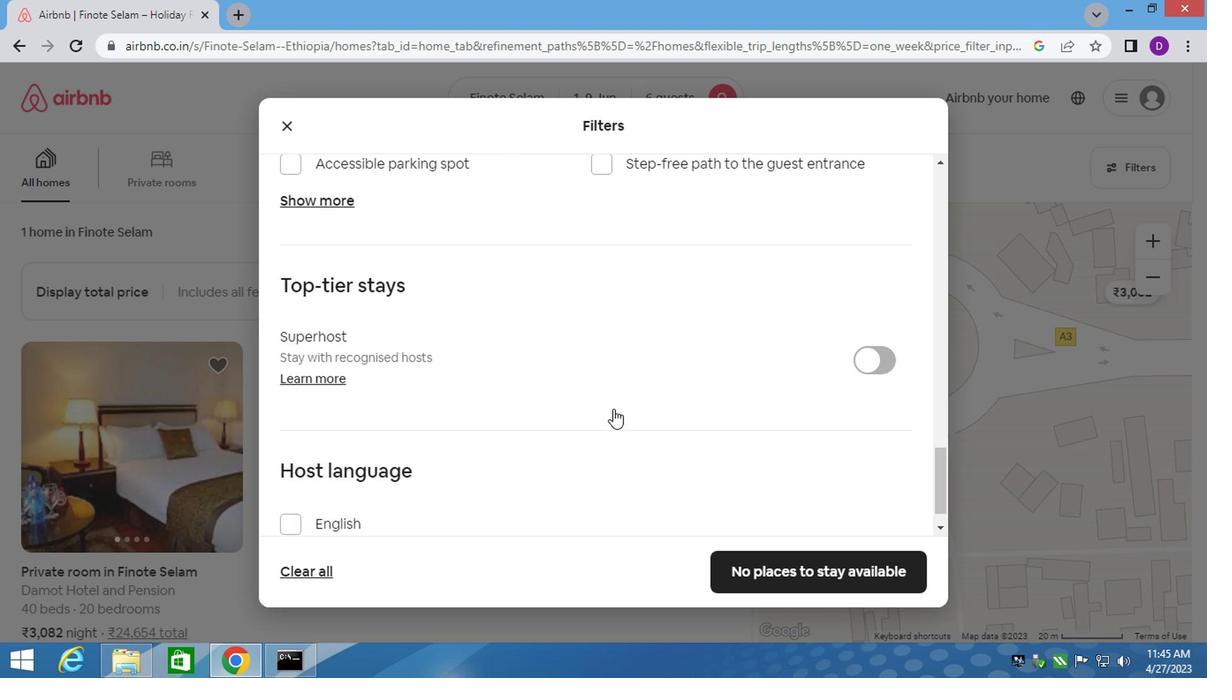 
Action: Mouse scrolled (426, 426) with delta (0, -1)
Screenshot: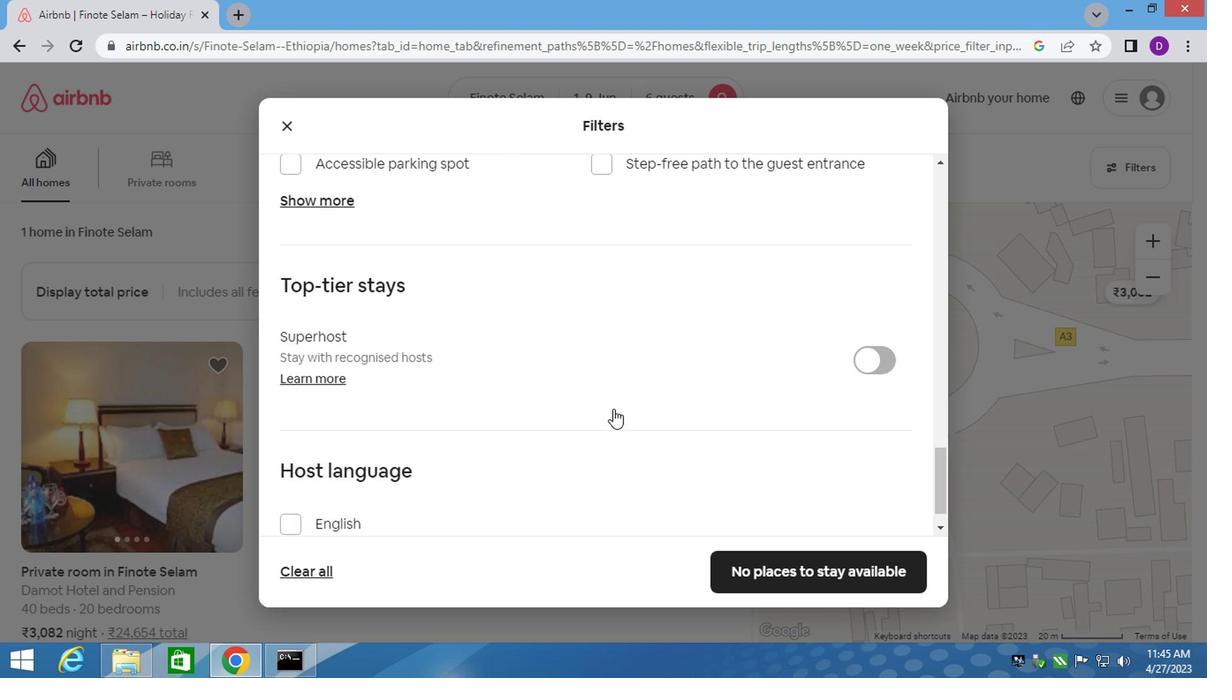 
Action: Mouse scrolled (426, 426) with delta (0, -1)
Screenshot: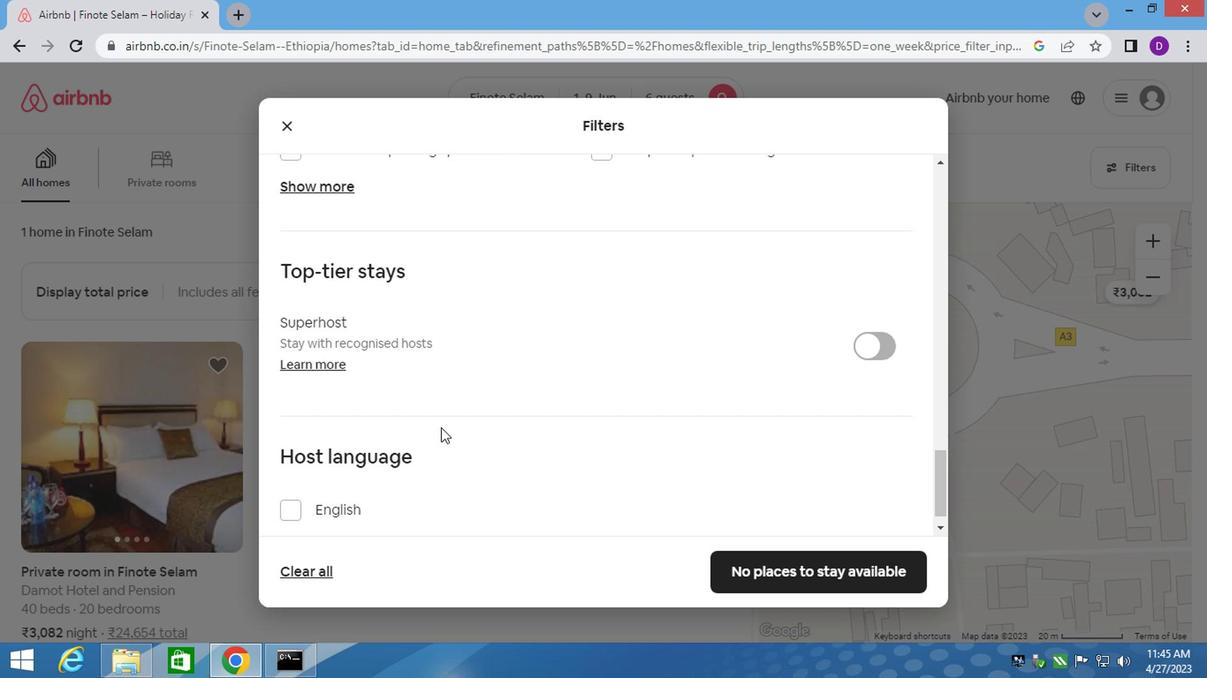 
Action: Mouse moved to (425, 428)
Screenshot: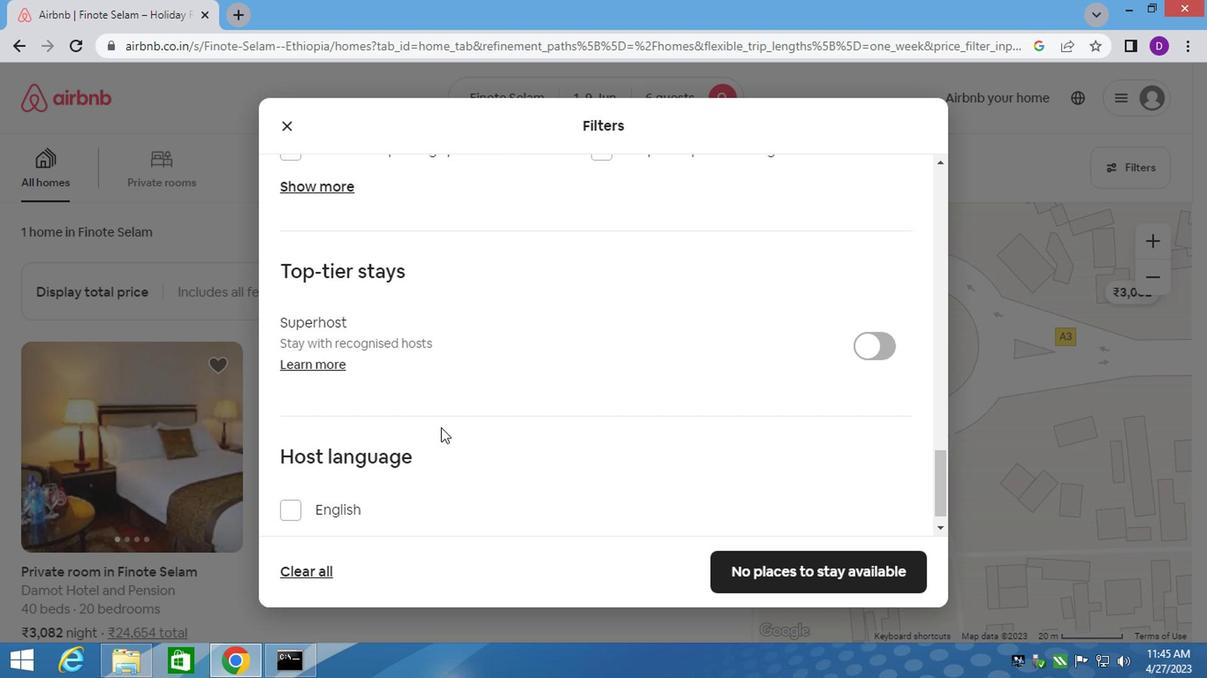 
Action: Mouse scrolled (425, 426) with delta (0, -1)
Screenshot: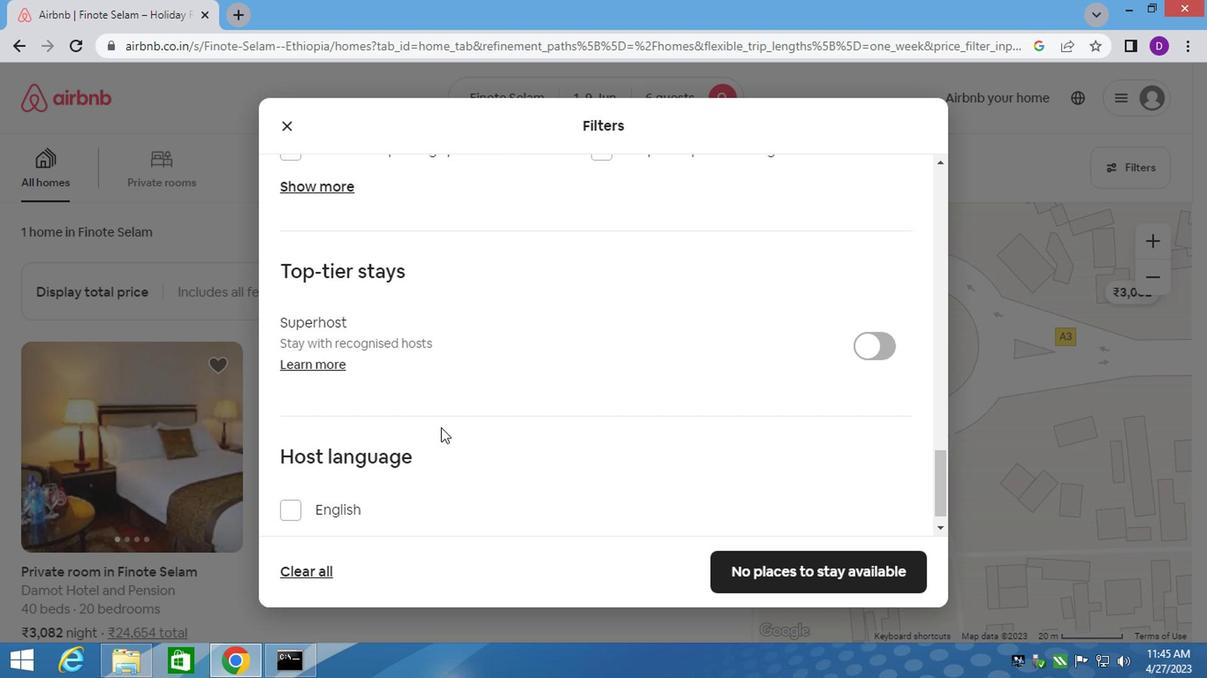 
Action: Mouse moved to (394, 448)
Screenshot: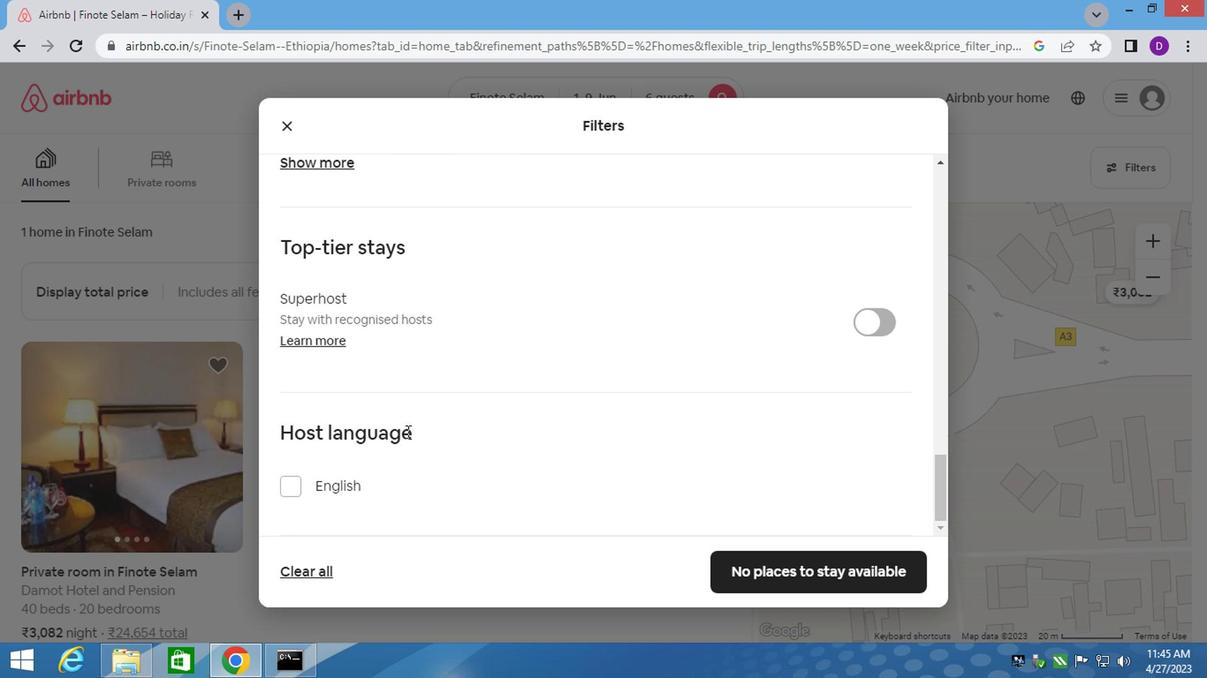 
Action: Mouse scrolled (394, 448) with delta (0, 0)
Screenshot: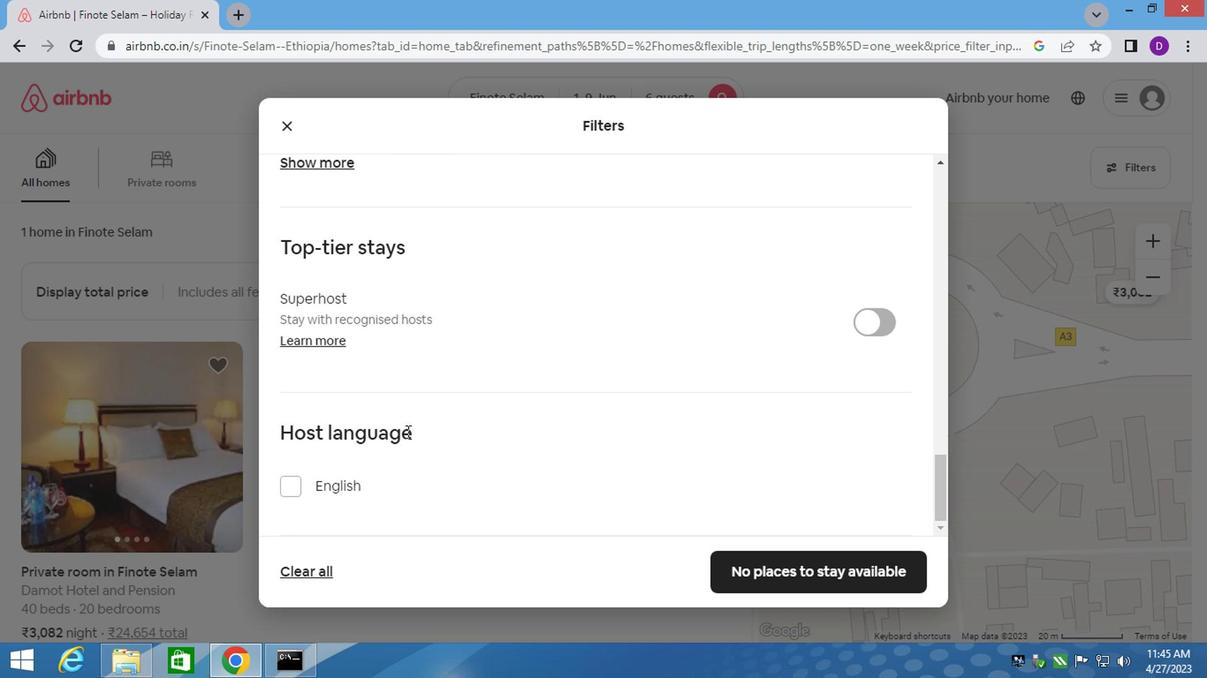 
Action: Mouse moved to (391, 450)
Screenshot: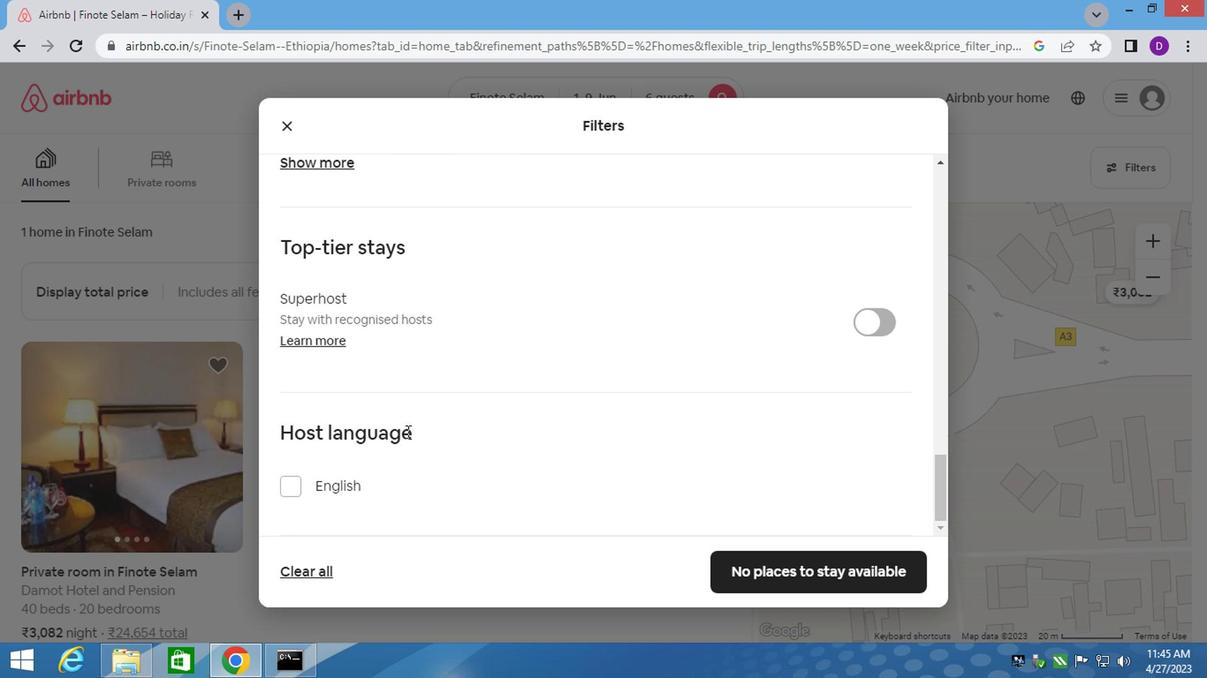 
Action: Mouse scrolled (391, 450) with delta (0, 0)
Screenshot: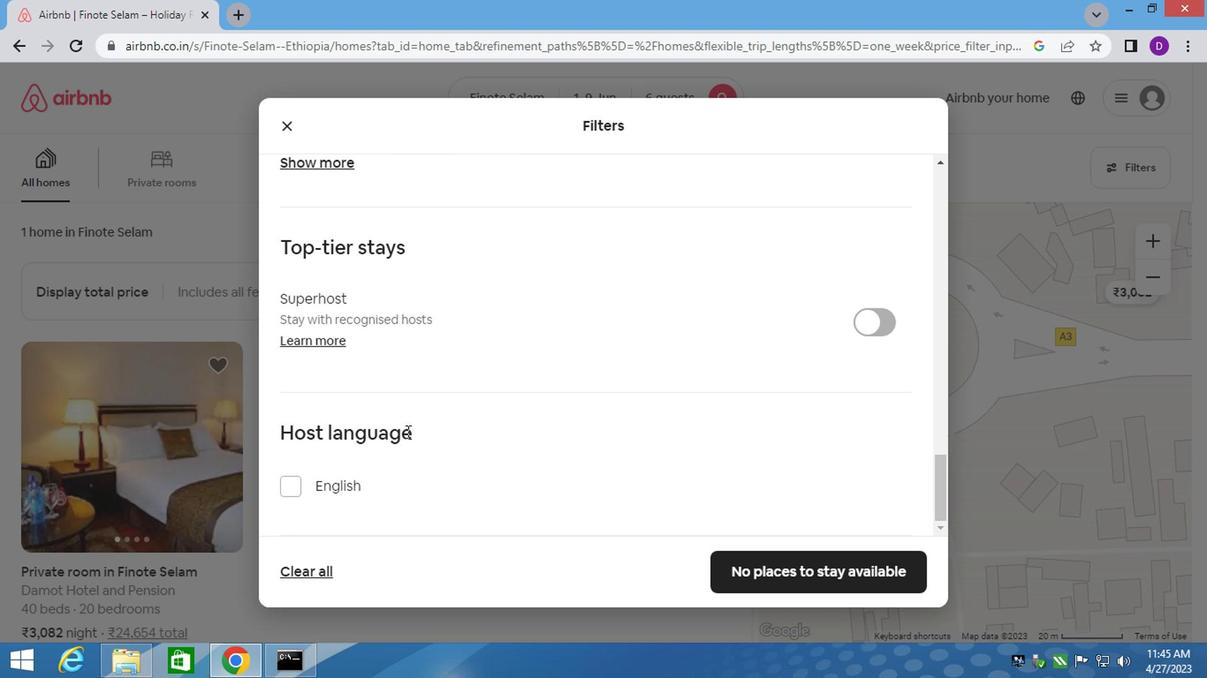 
Action: Mouse moved to (386, 457)
Screenshot: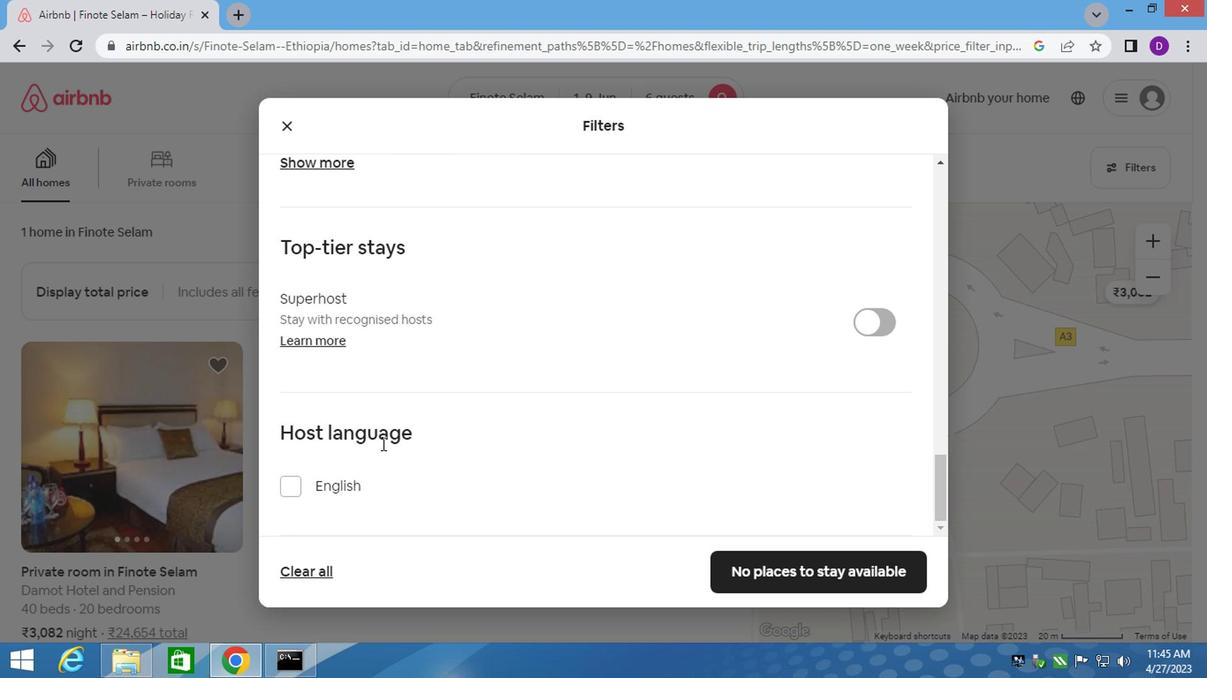 
Action: Mouse scrolled (386, 455) with delta (0, -1)
Screenshot: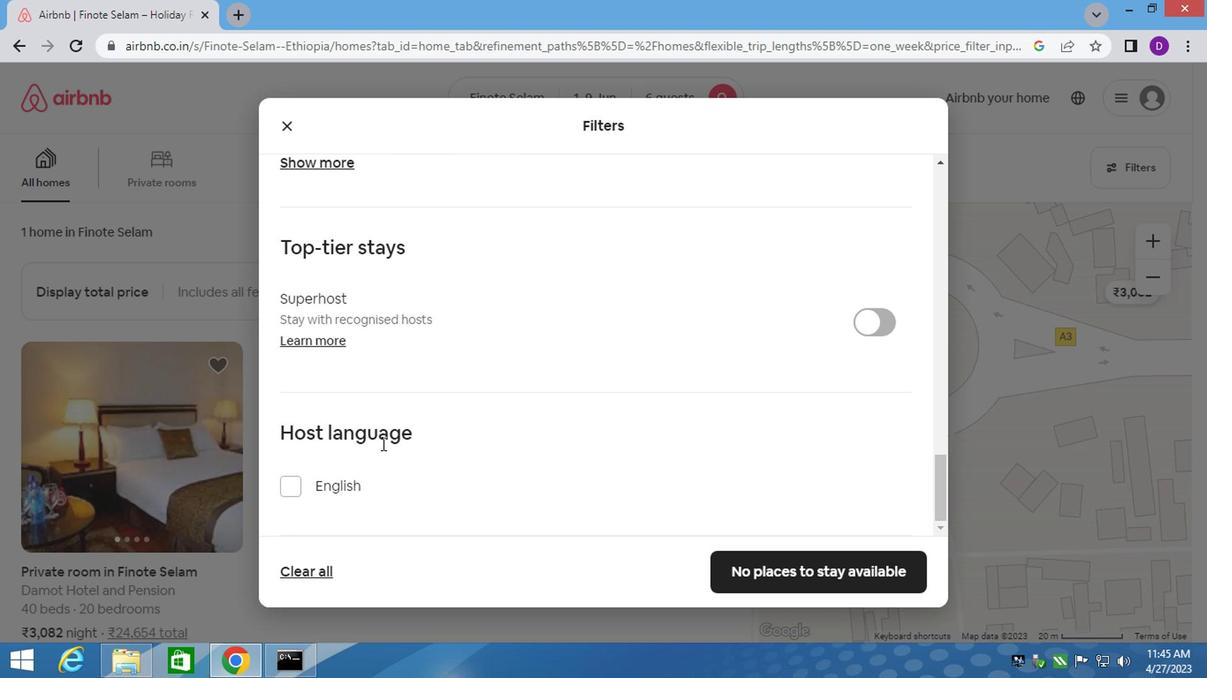 
Action: Mouse moved to (327, 491)
Screenshot: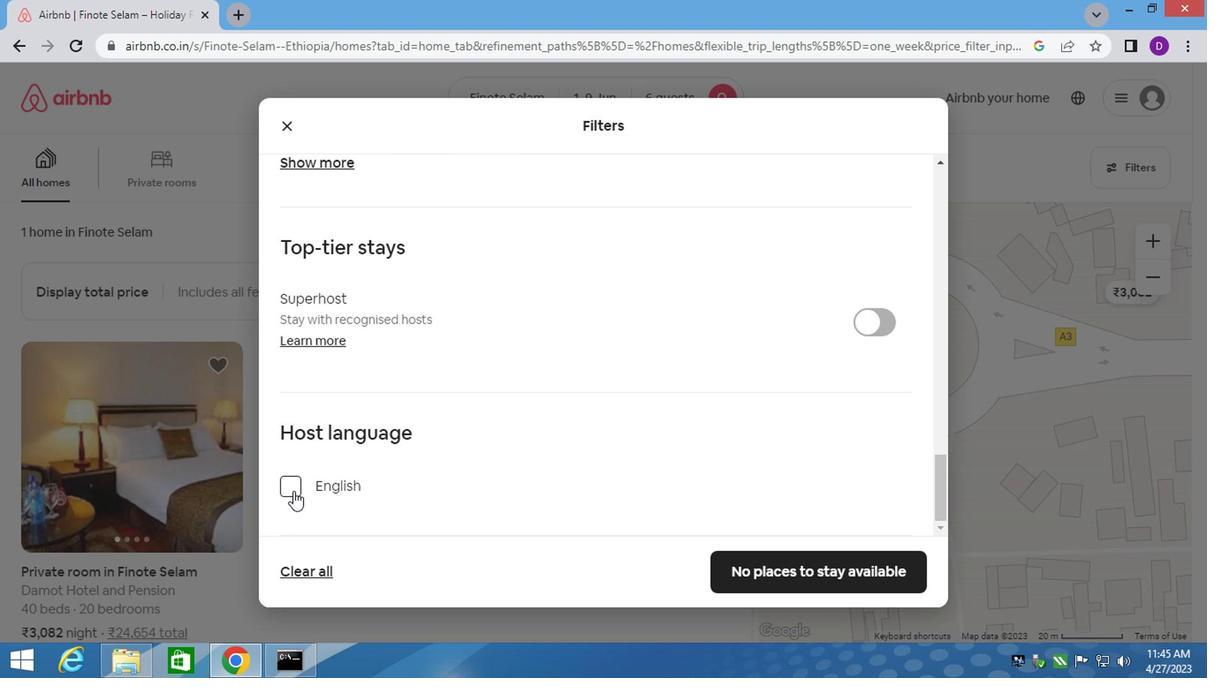 
Action: Mouse pressed left at (327, 491)
Screenshot: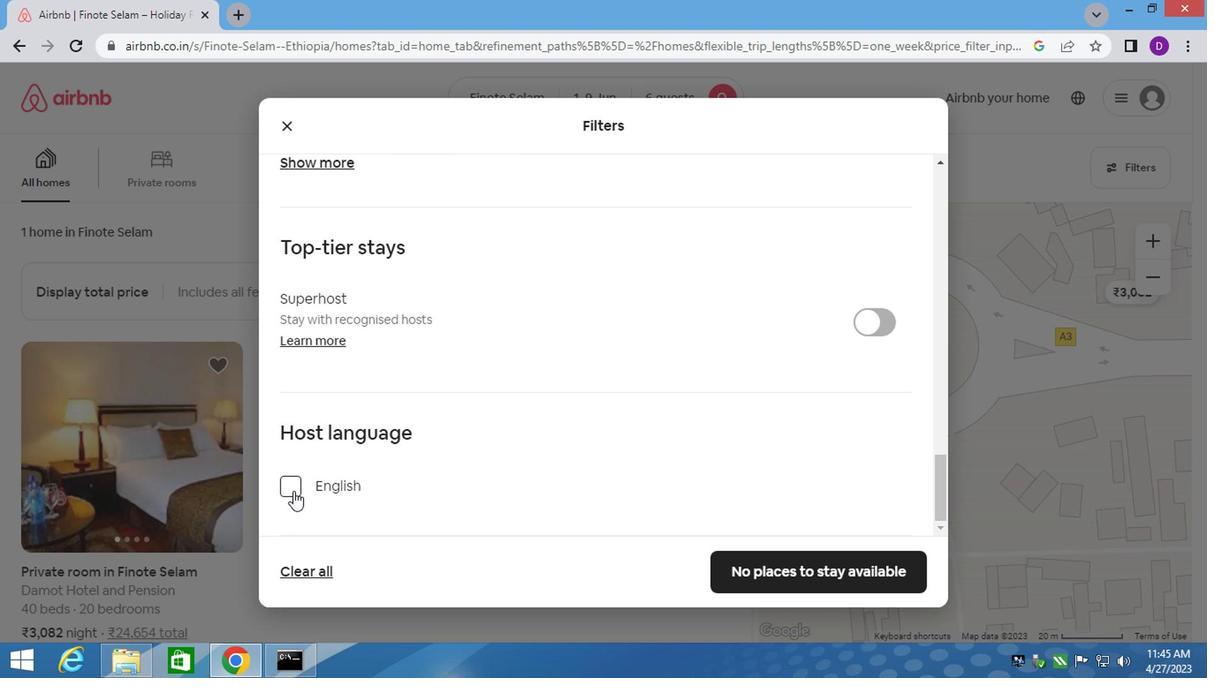 
Action: Mouse moved to (743, 562)
Screenshot: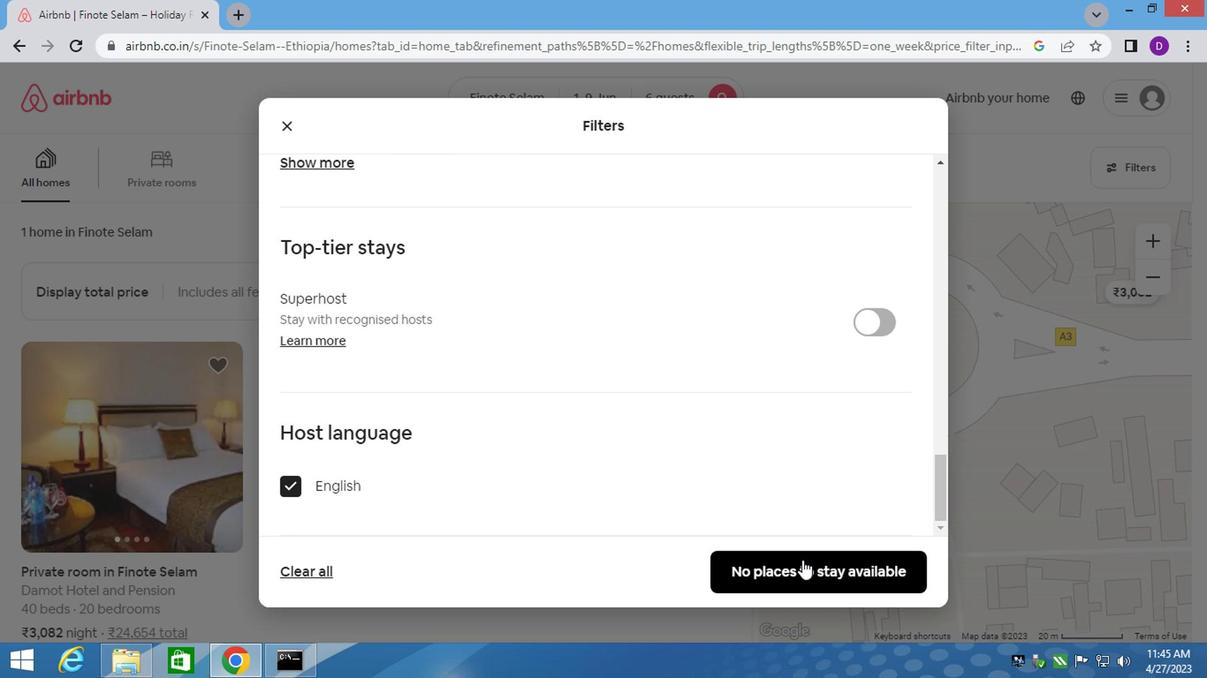 
Action: Mouse pressed left at (743, 562)
Screenshot: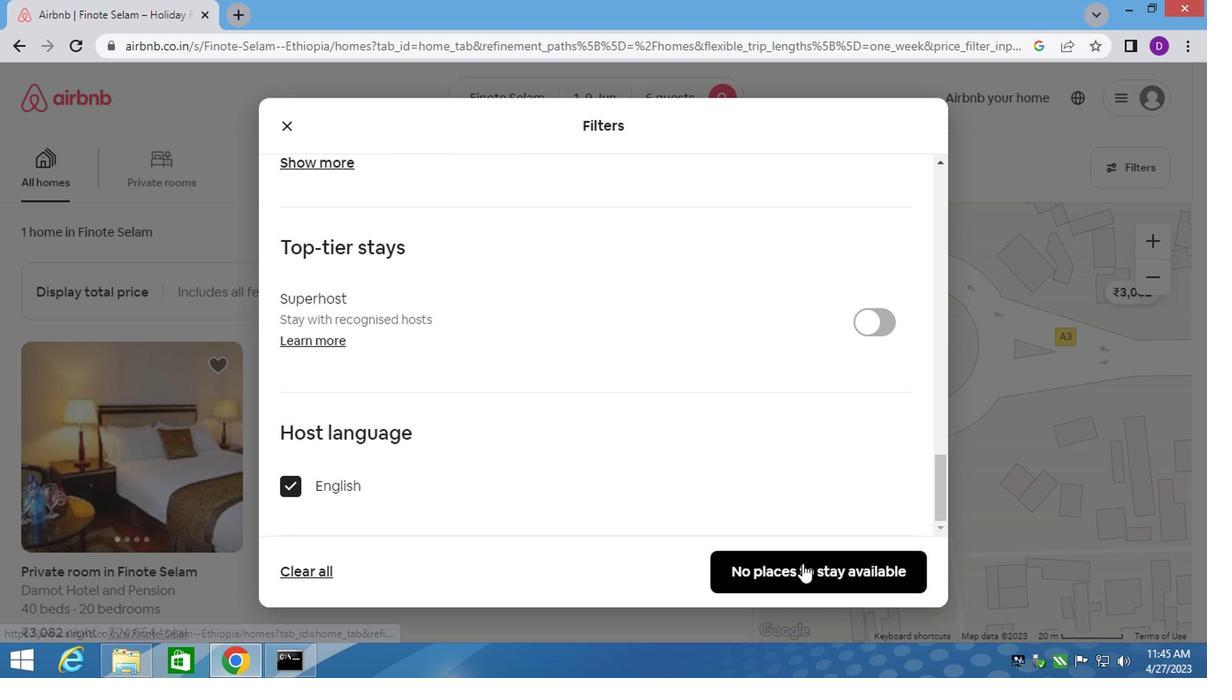 
Action: Mouse moved to (617, 336)
Screenshot: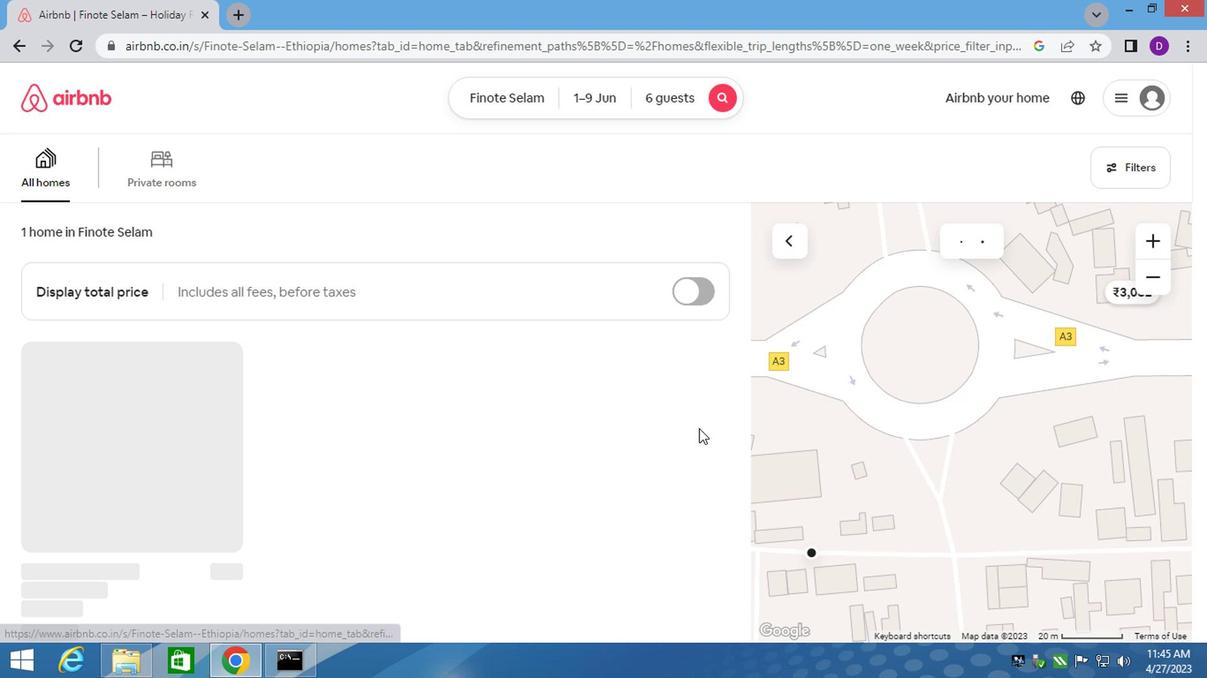 
